 Task: Plan a trip to Ohrid, Macedonia from 10th December, 2023 to 25th December, 2023 for 4 adults.4 bedrooms having 4 beds and 4 bathrooms. Property type can be hotel. Amenities needed are: wifi, TV, free parkinig on premises, gym, breakfast. Booking option can be shelf check-in. Look for 3 properties as per requirement.
Action: Mouse moved to (576, 164)
Screenshot: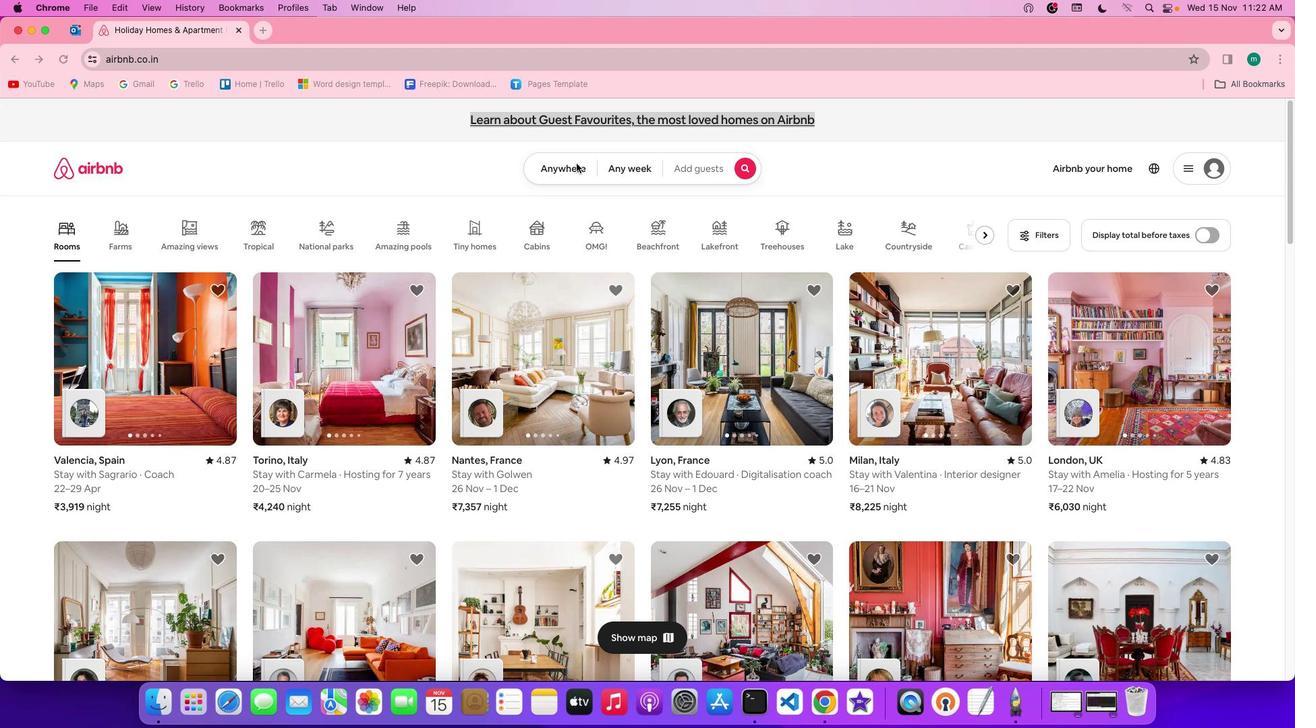 
Action: Mouse pressed left at (576, 164)
Screenshot: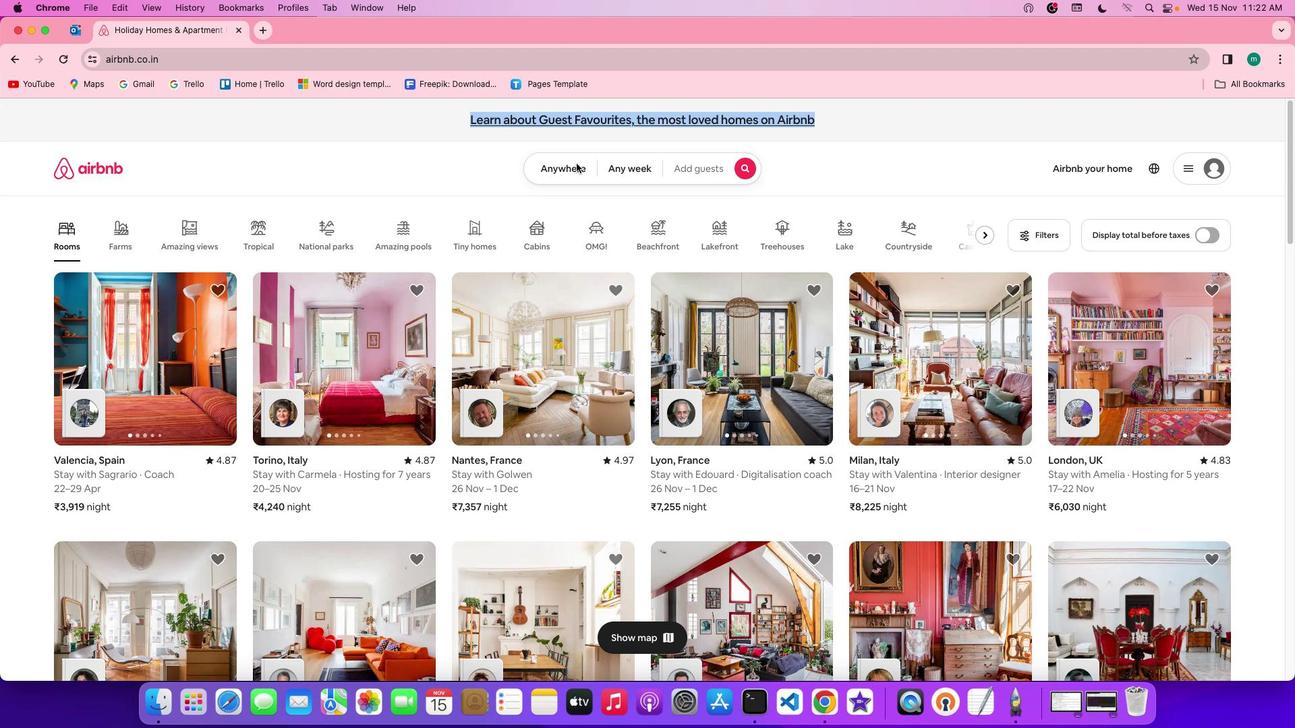 
Action: Mouse pressed left at (576, 164)
Screenshot: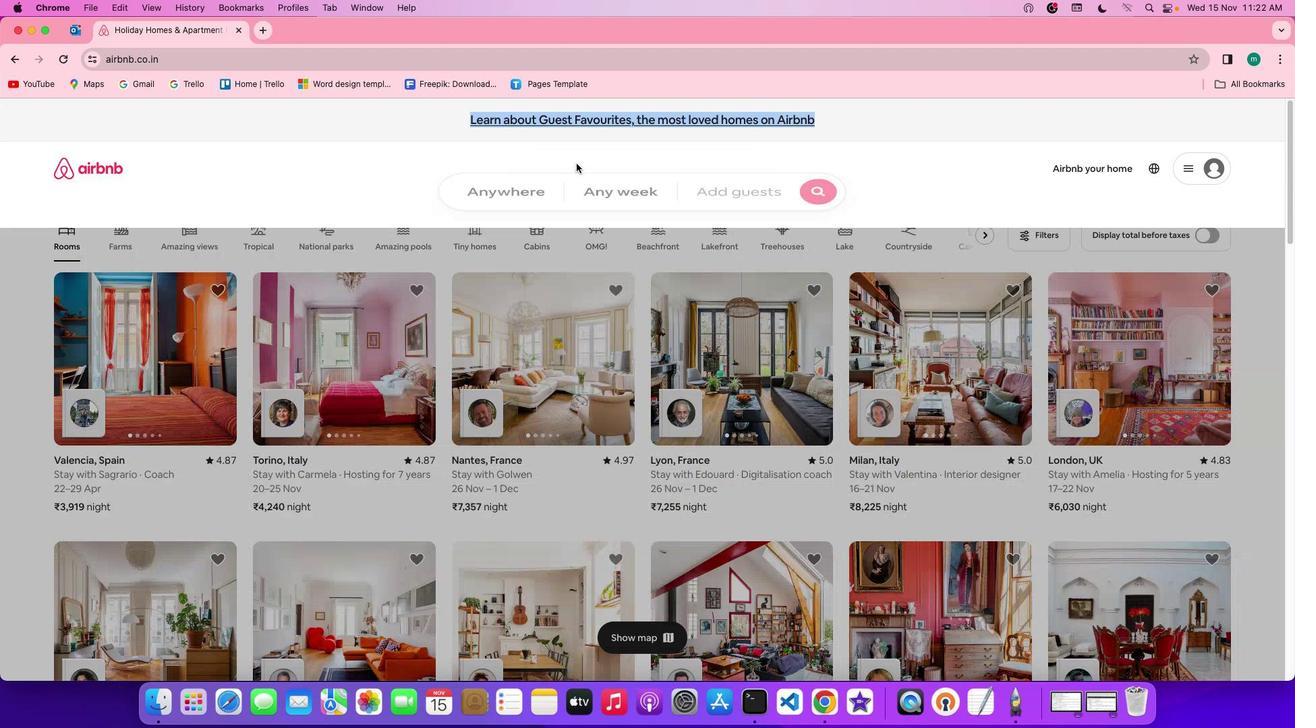 
Action: Mouse moved to (490, 208)
Screenshot: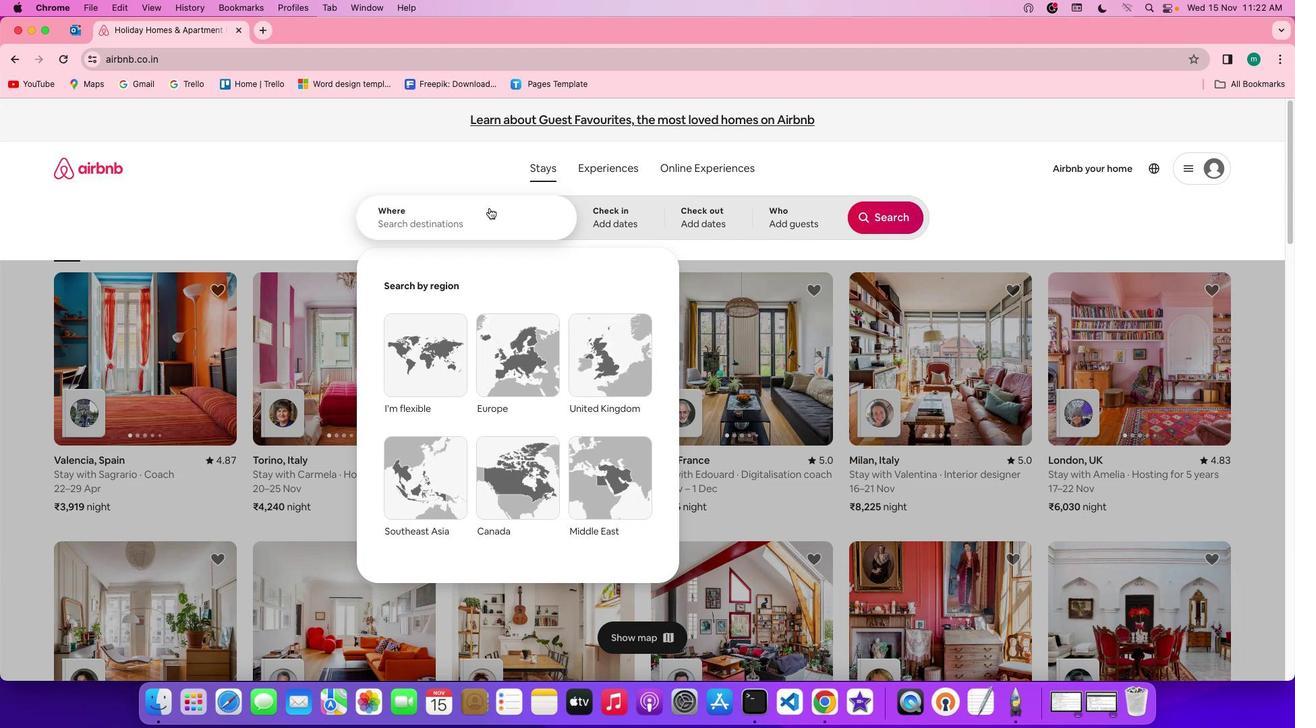 
Action: Mouse pressed left at (490, 208)
Screenshot: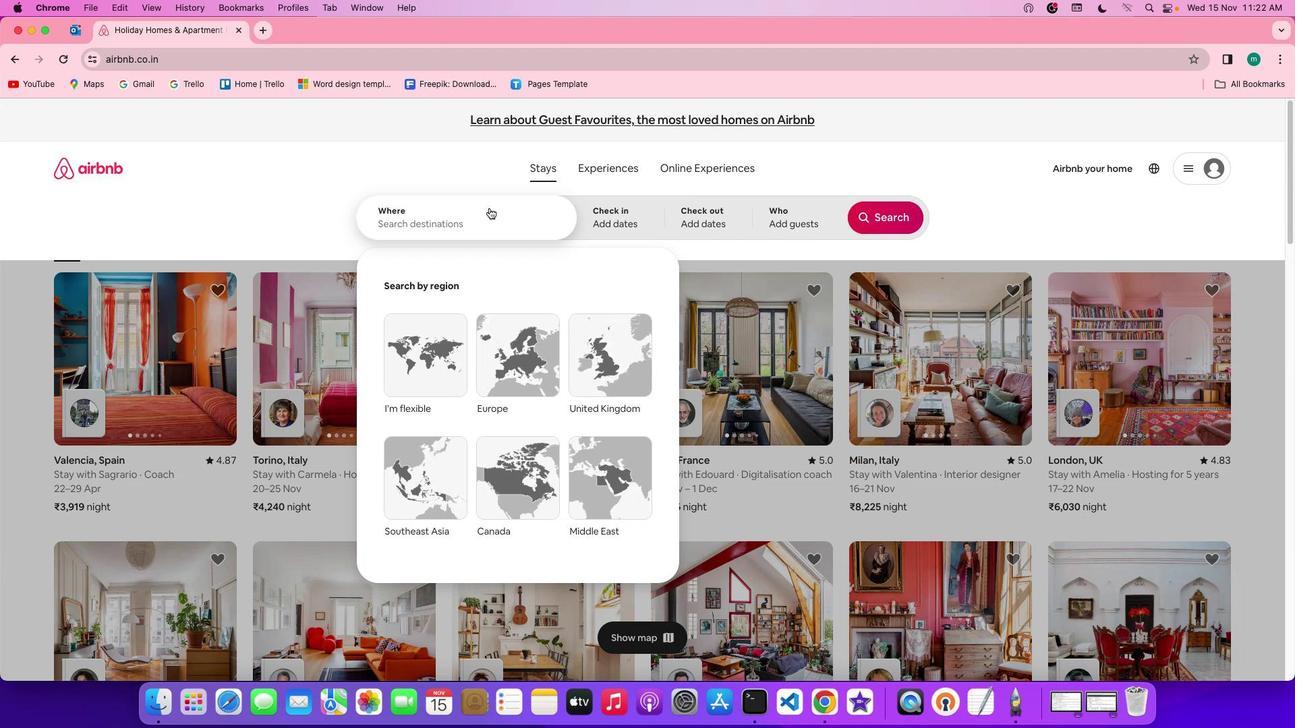 
Action: Key pressed Key.shift'O''h''r''i''d'','Key.spaceKey.shift'M''a''c''e''d''o''n''i''a'
Screenshot: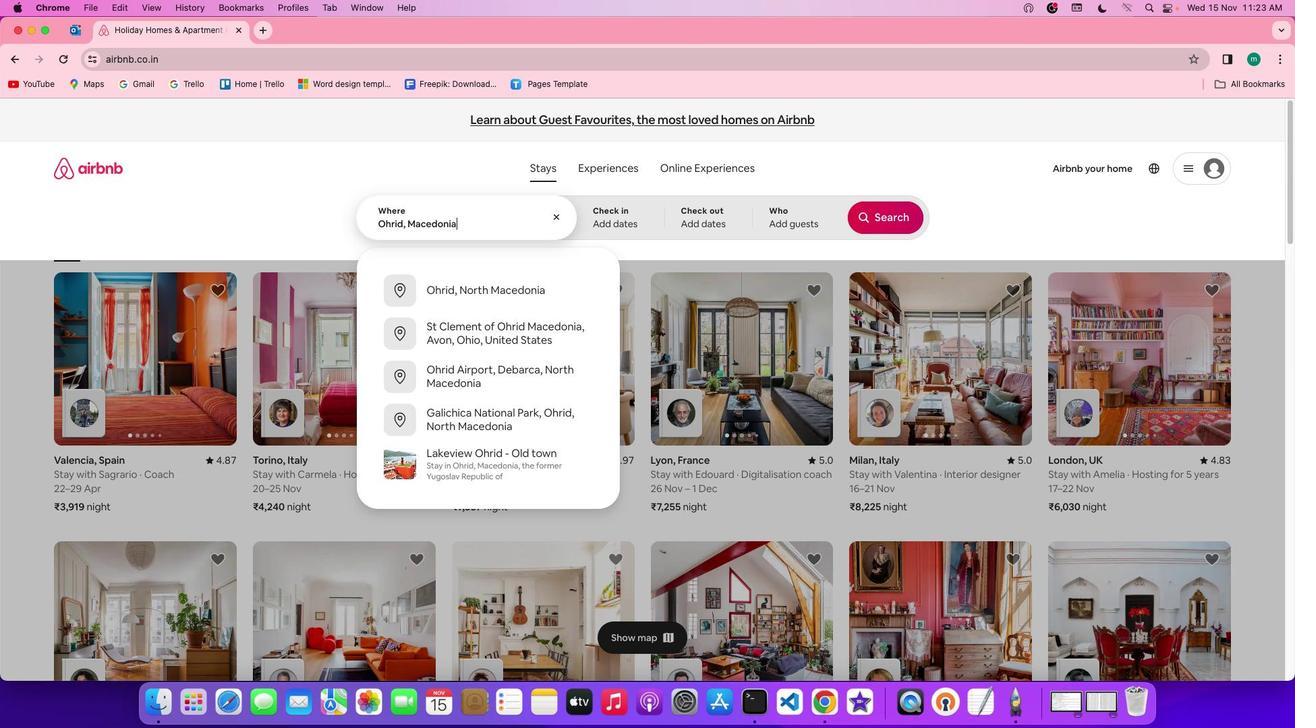 
Action: Mouse moved to (620, 218)
Screenshot: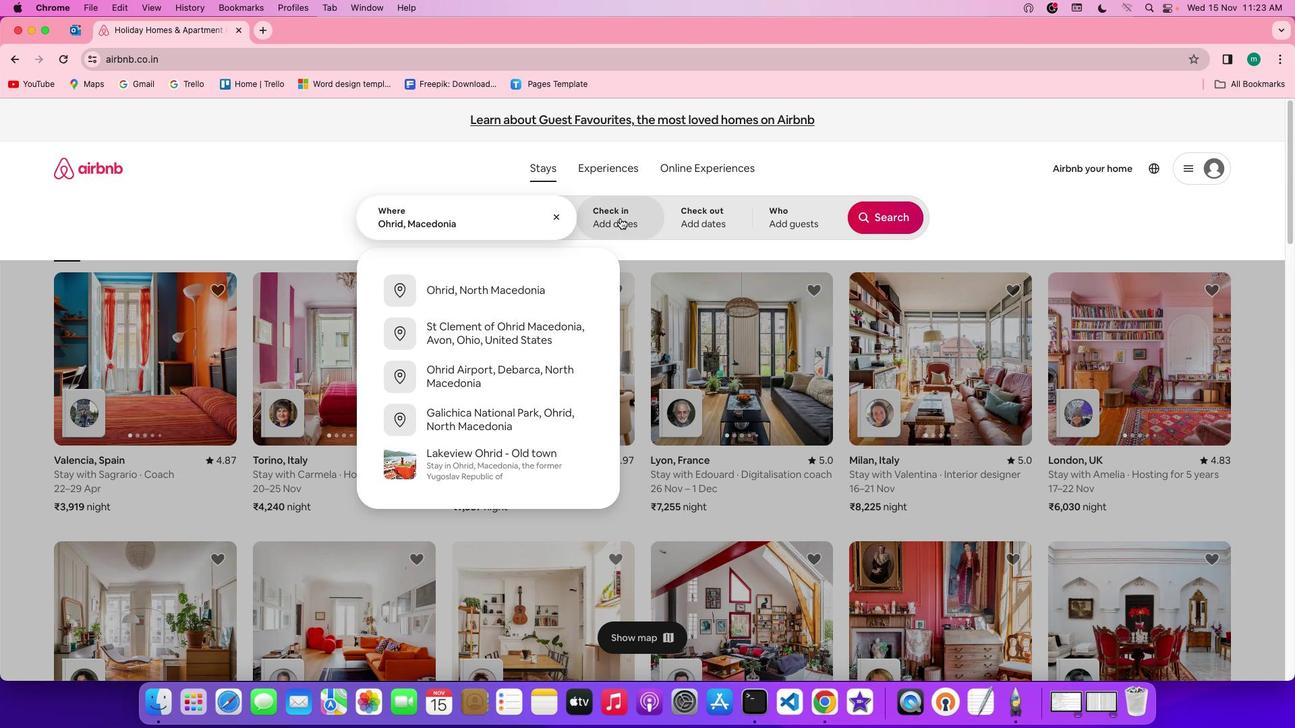 
Action: Mouse pressed left at (620, 218)
Screenshot: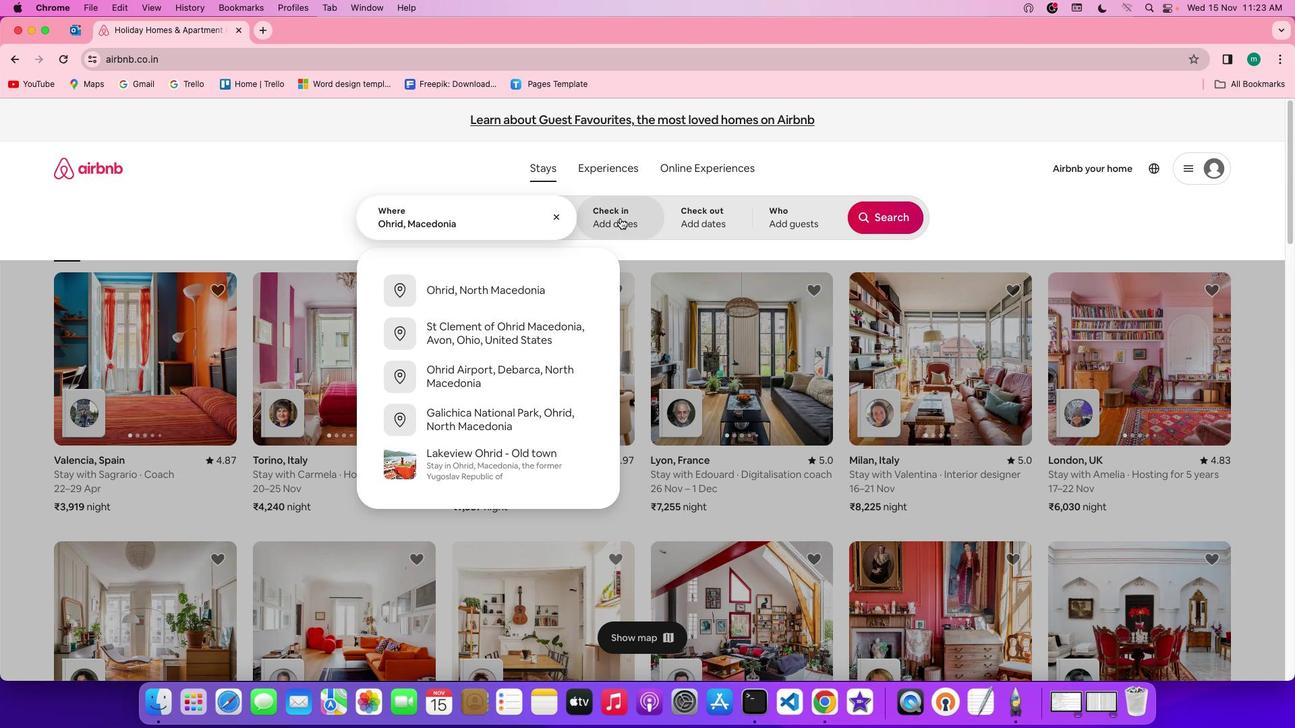 
Action: Mouse moved to (678, 444)
Screenshot: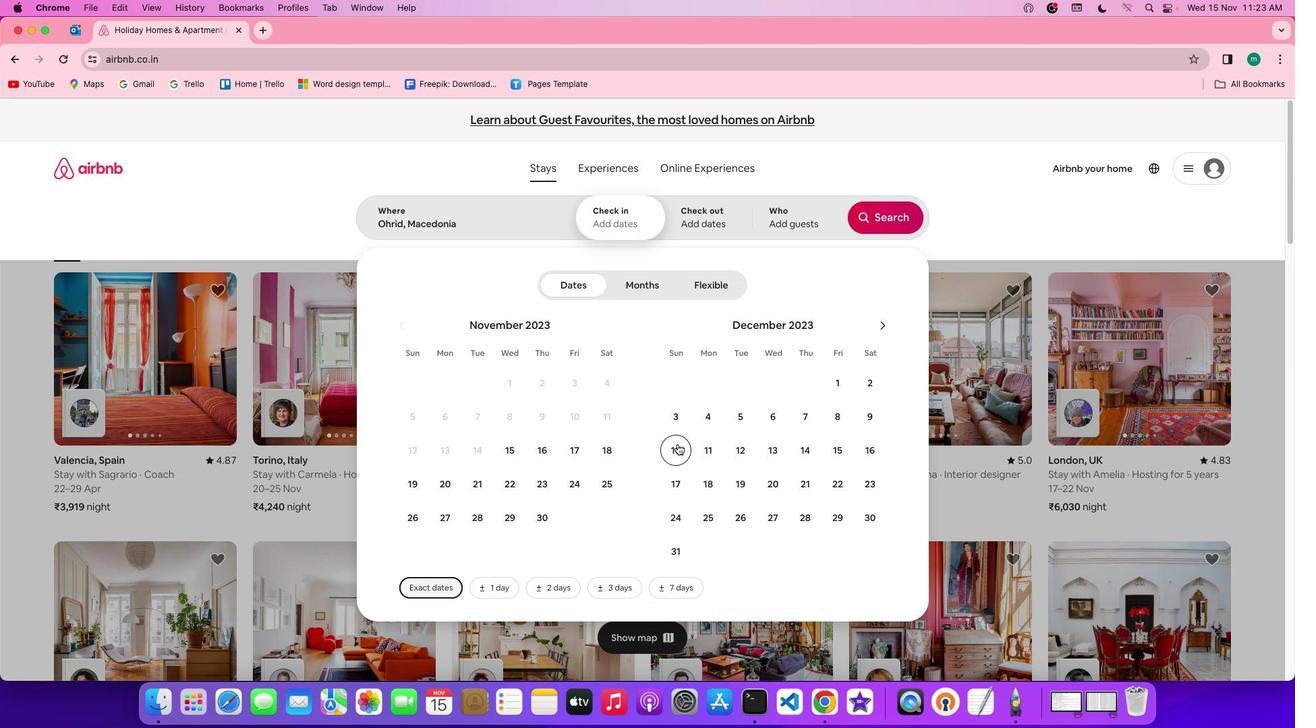
Action: Mouse pressed left at (678, 444)
Screenshot: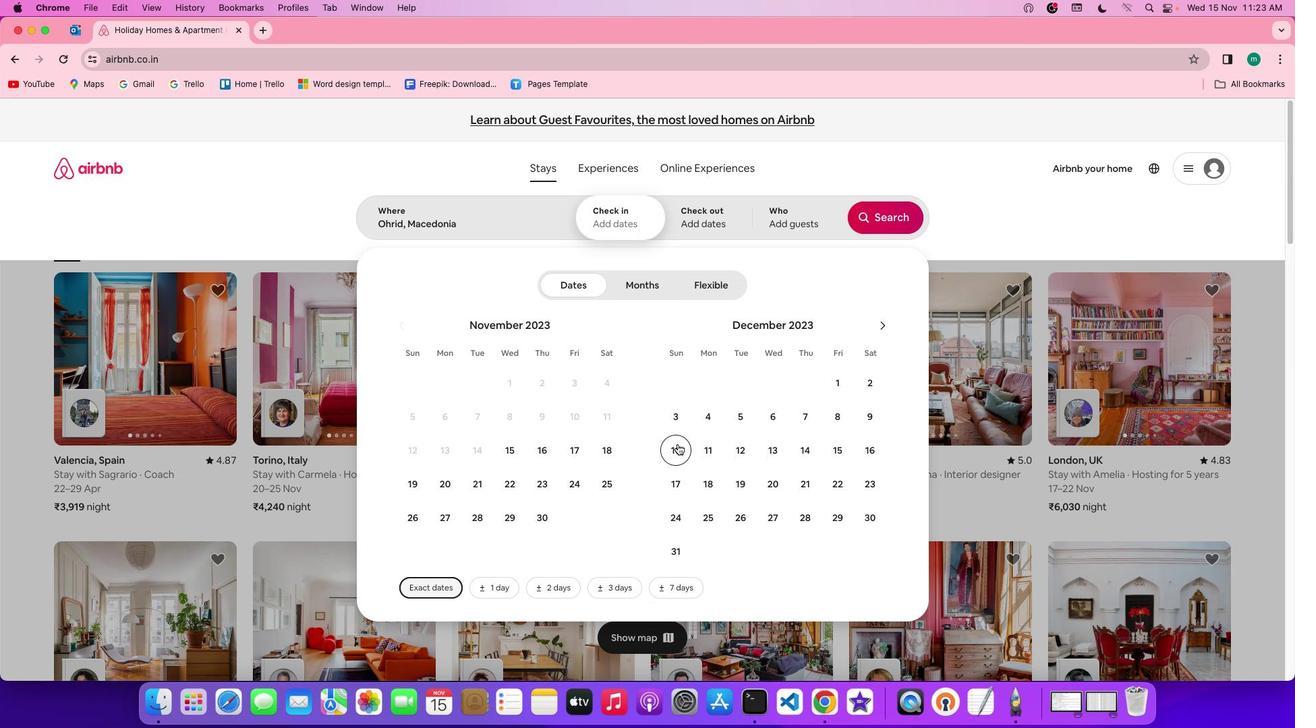 
Action: Mouse moved to (717, 515)
Screenshot: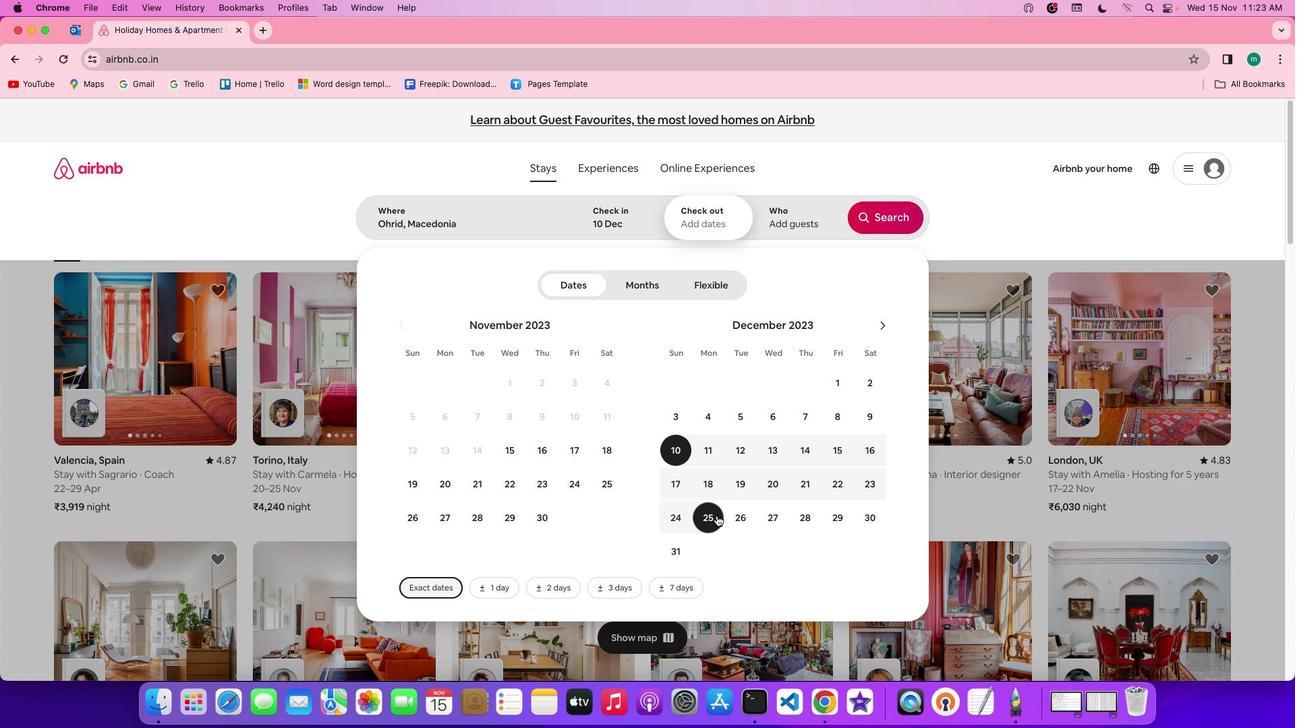 
Action: Mouse pressed left at (717, 515)
Screenshot: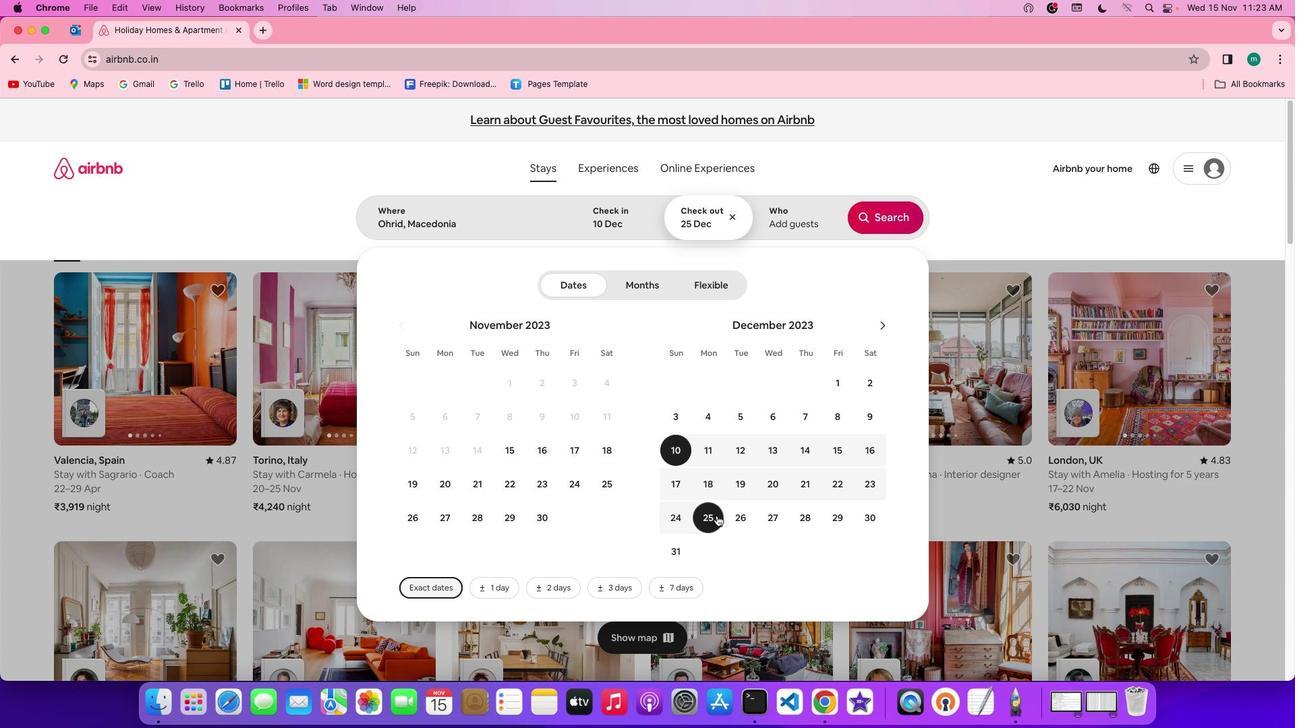 
Action: Mouse moved to (794, 224)
Screenshot: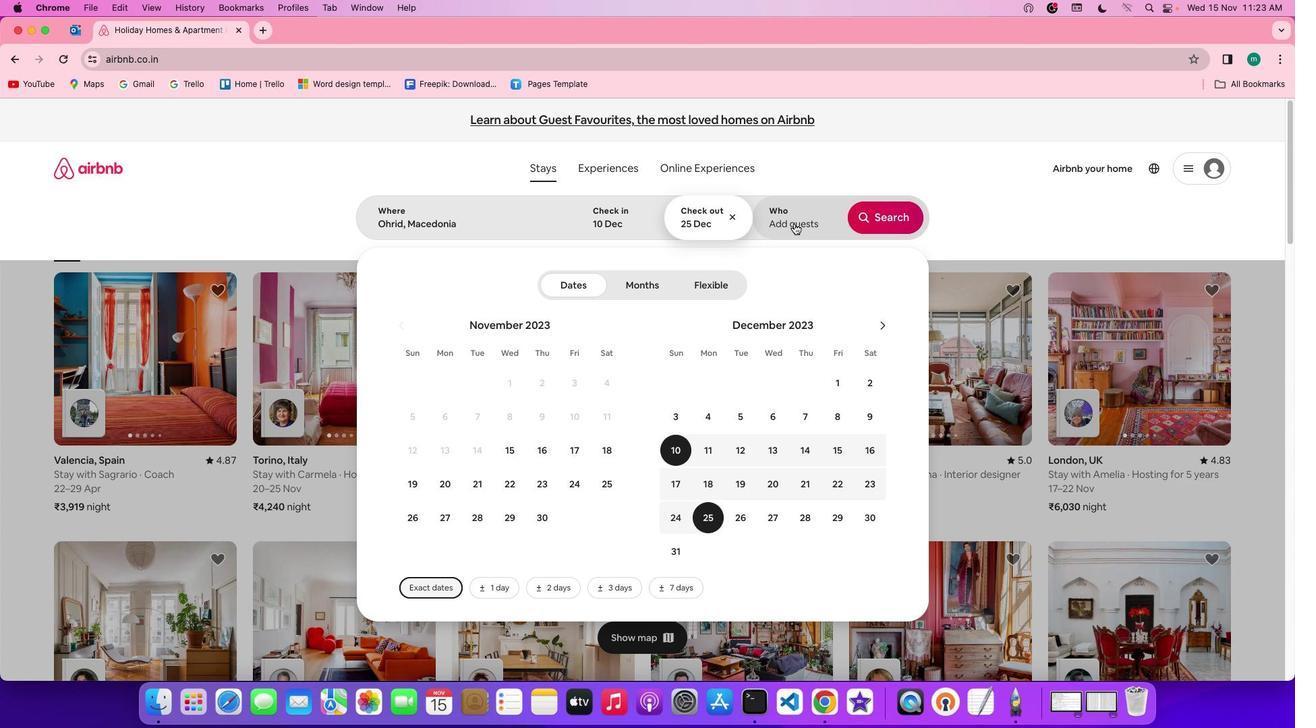
Action: Mouse pressed left at (794, 224)
Screenshot: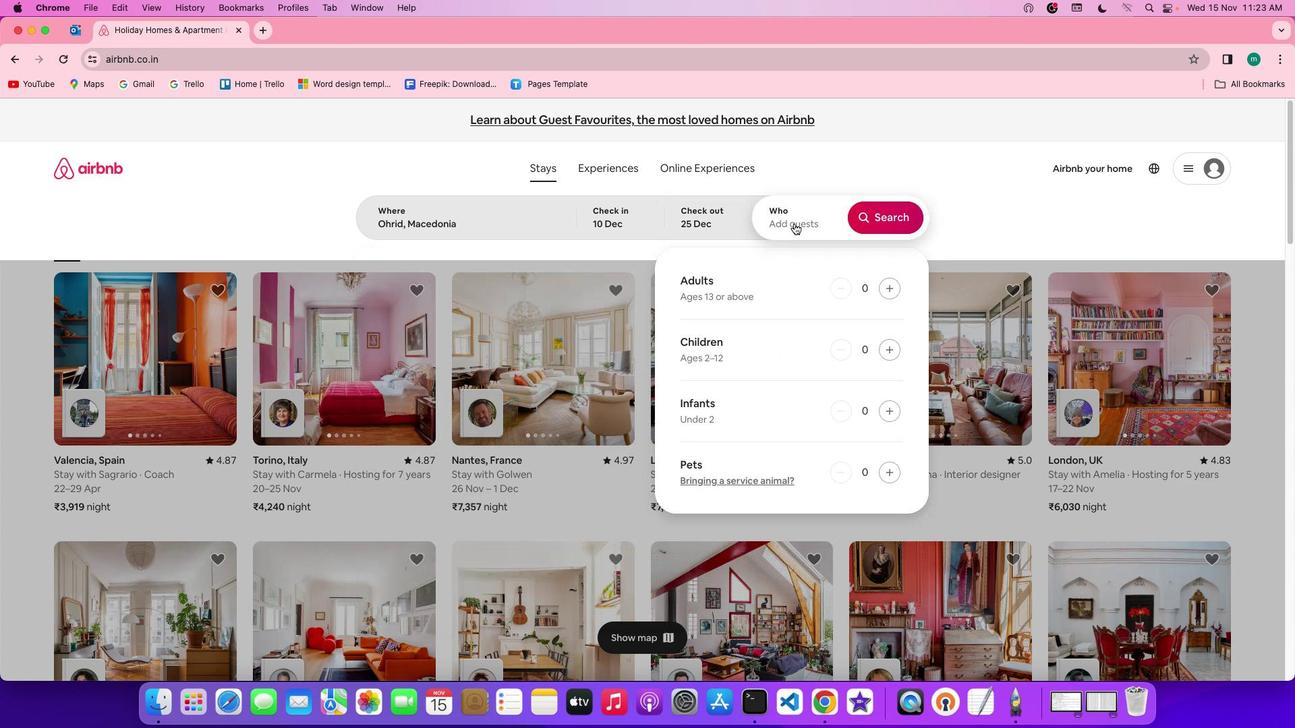 
Action: Mouse moved to (897, 290)
Screenshot: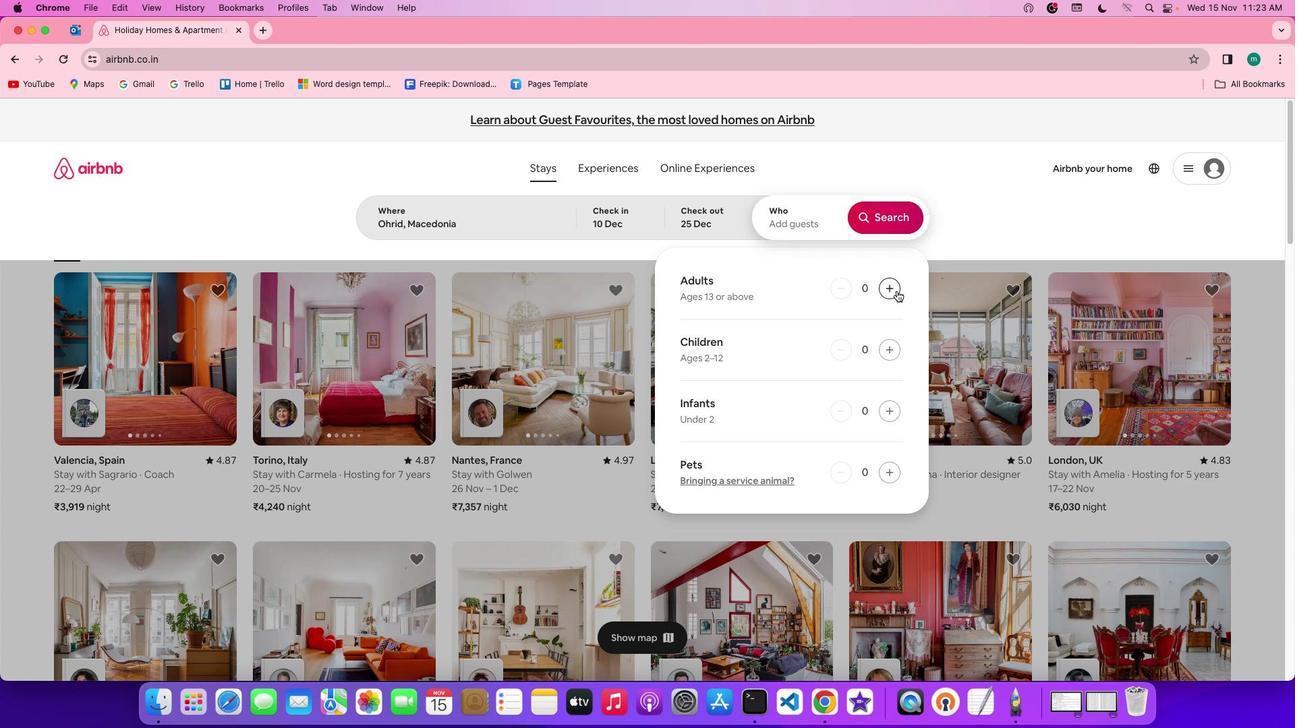 
Action: Mouse pressed left at (897, 290)
Screenshot: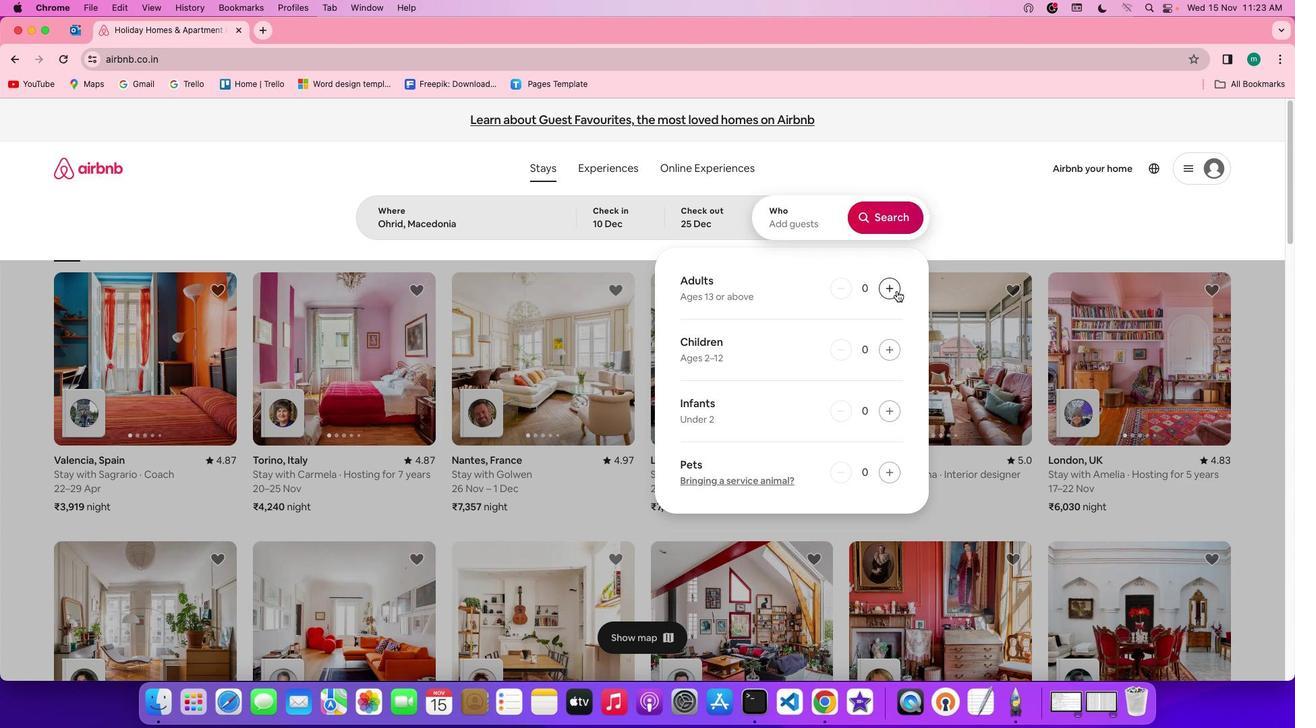 
Action: Mouse pressed left at (897, 290)
Screenshot: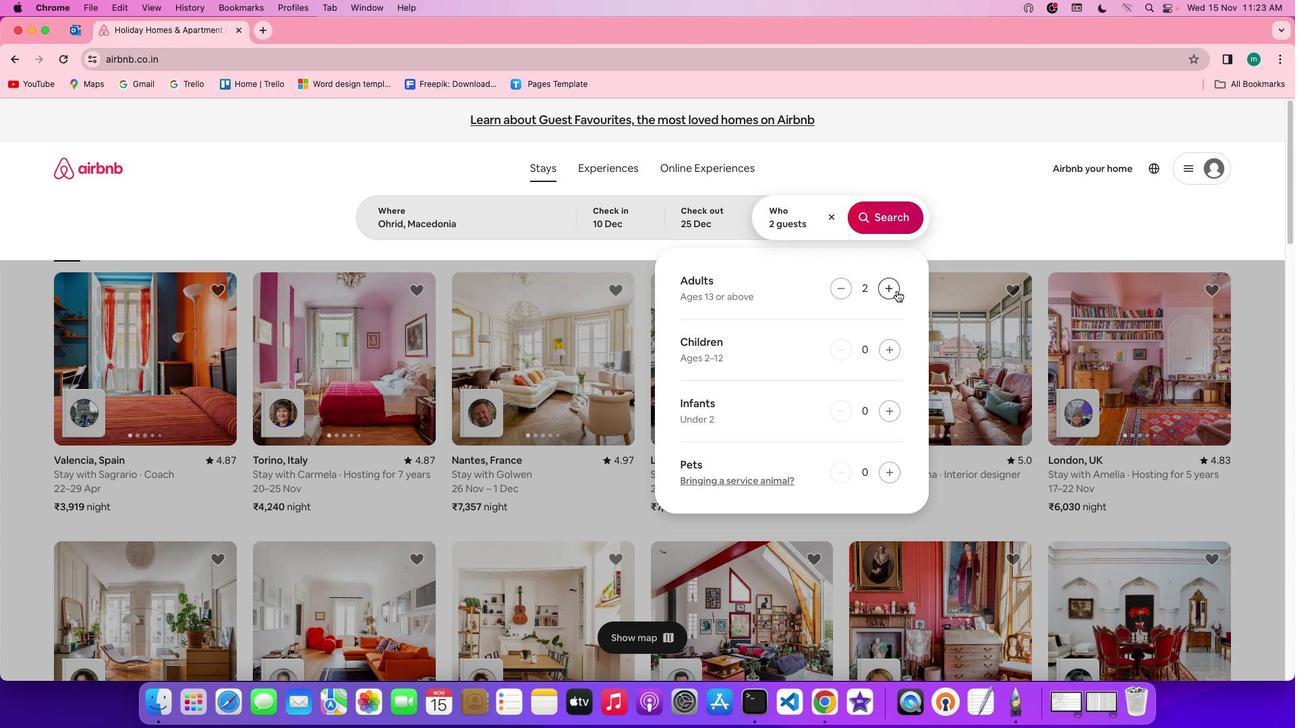 
Action: Mouse pressed left at (897, 290)
Screenshot: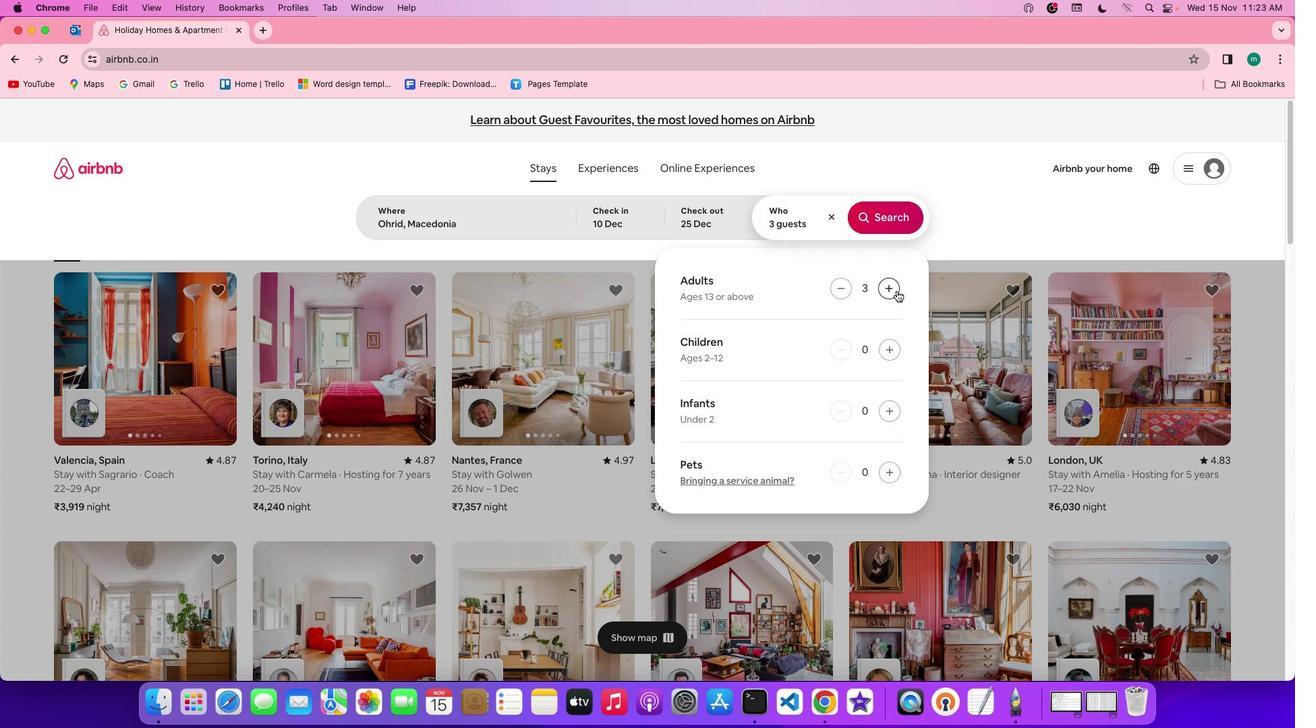 
Action: Mouse pressed left at (897, 290)
Screenshot: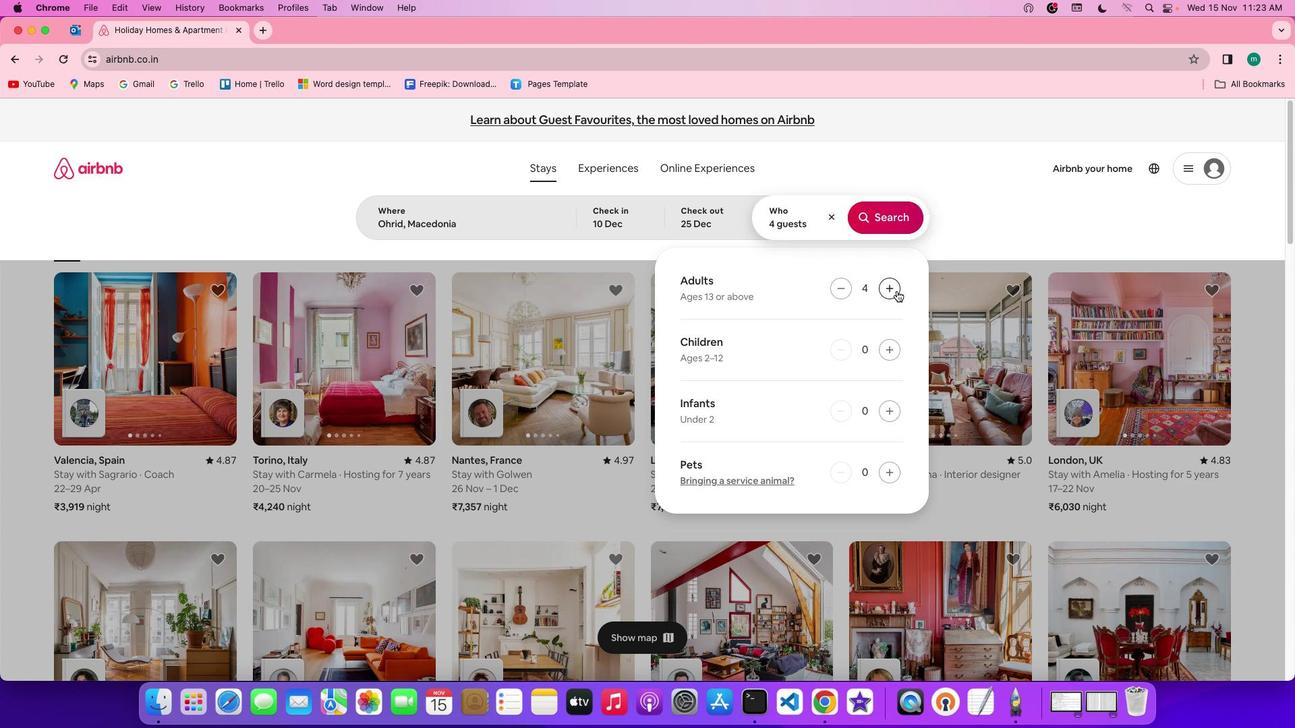 
Action: Mouse moved to (883, 214)
Screenshot: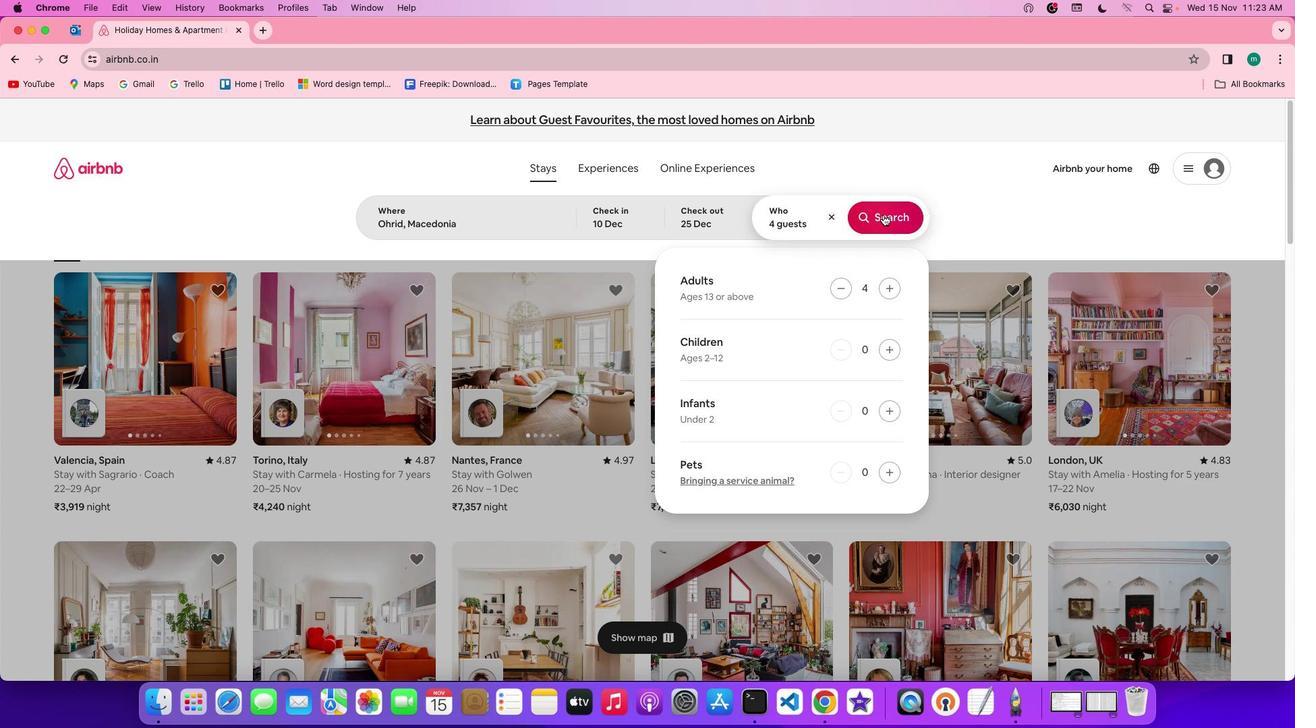 
Action: Mouse pressed left at (883, 214)
Screenshot: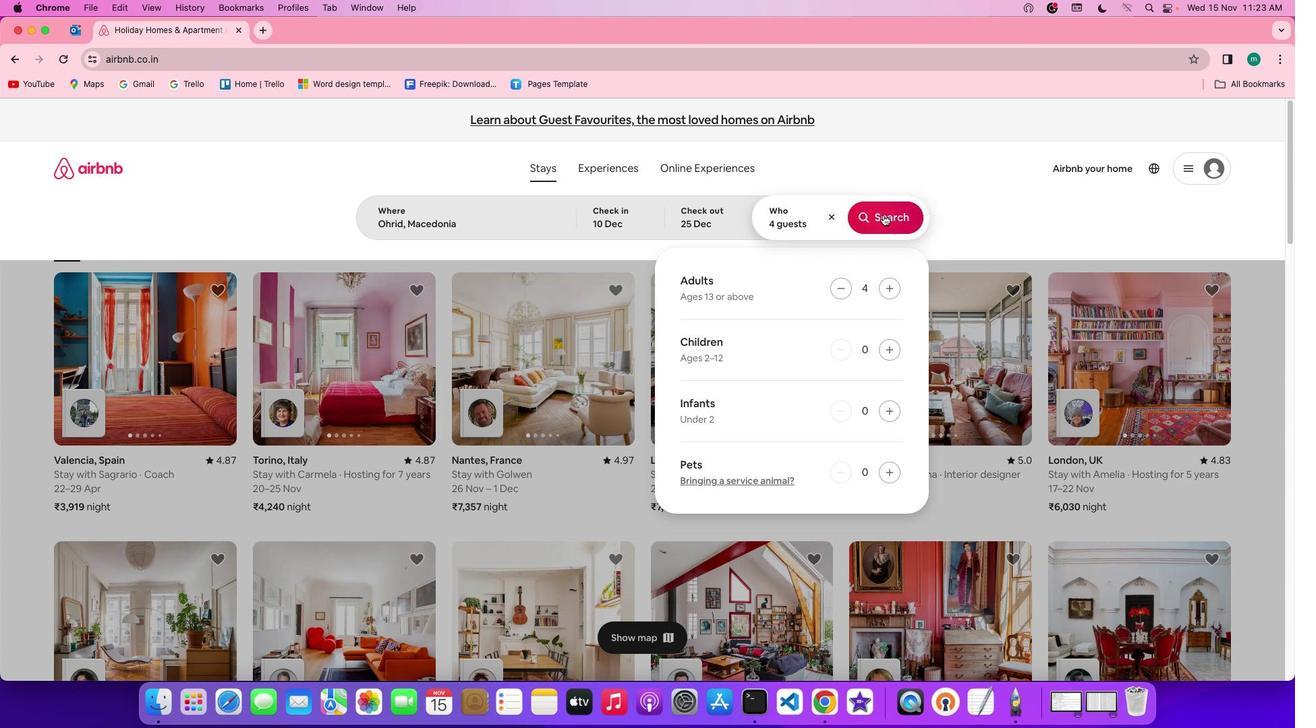 
Action: Mouse moved to (1093, 178)
Screenshot: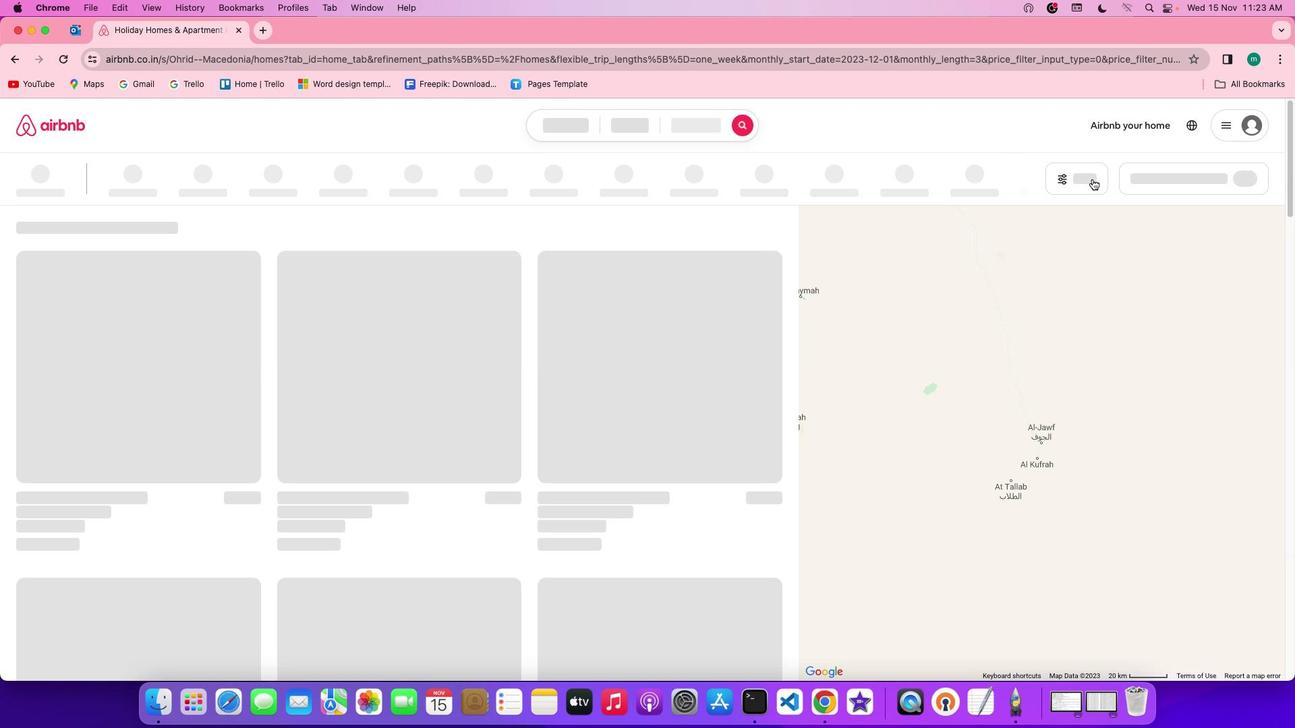 
Action: Mouse pressed left at (1093, 178)
Screenshot: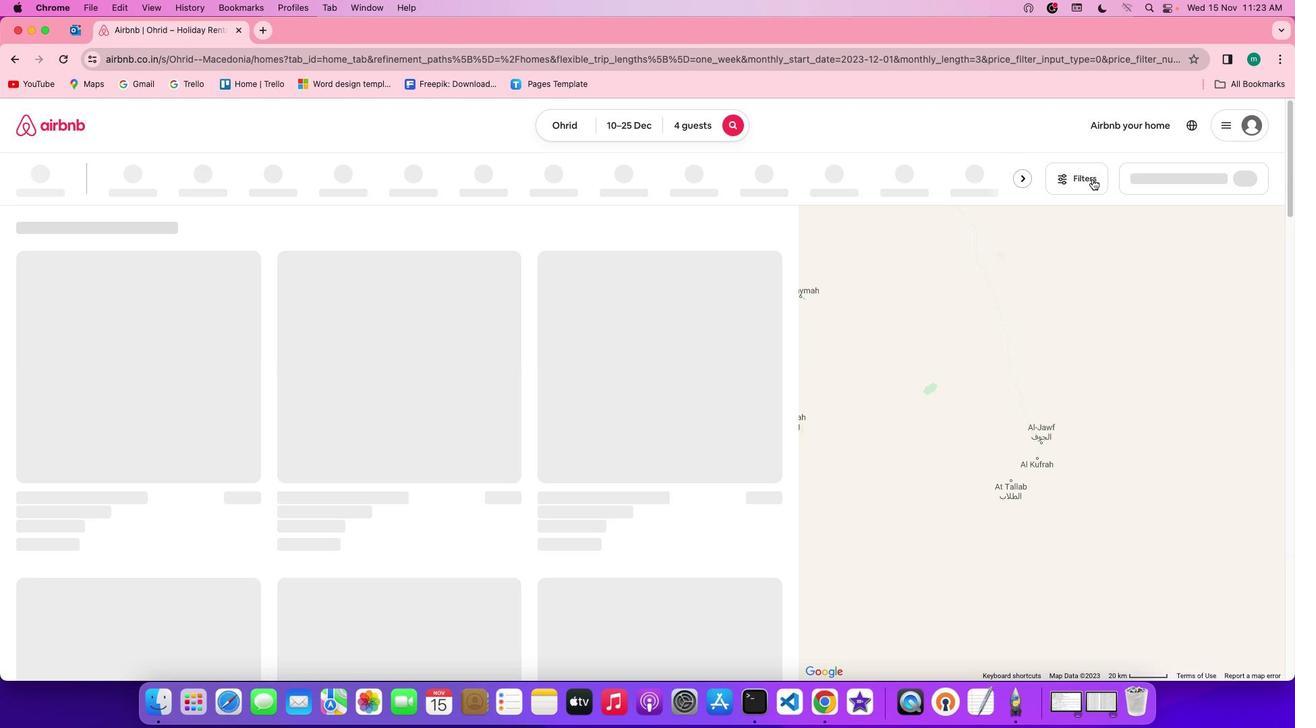 
Action: Mouse moved to (1075, 175)
Screenshot: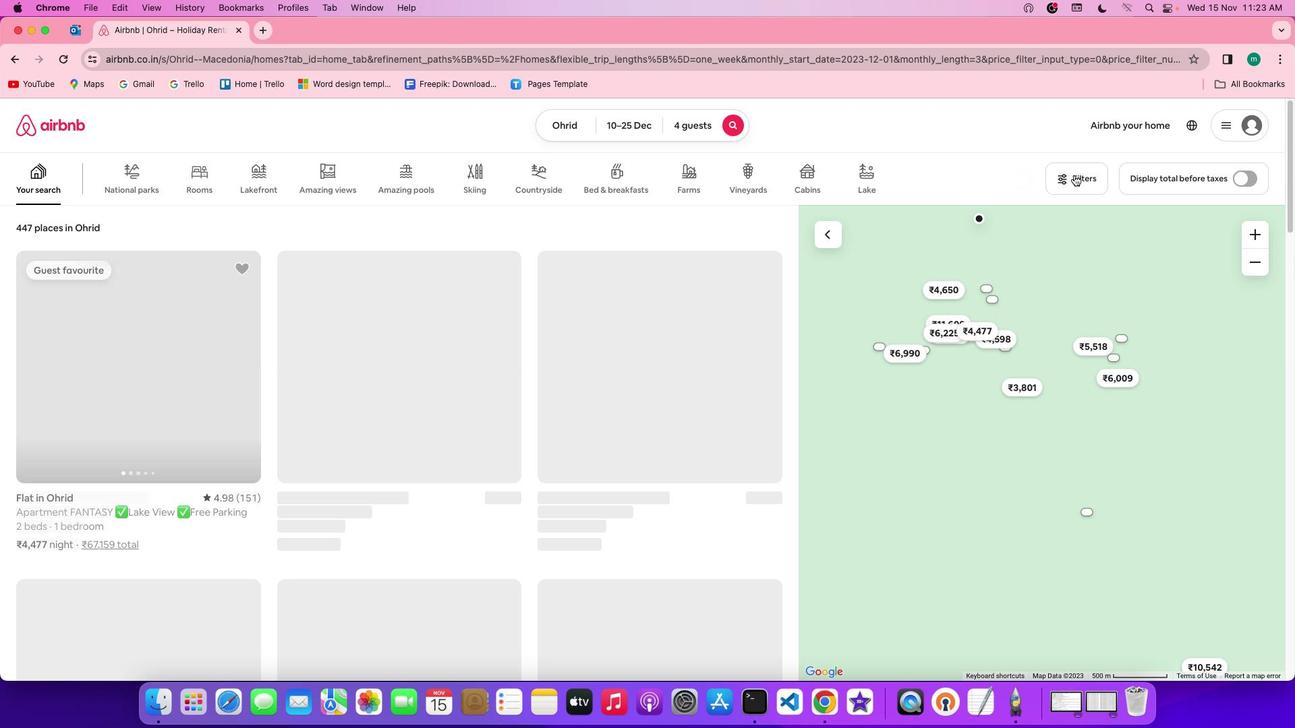 
Action: Mouse pressed left at (1075, 175)
Screenshot: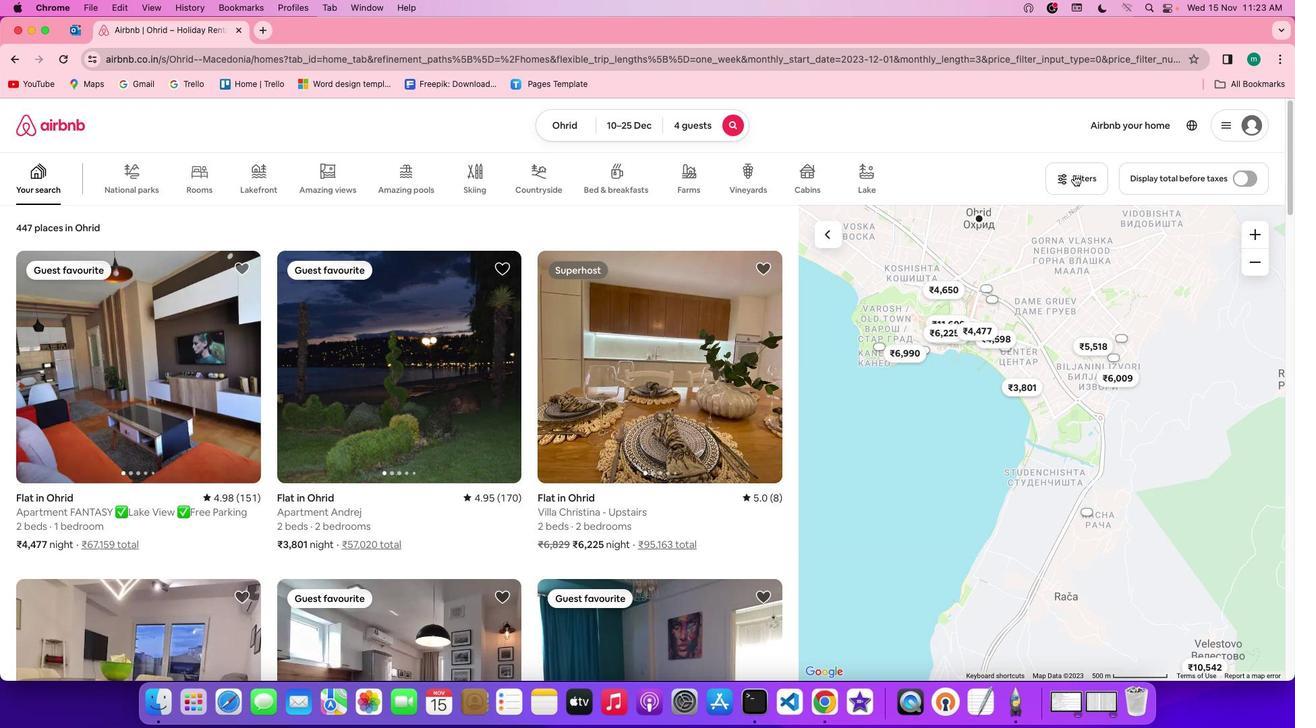 
Action: Mouse moved to (702, 439)
Screenshot: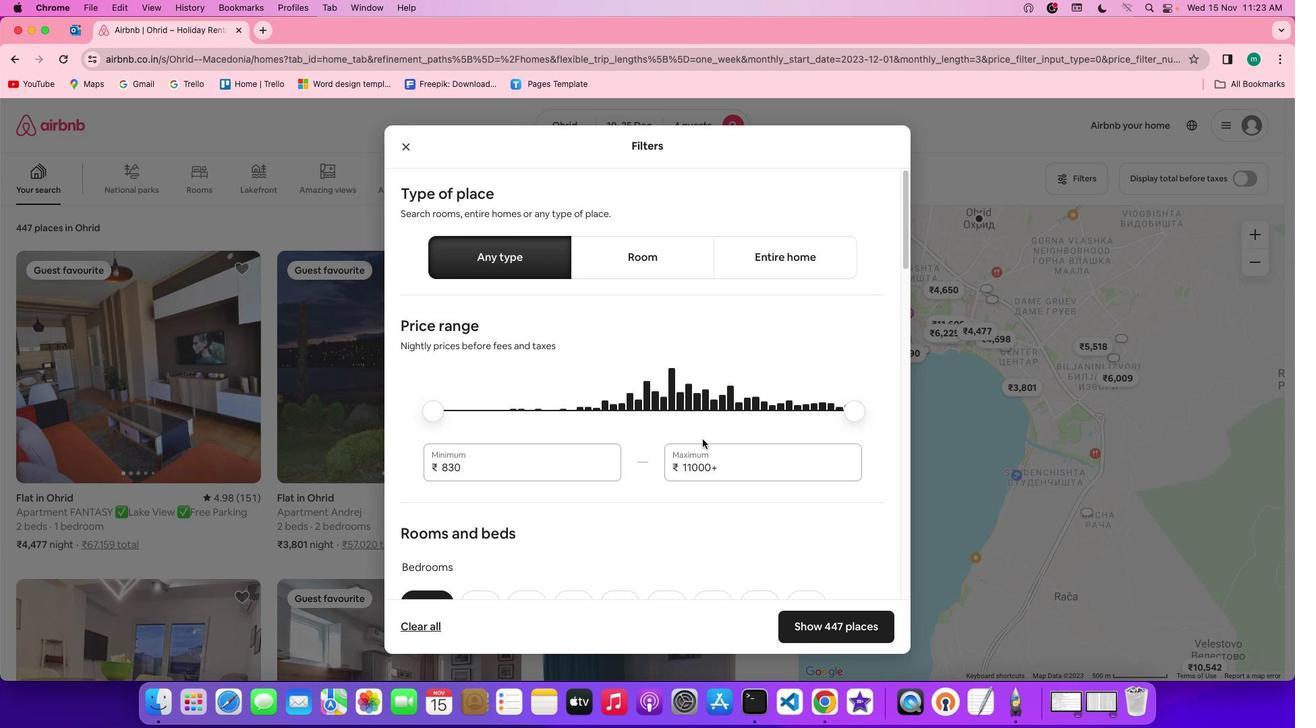 
Action: Mouse scrolled (702, 439) with delta (0, 0)
Screenshot: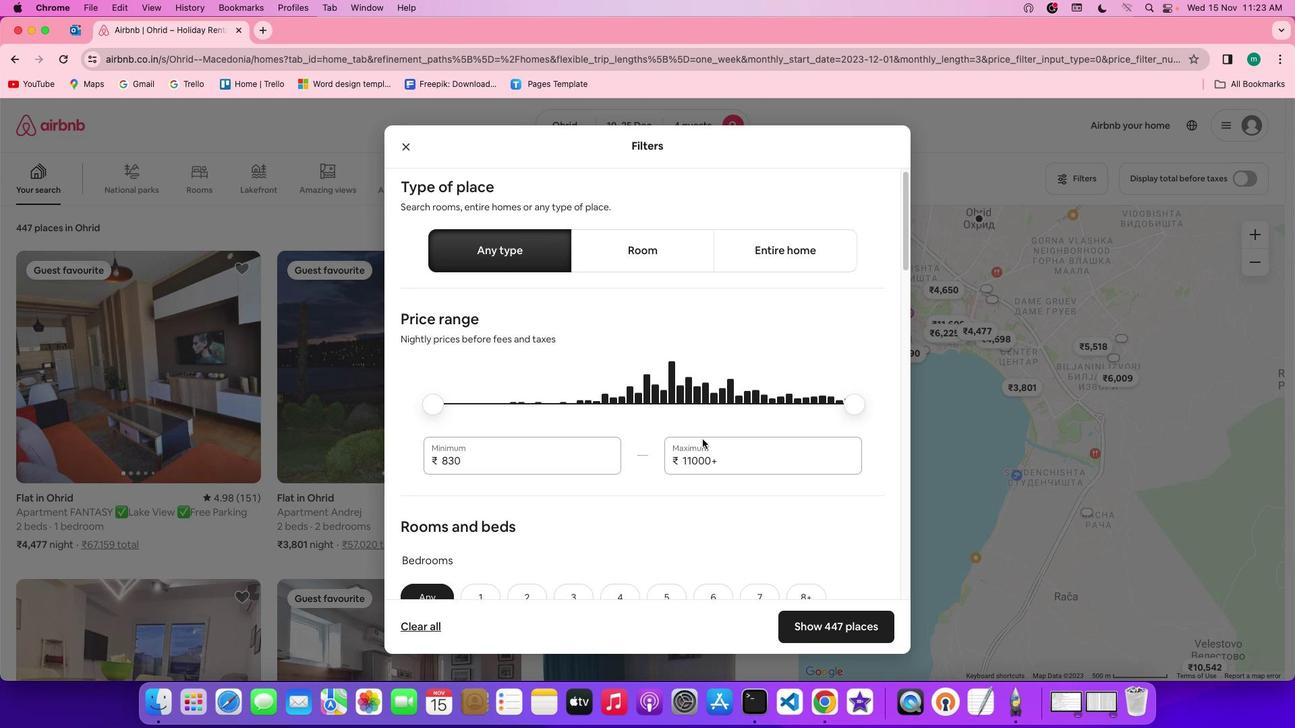 
Action: Mouse scrolled (702, 439) with delta (0, 0)
Screenshot: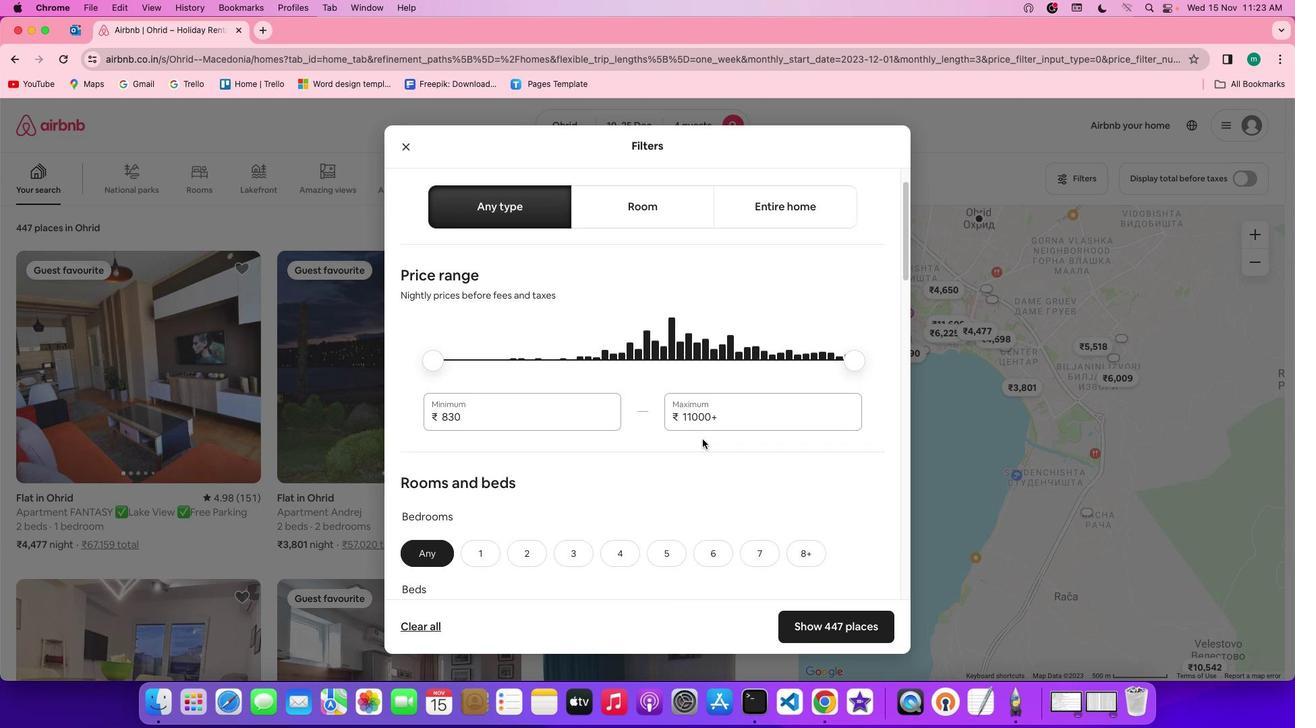 
Action: Mouse scrolled (702, 439) with delta (0, -1)
Screenshot: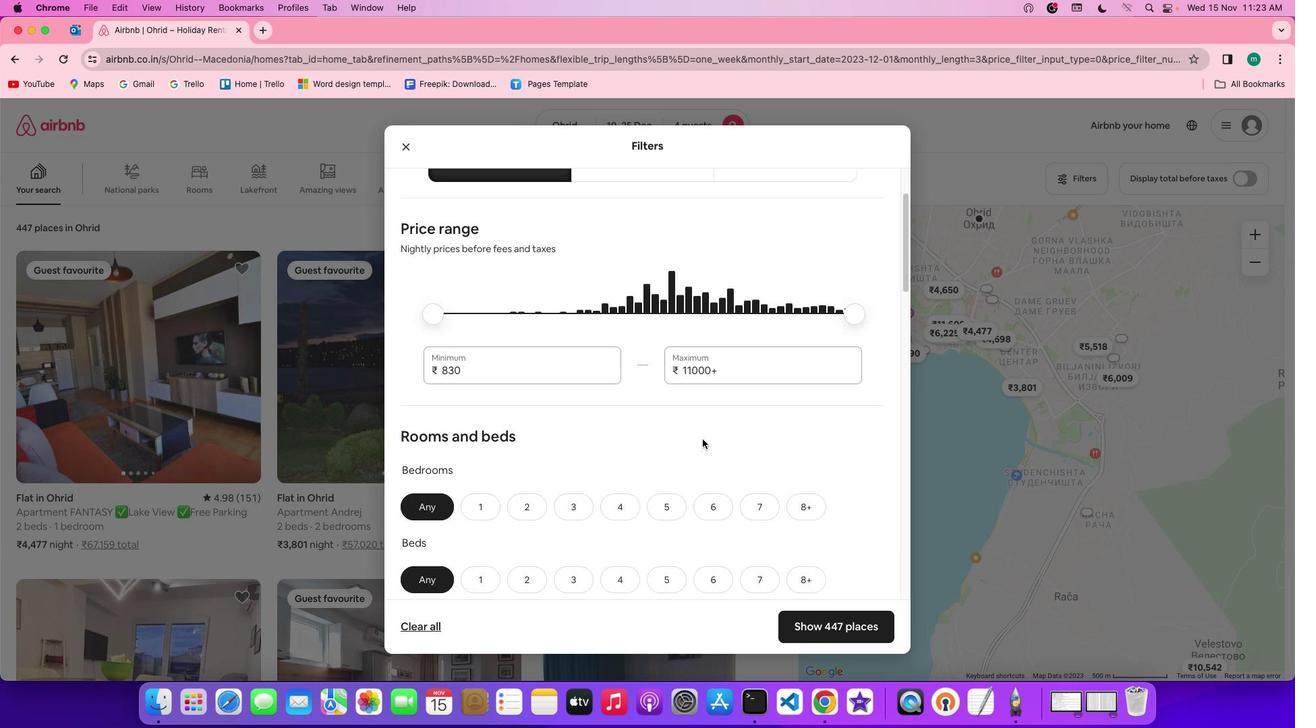 
Action: Mouse scrolled (702, 439) with delta (0, -2)
Screenshot: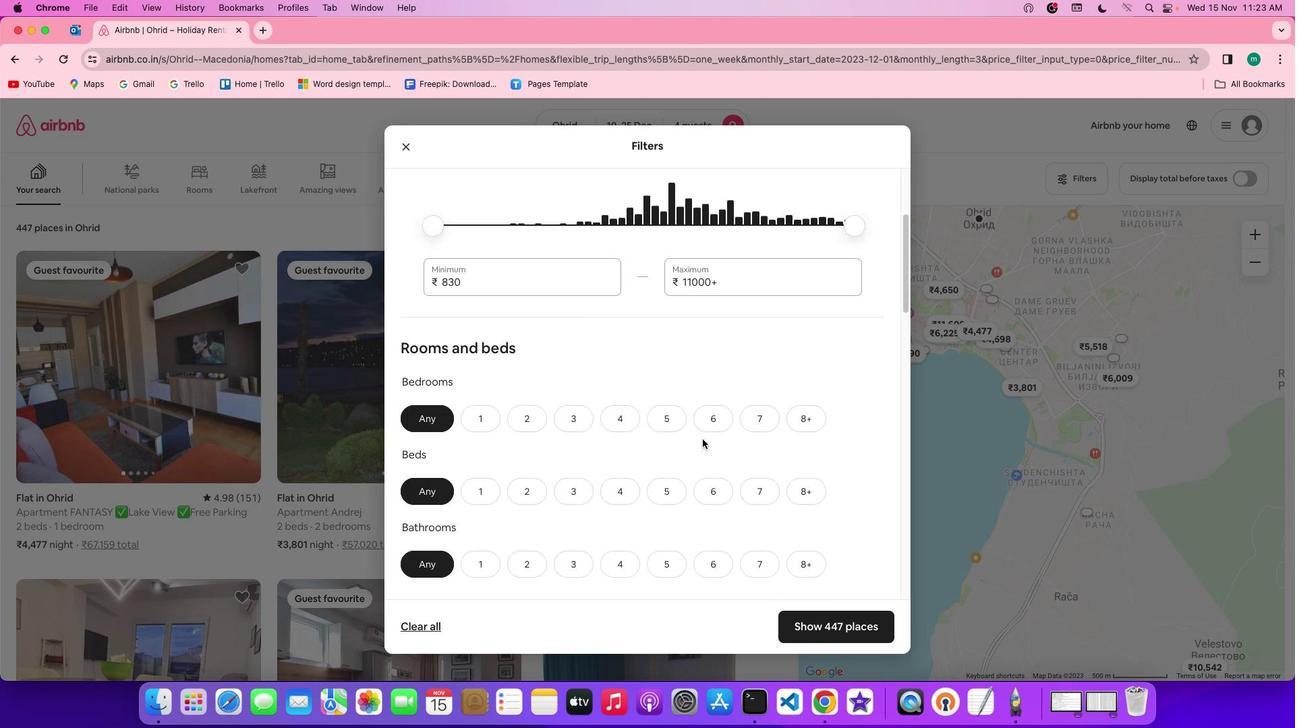 
Action: Mouse moved to (702, 440)
Screenshot: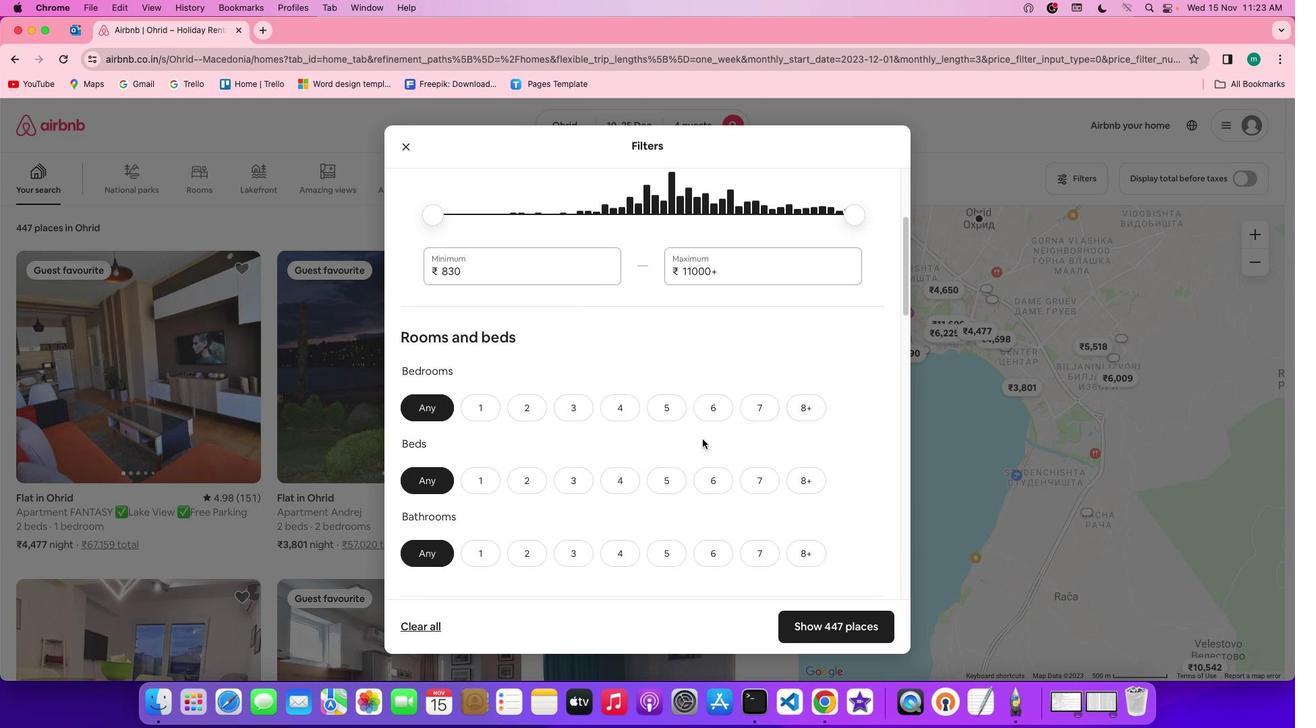 
Action: Mouse scrolled (702, 440) with delta (0, 0)
Screenshot: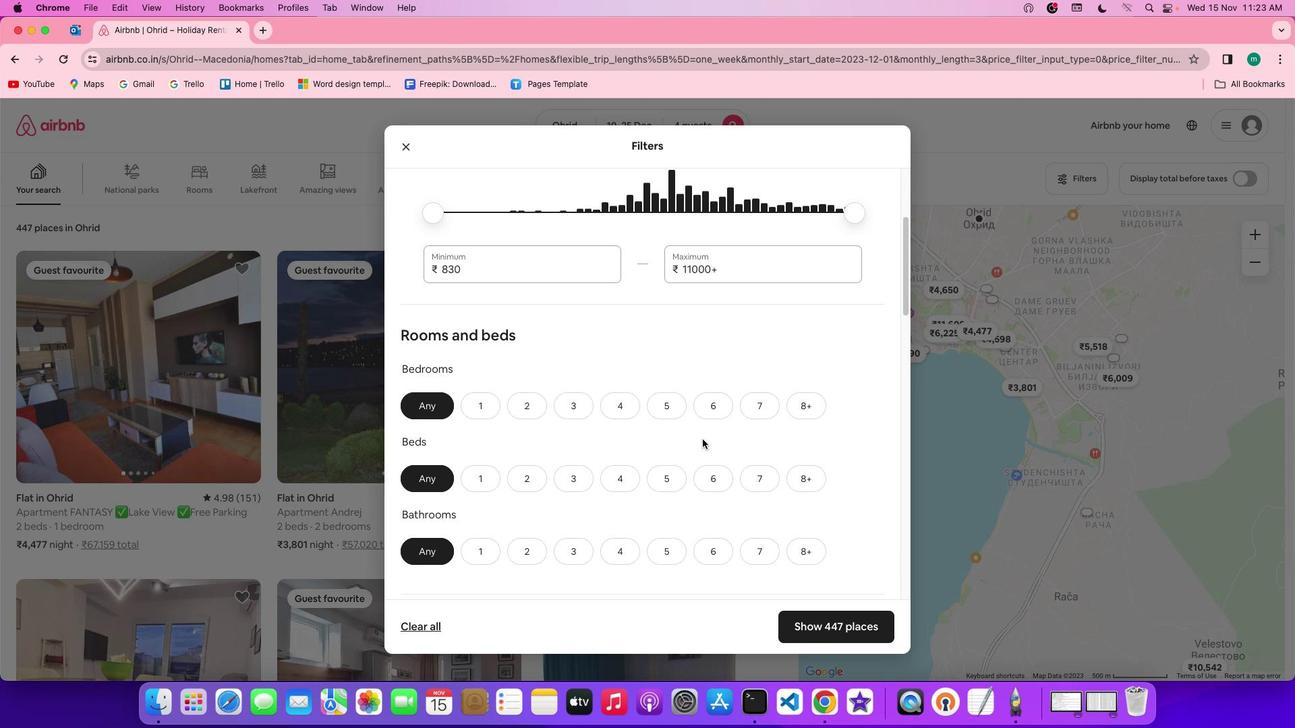 
Action: Mouse scrolled (702, 440) with delta (0, 0)
Screenshot: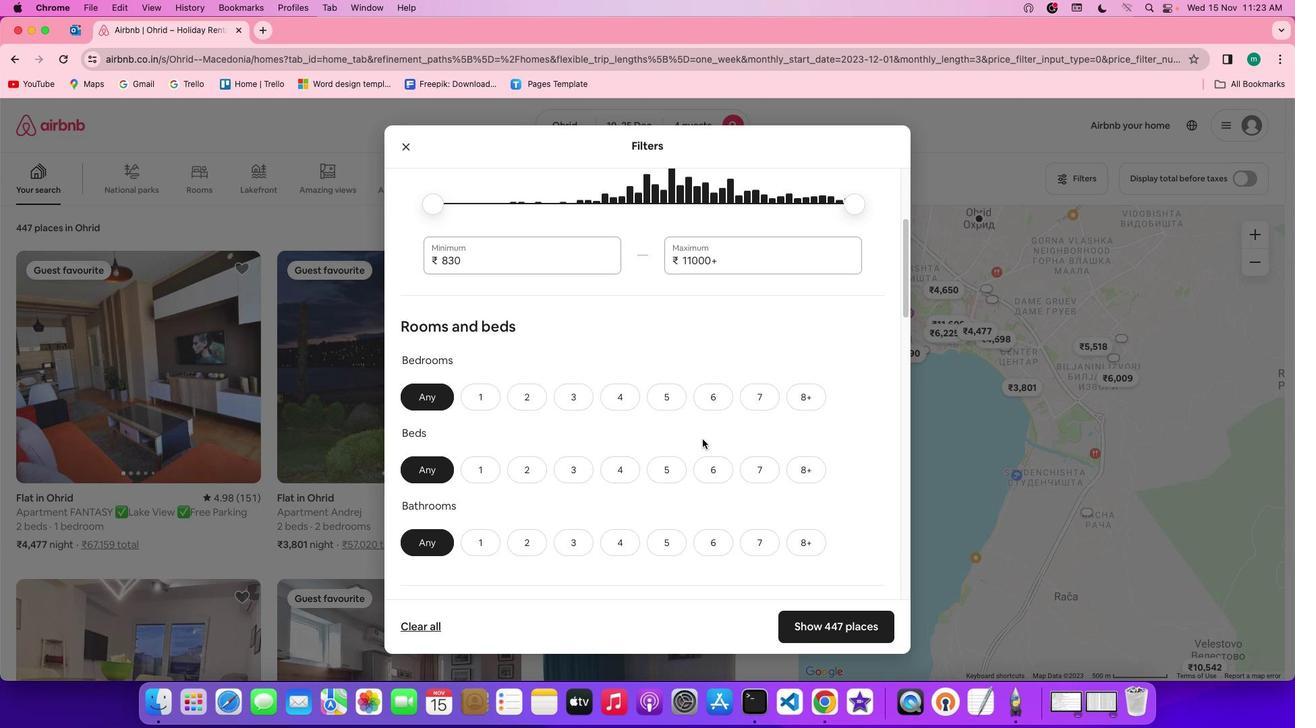 
Action: Mouse scrolled (702, 440) with delta (0, 0)
Screenshot: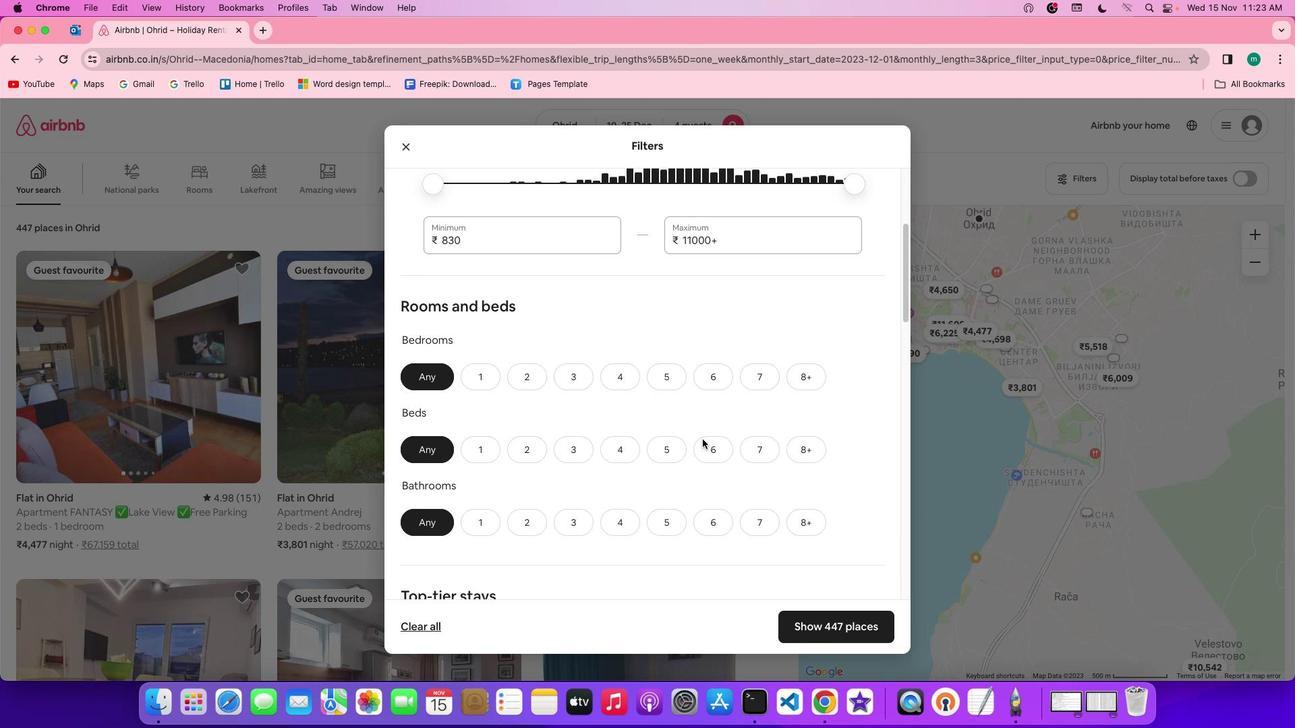 
Action: Mouse moved to (623, 364)
Screenshot: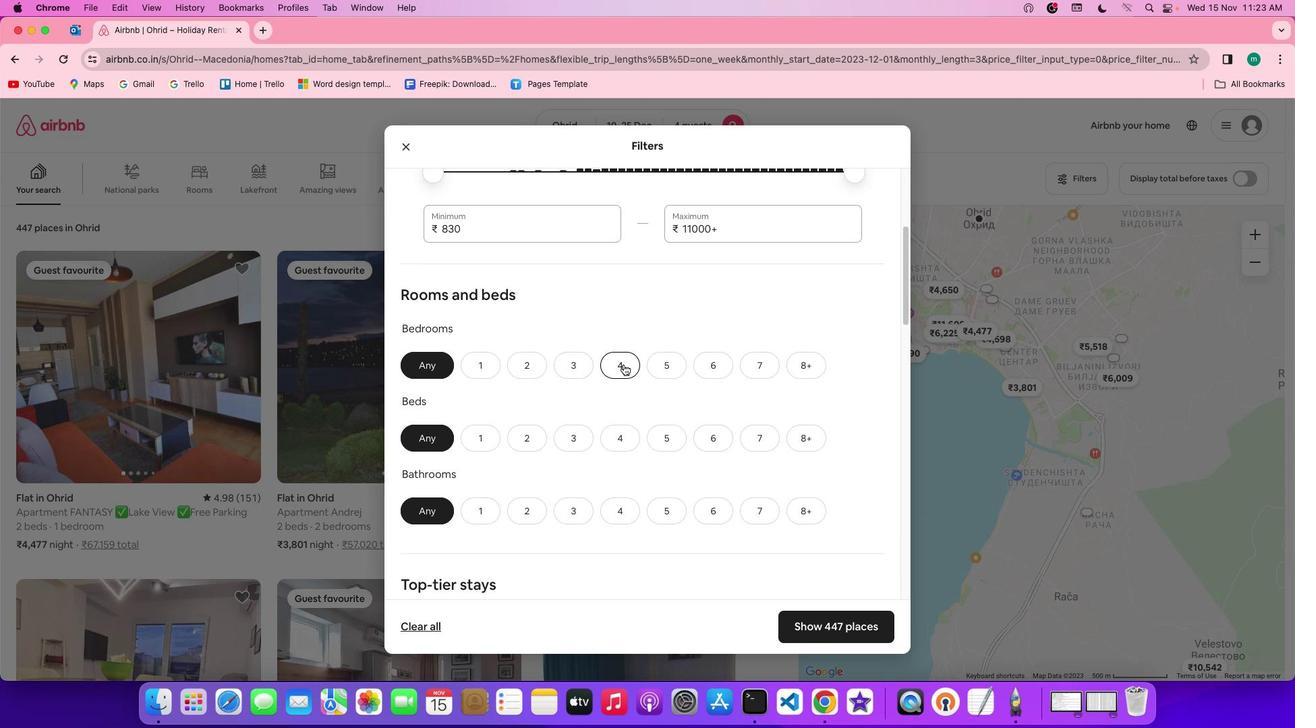 
Action: Mouse pressed left at (623, 364)
Screenshot: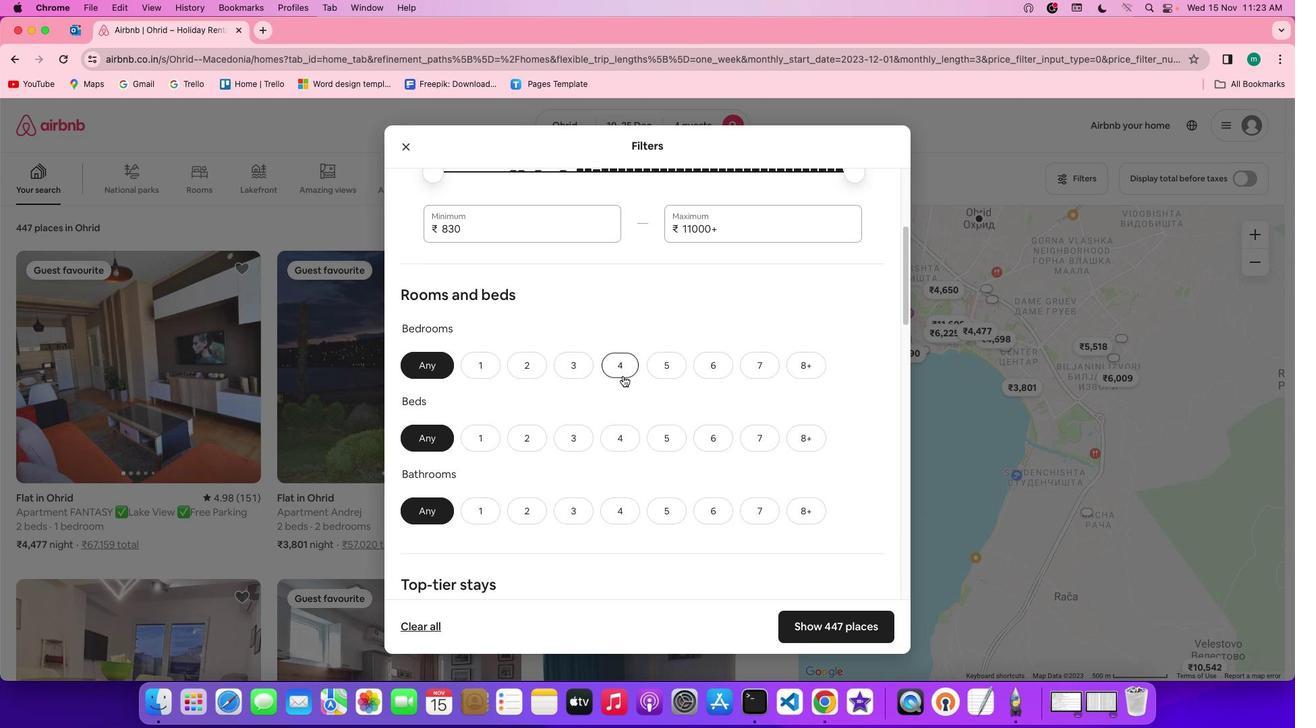 
Action: Mouse moved to (618, 454)
Screenshot: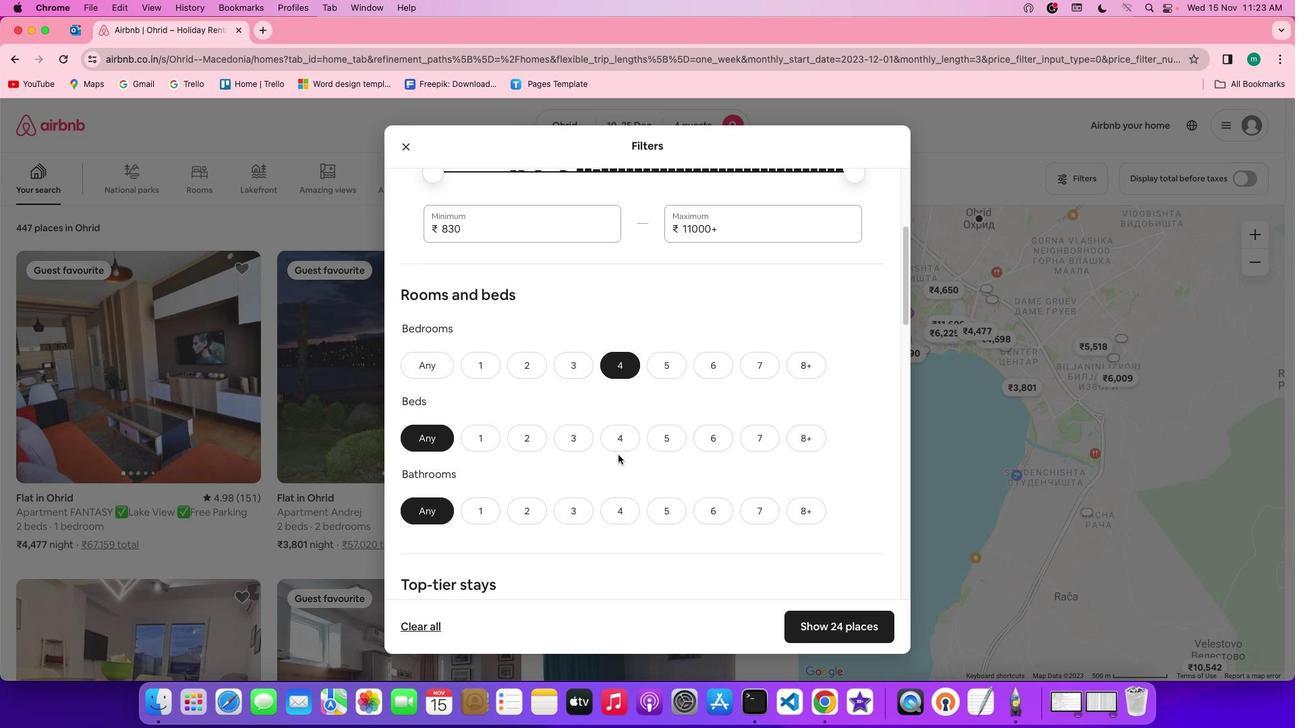 
Action: Mouse pressed left at (618, 454)
Screenshot: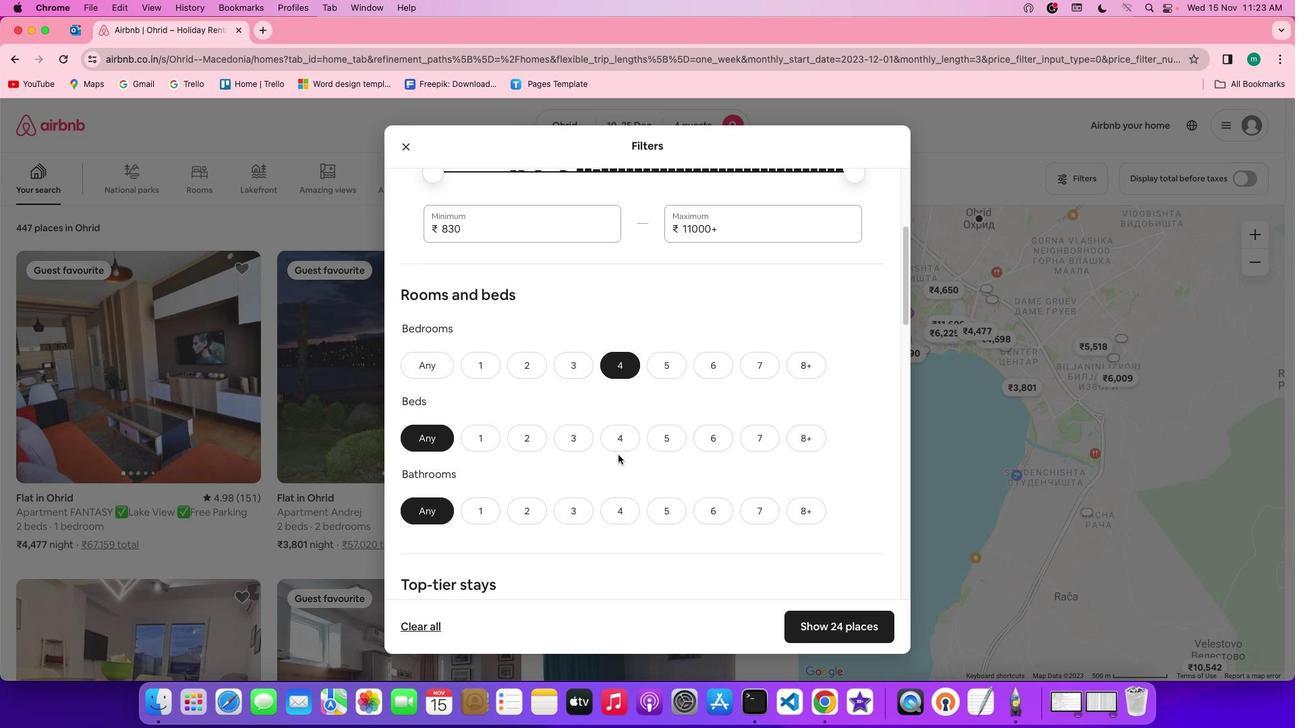 
Action: Mouse moved to (624, 444)
Screenshot: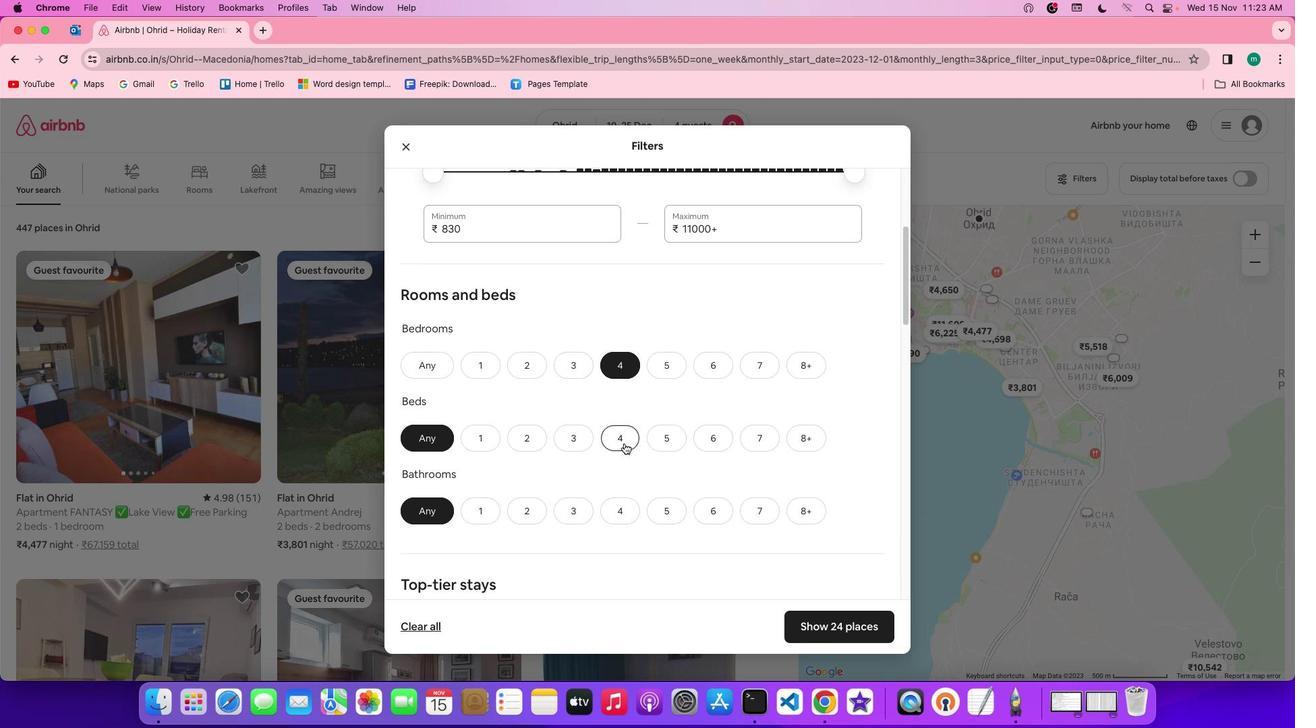 
Action: Mouse pressed left at (624, 444)
Screenshot: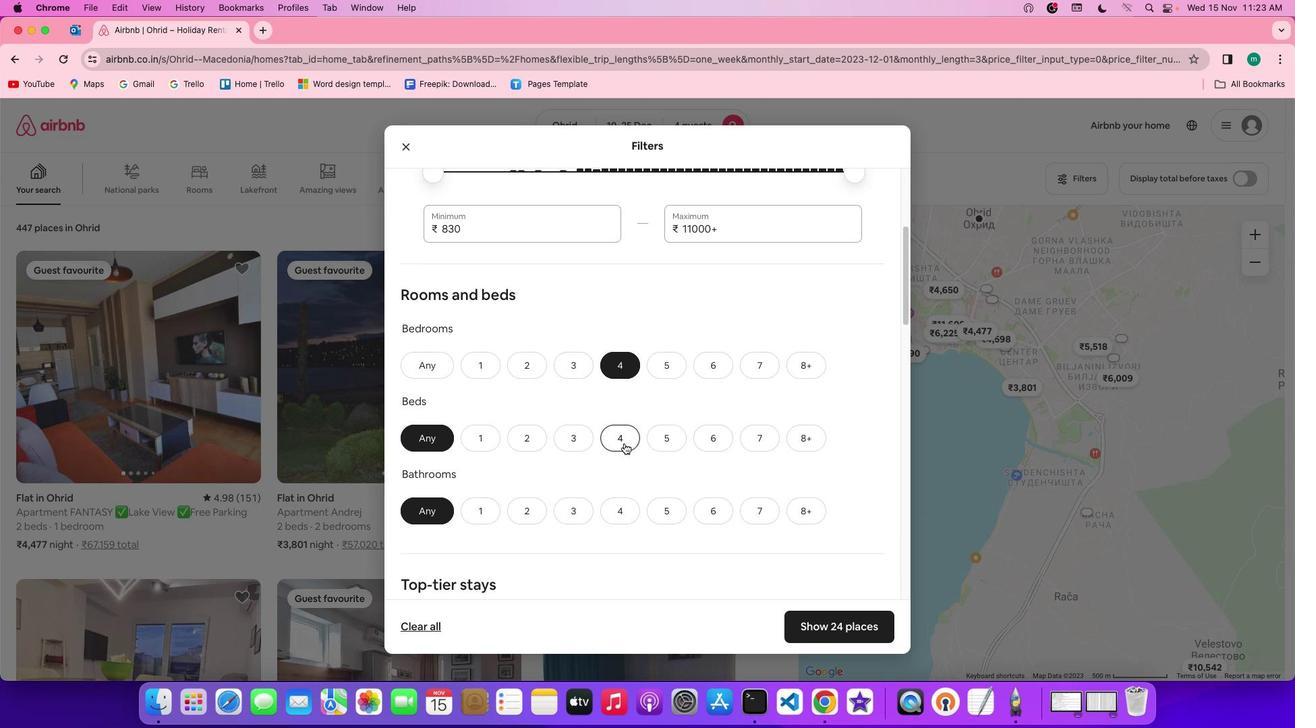 
Action: Mouse moved to (626, 519)
Screenshot: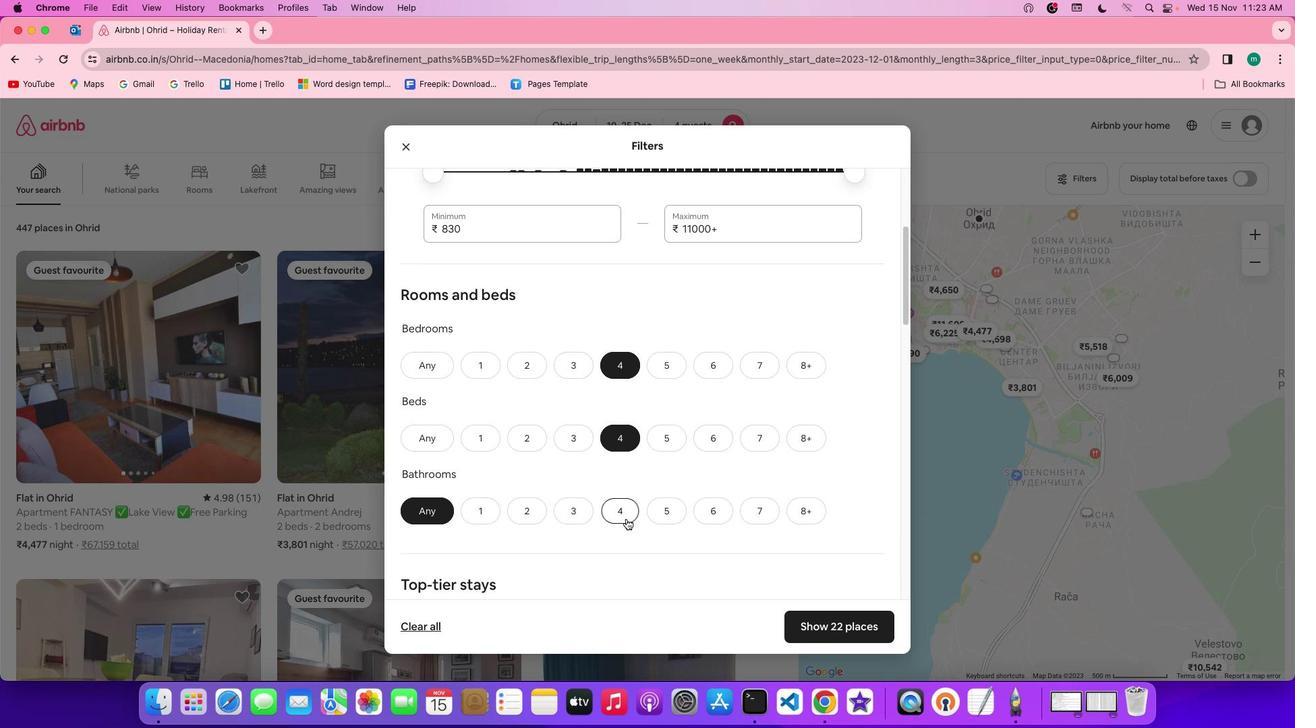 
Action: Mouse pressed left at (626, 519)
Screenshot: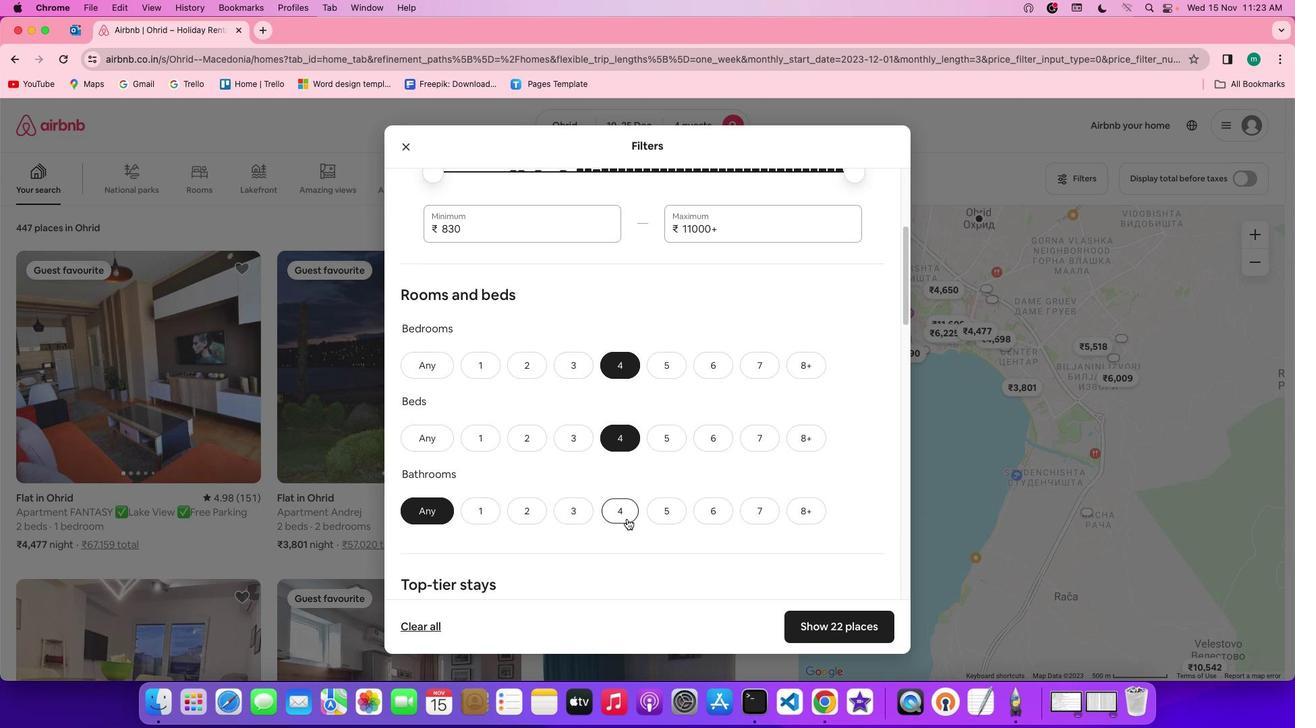 
Action: Mouse moved to (781, 492)
Screenshot: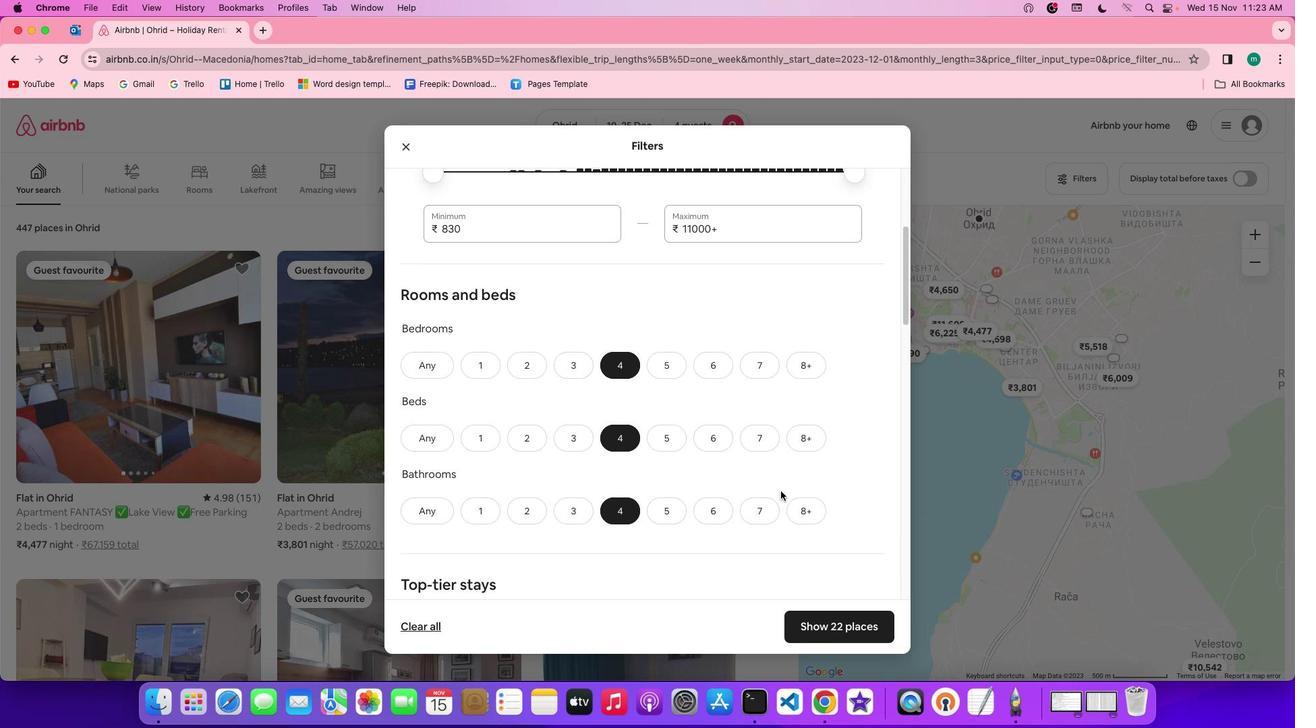 
Action: Mouse scrolled (781, 492) with delta (0, 0)
Screenshot: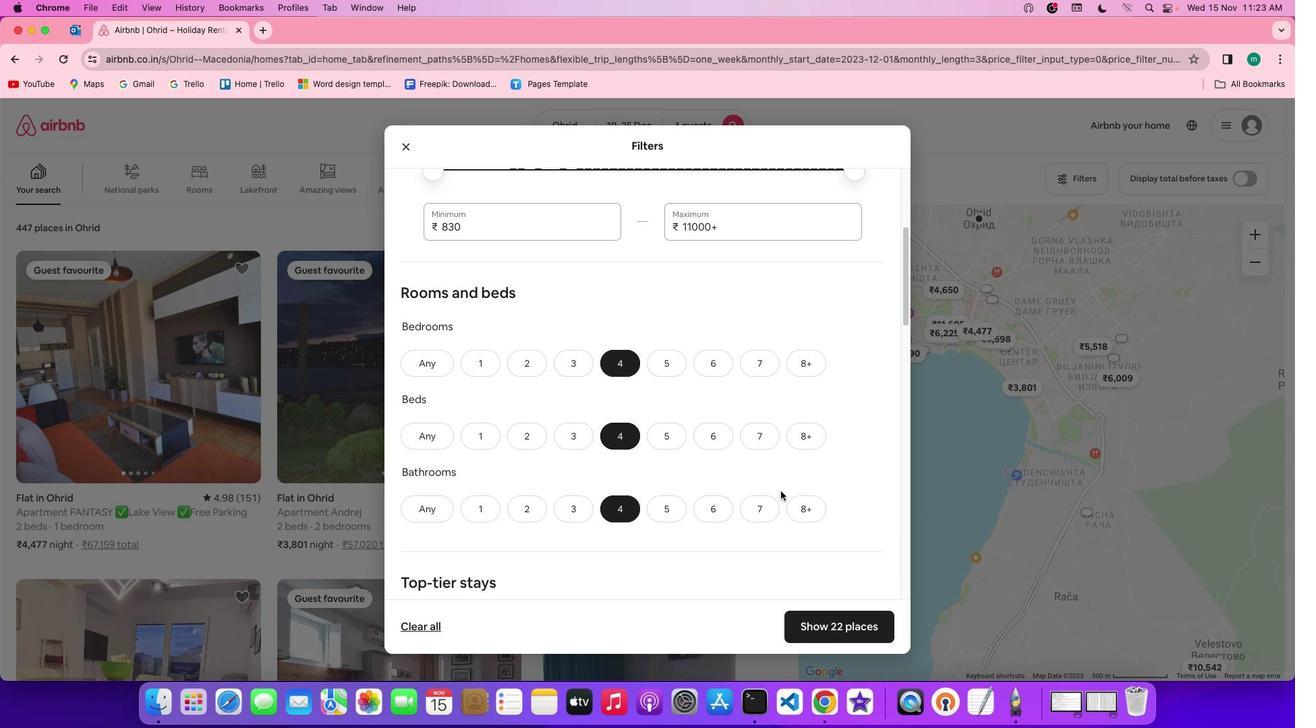 
Action: Mouse moved to (781, 492)
Screenshot: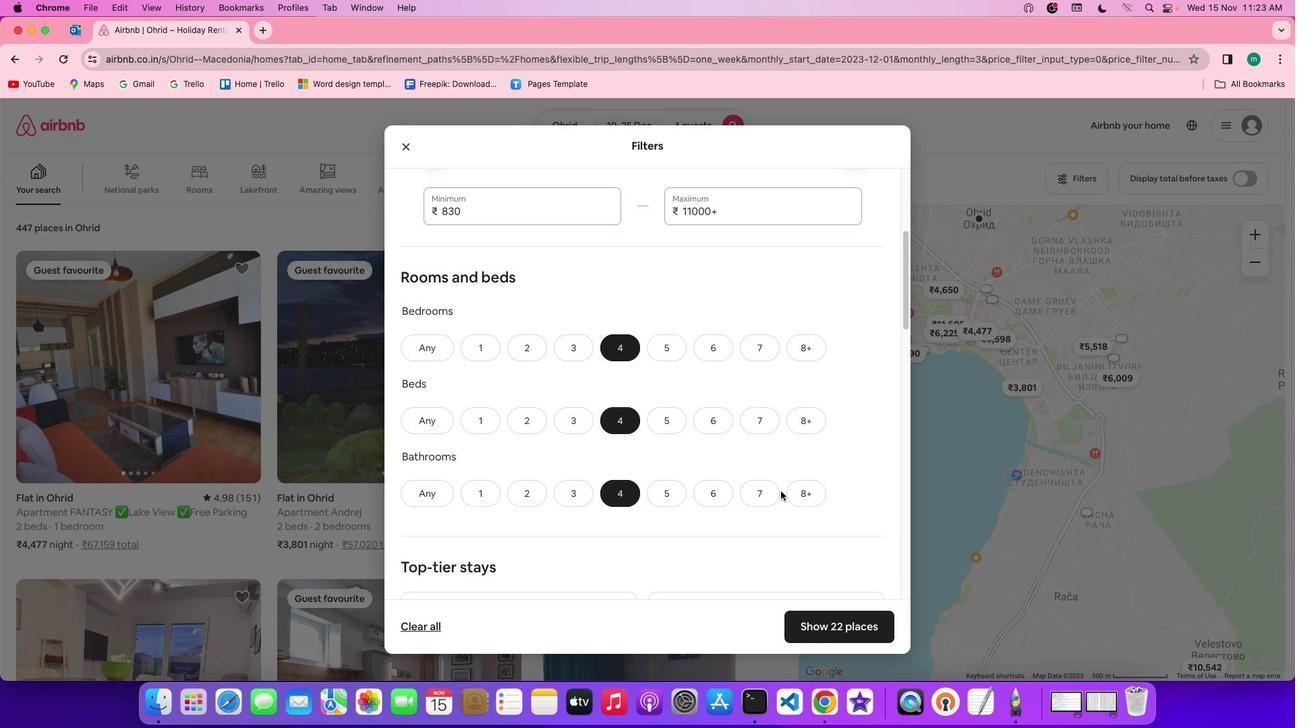 
Action: Mouse scrolled (781, 492) with delta (0, 0)
Screenshot: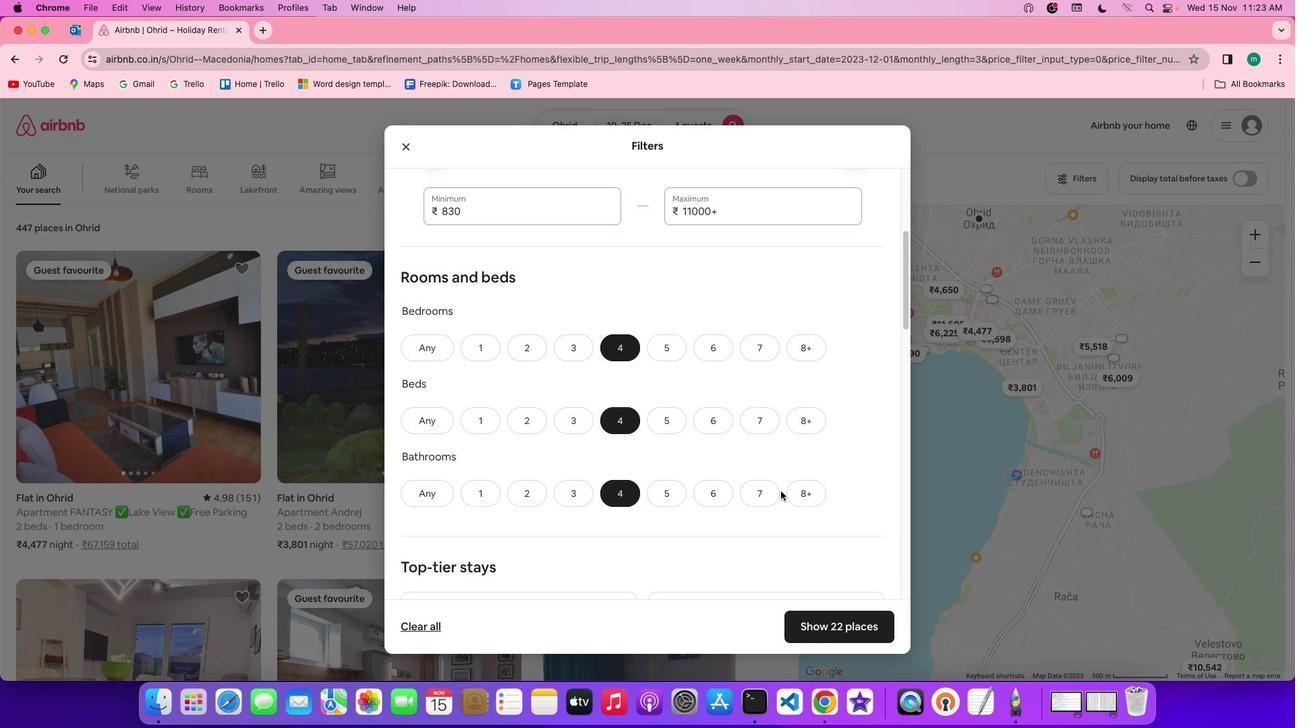 
Action: Mouse scrolled (781, 492) with delta (0, -1)
Screenshot: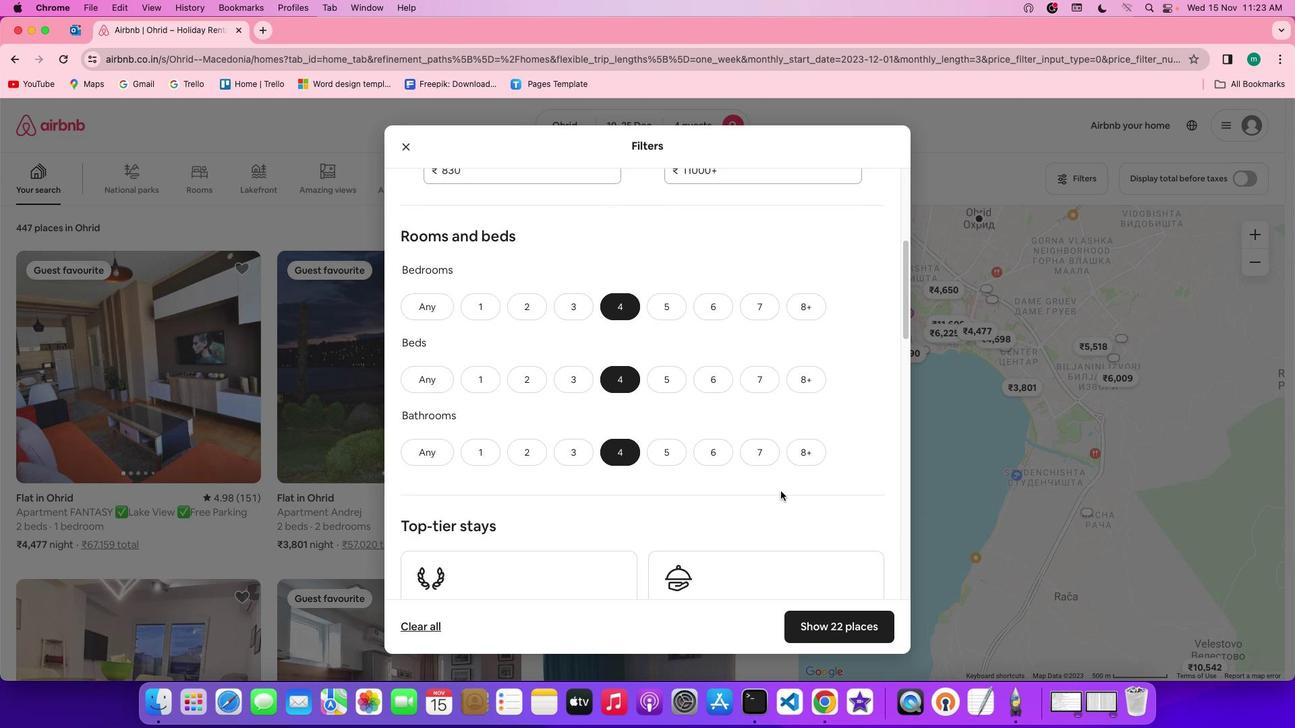 
Action: Mouse scrolled (781, 492) with delta (0, -1)
Screenshot: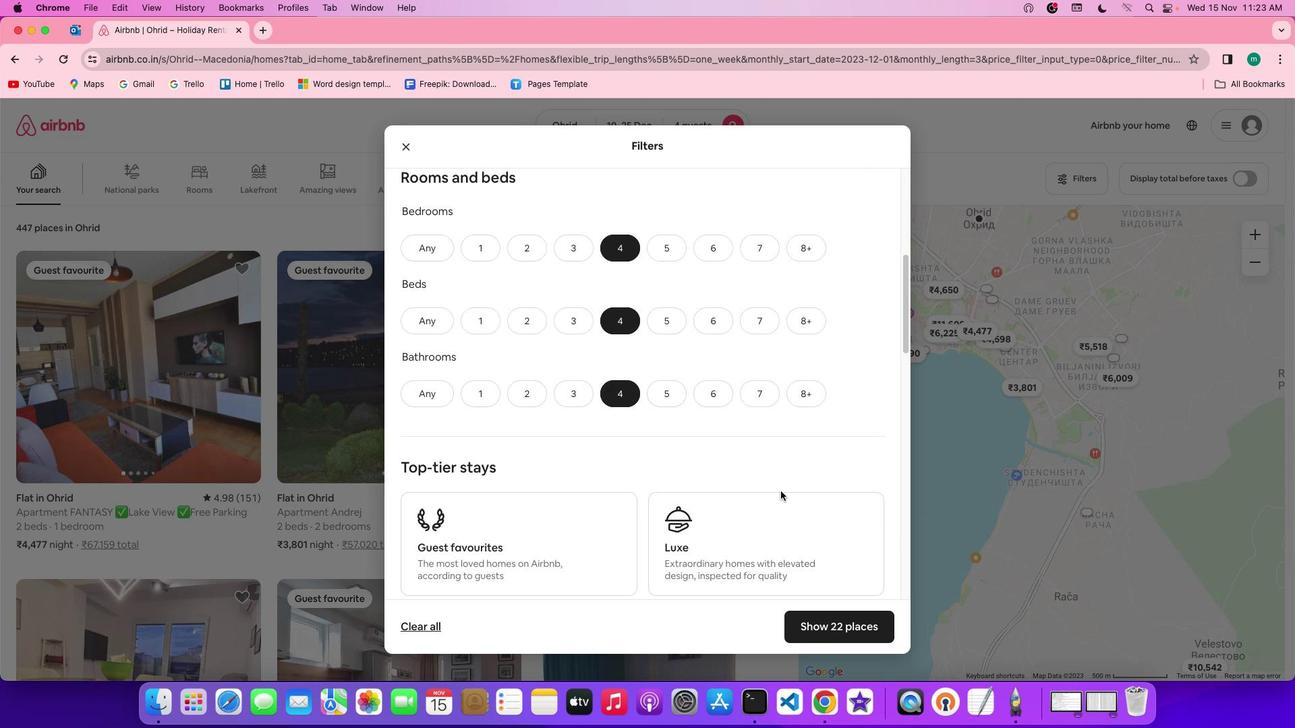 
Action: Mouse scrolled (781, 492) with delta (0, 0)
Screenshot: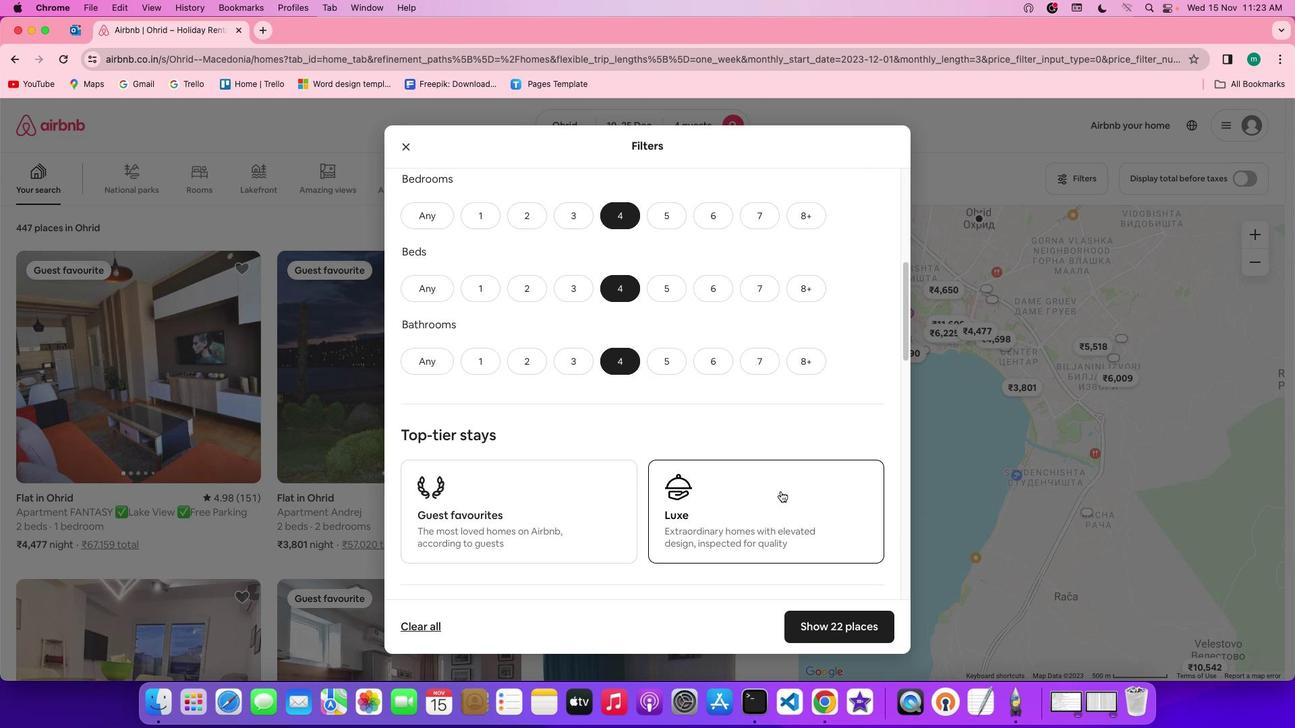 
Action: Mouse scrolled (781, 492) with delta (0, 0)
Screenshot: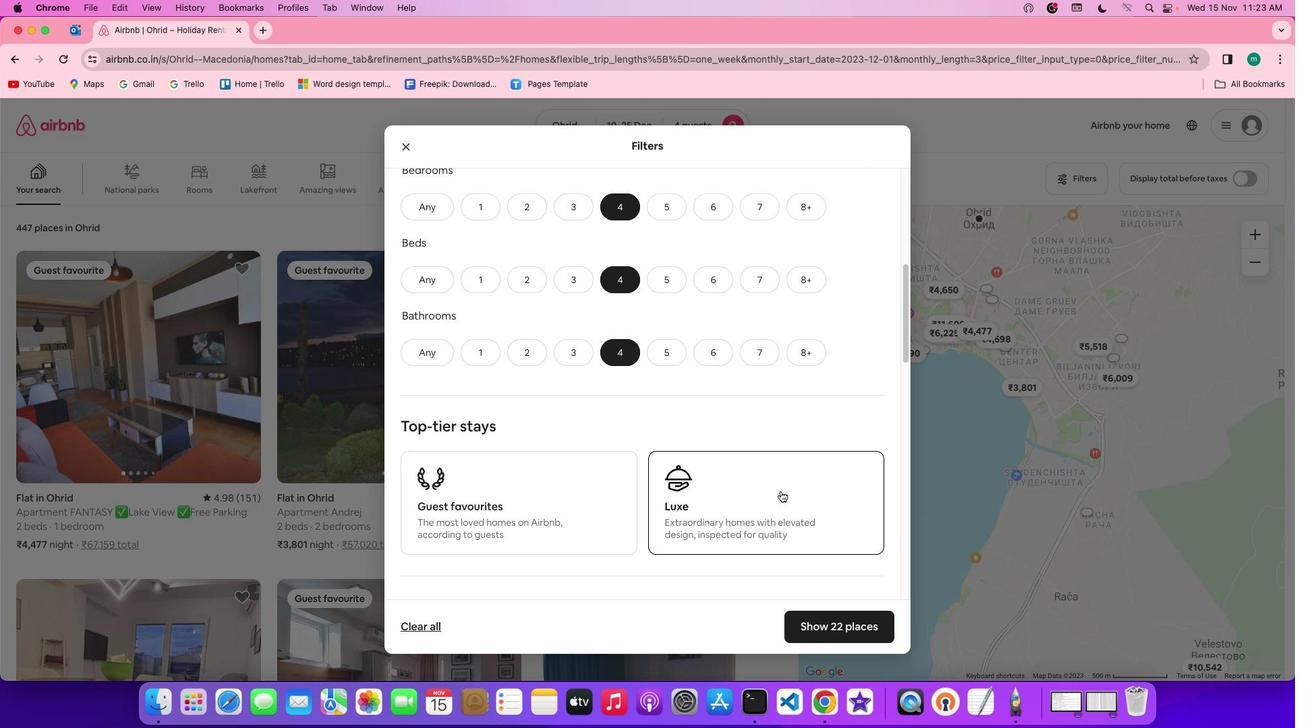
Action: Mouse scrolled (781, 492) with delta (0, 0)
Screenshot: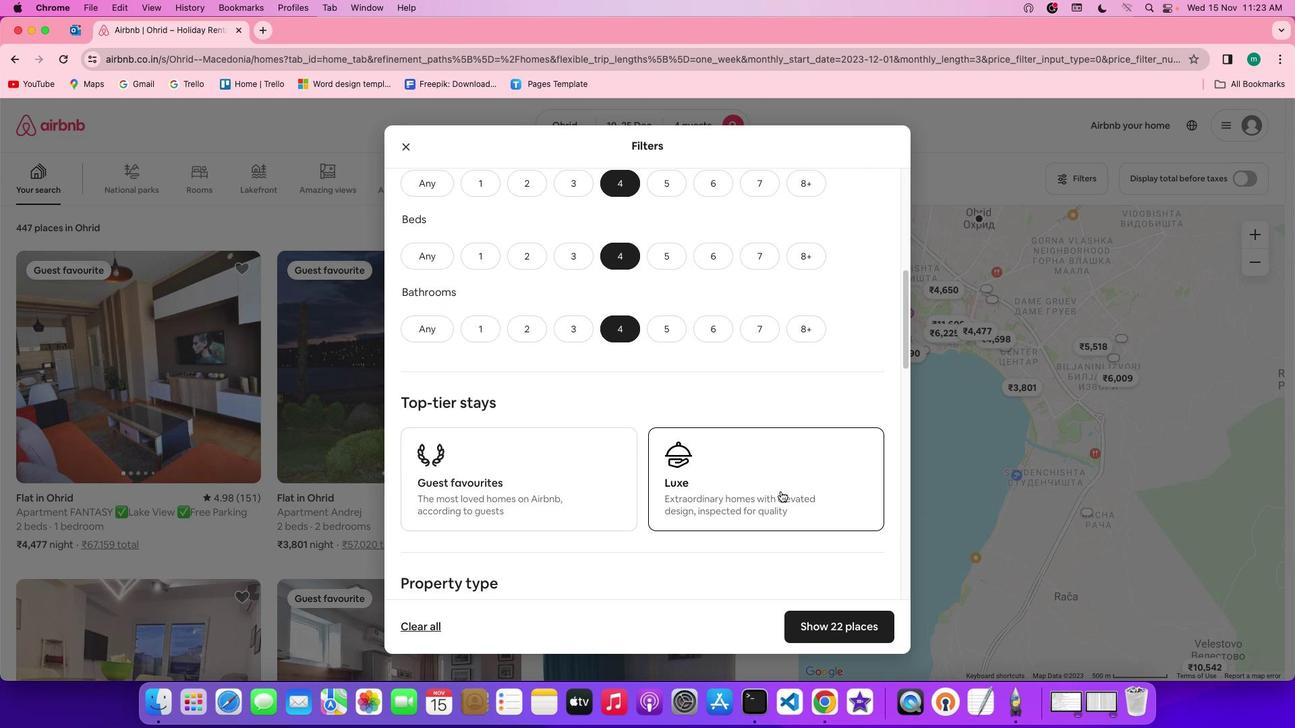 
Action: Mouse scrolled (781, 492) with delta (0, 0)
Screenshot: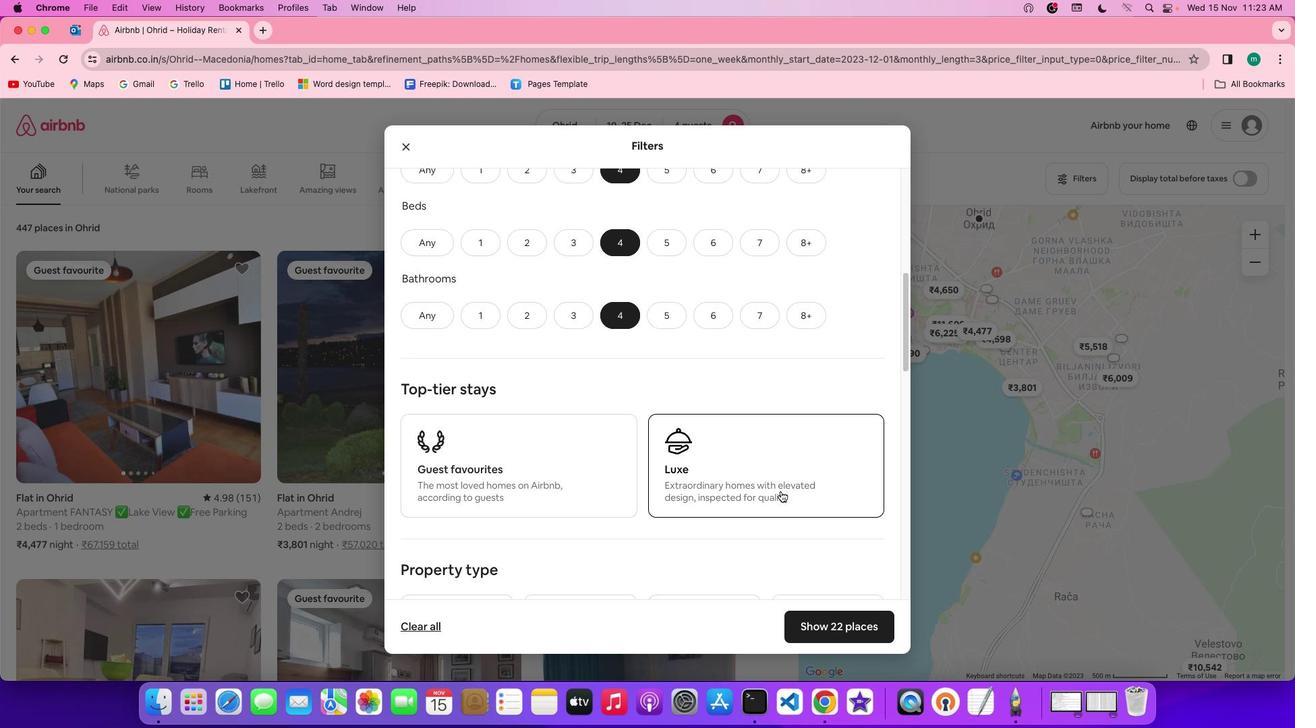 
Action: Mouse scrolled (781, 492) with delta (0, 0)
Screenshot: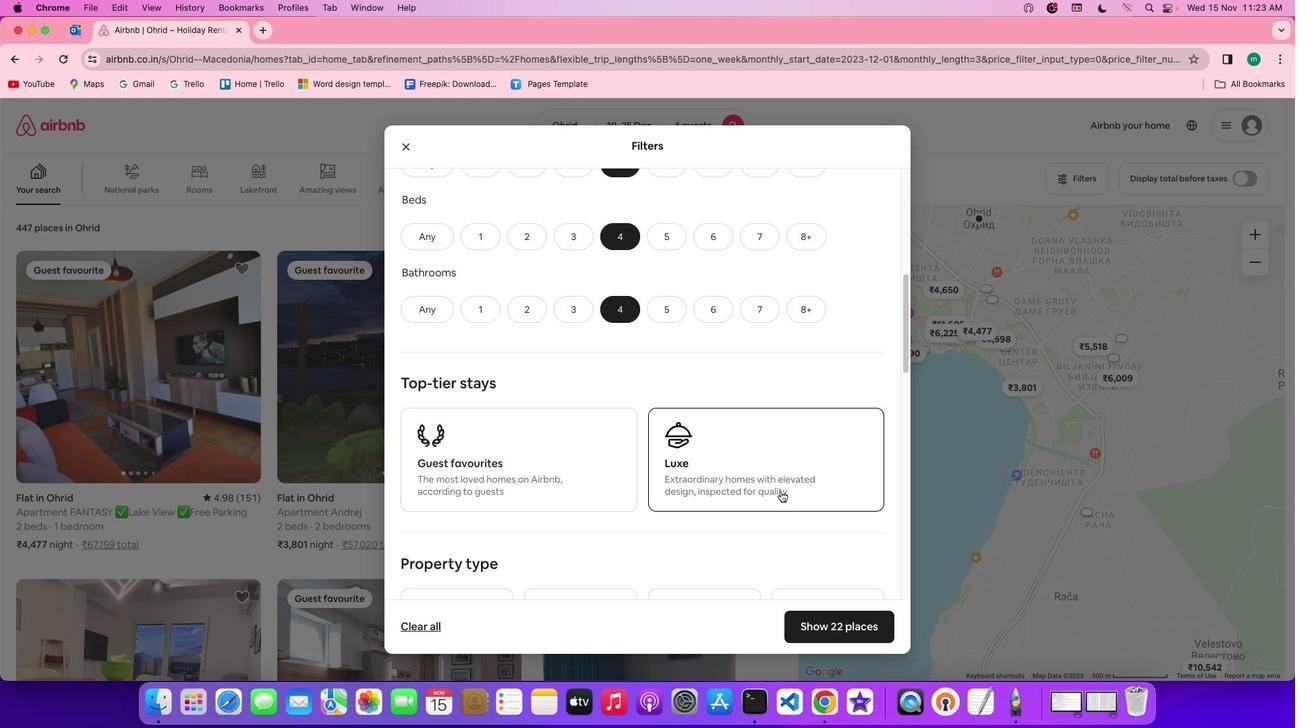 
Action: Mouse scrolled (781, 492) with delta (0, 0)
Screenshot: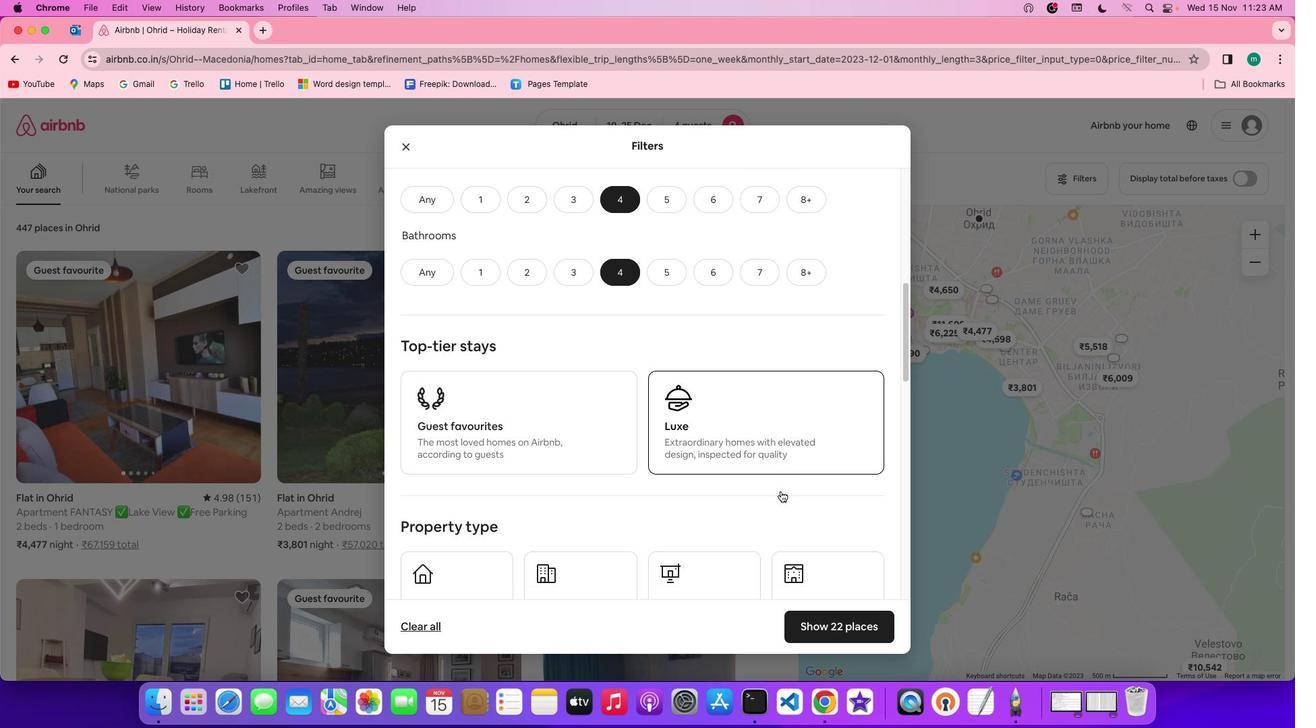 
Action: Mouse scrolled (781, 492) with delta (0, 0)
Screenshot: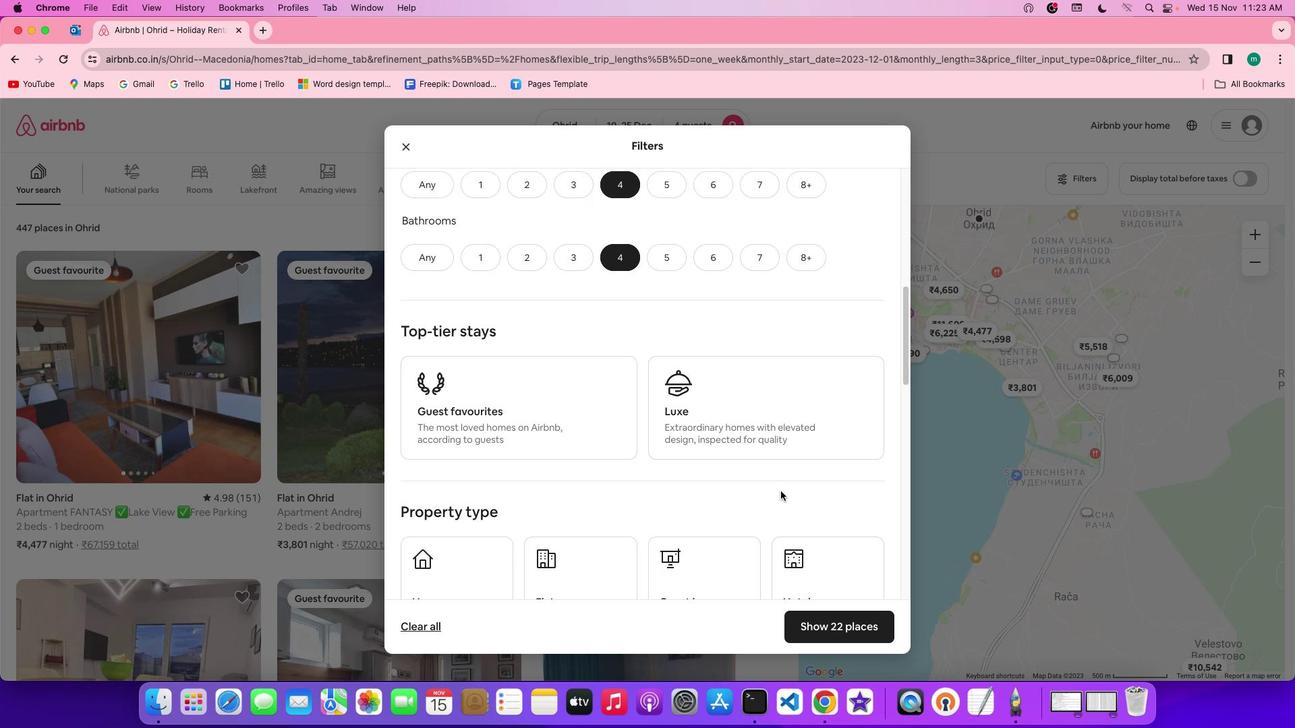 
Action: Mouse scrolled (781, 492) with delta (0, 0)
Screenshot: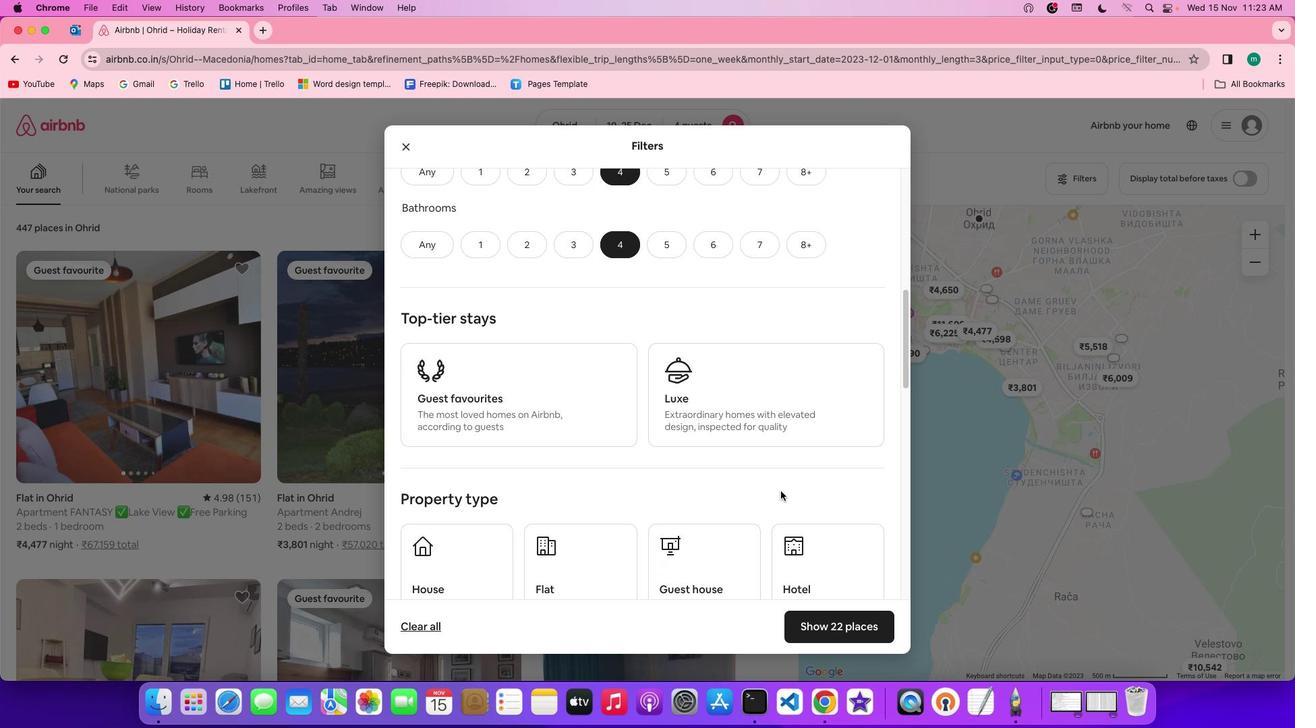 
Action: Mouse scrolled (781, 492) with delta (0, 0)
Screenshot: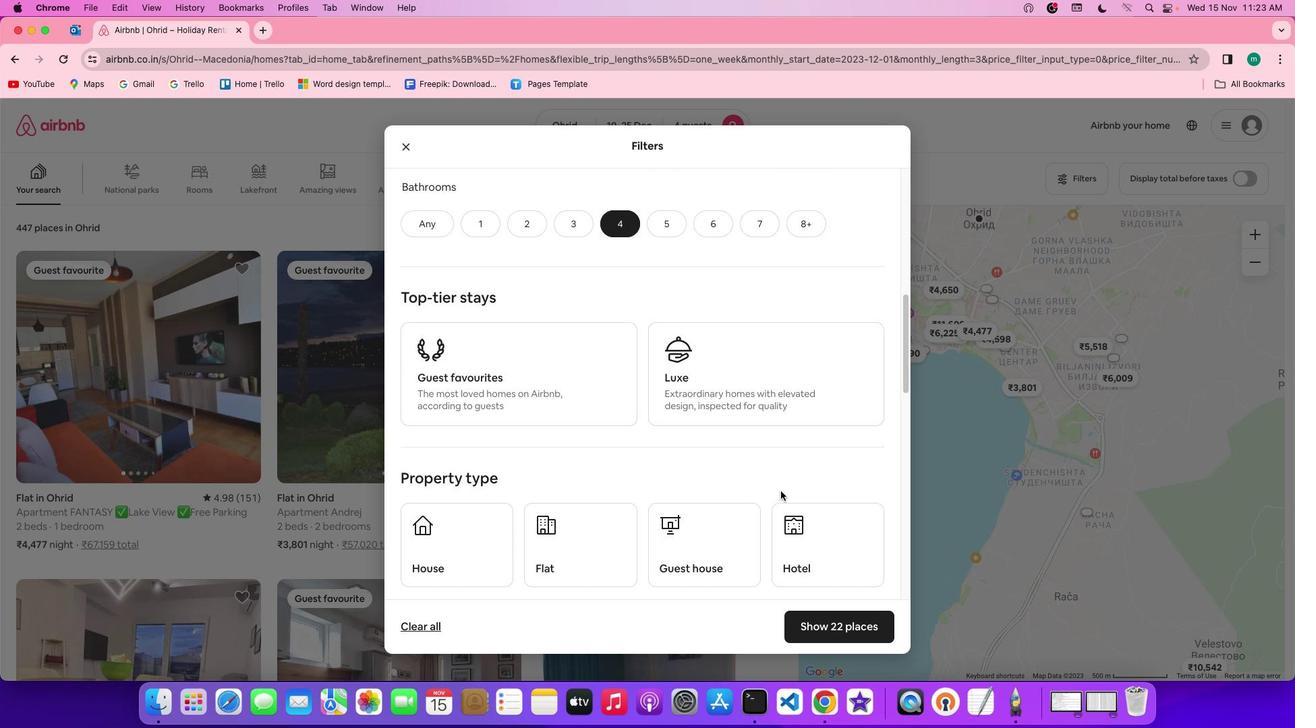 
Action: Mouse scrolled (781, 492) with delta (0, 0)
Screenshot: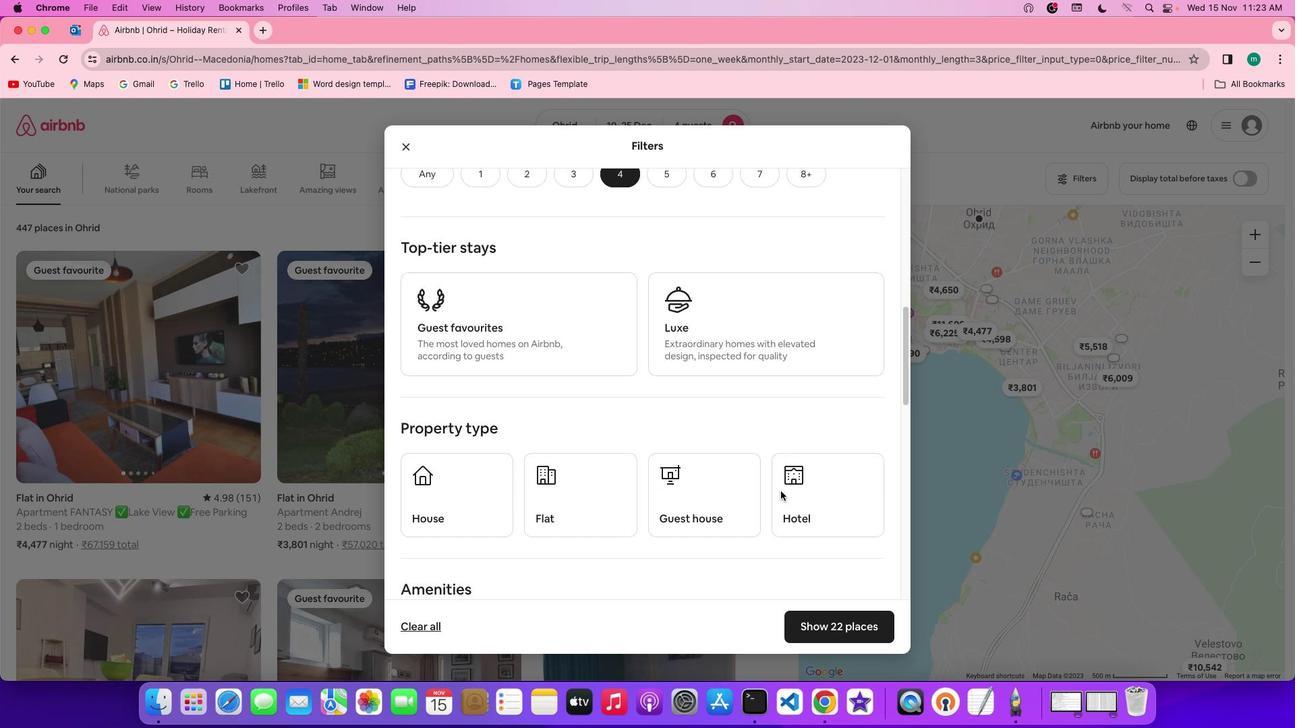 
Action: Mouse scrolled (781, 492) with delta (0, 0)
Screenshot: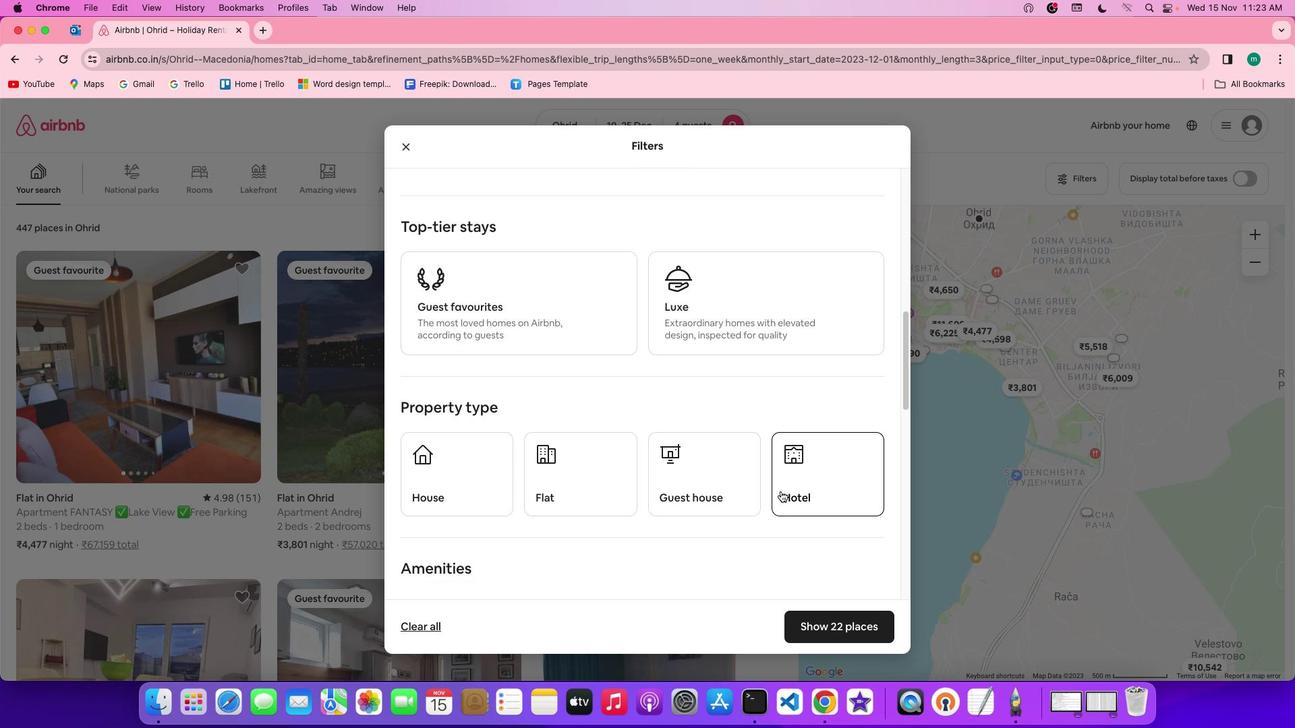 
Action: Mouse scrolled (781, 492) with delta (0, 0)
Screenshot: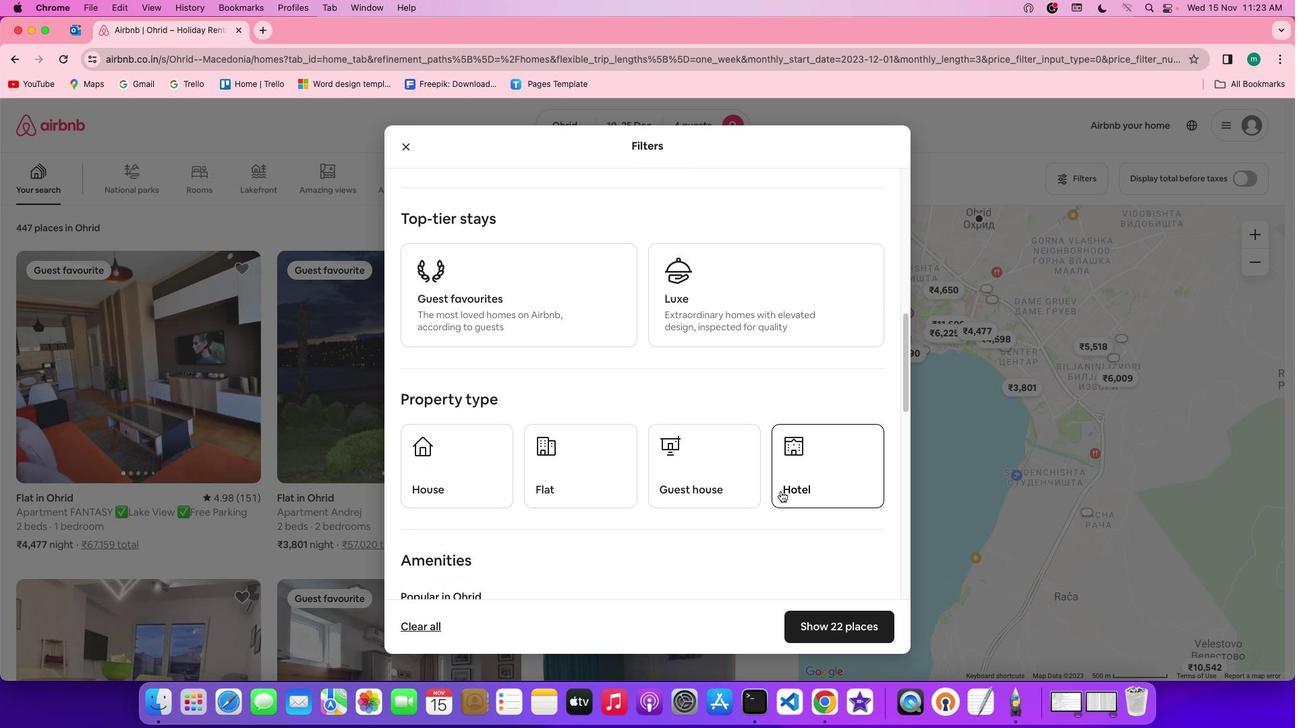 
Action: Mouse scrolled (781, 492) with delta (0, 0)
Screenshot: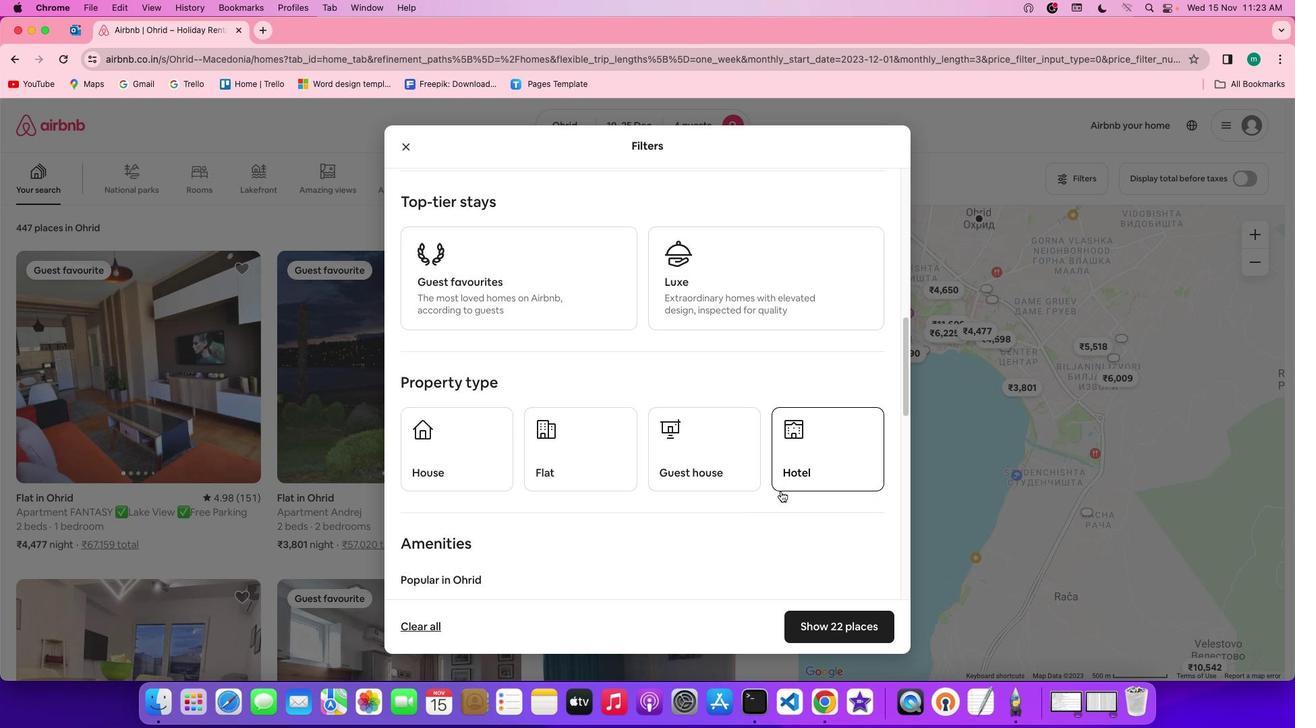
Action: Mouse scrolled (781, 492) with delta (0, 0)
Screenshot: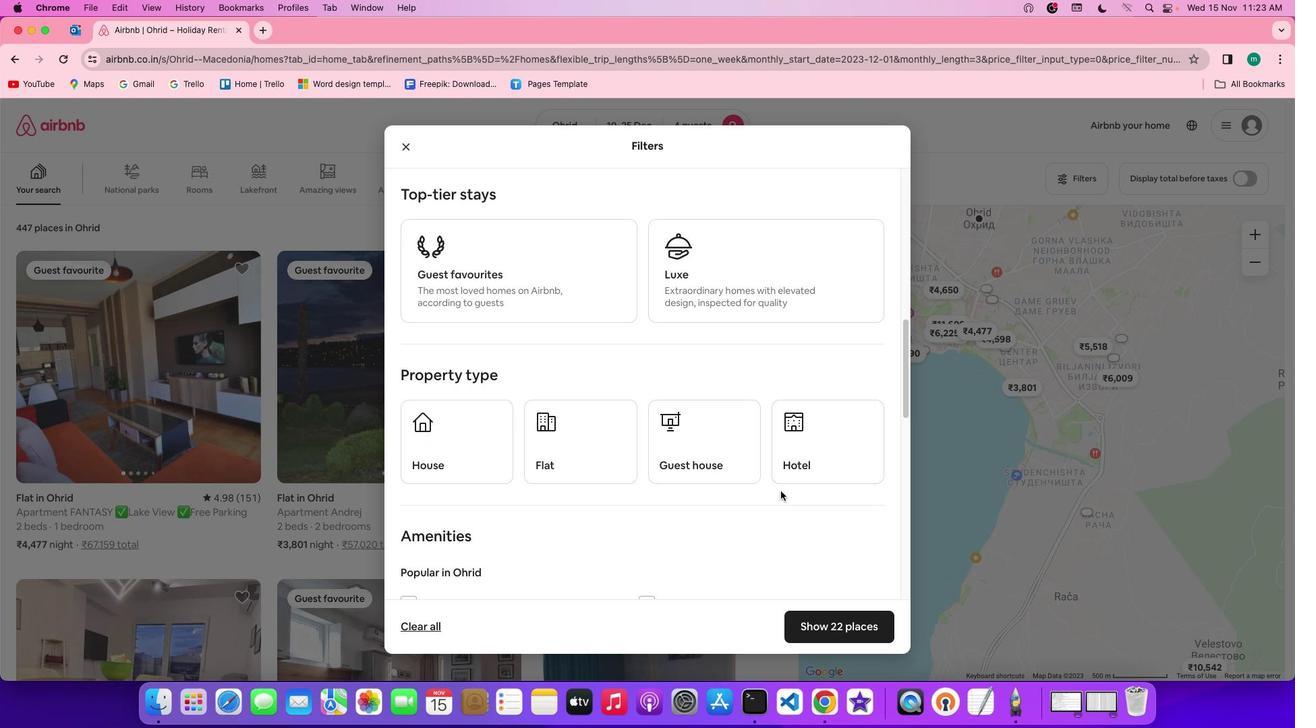 
Action: Mouse scrolled (781, 492) with delta (0, 0)
Screenshot: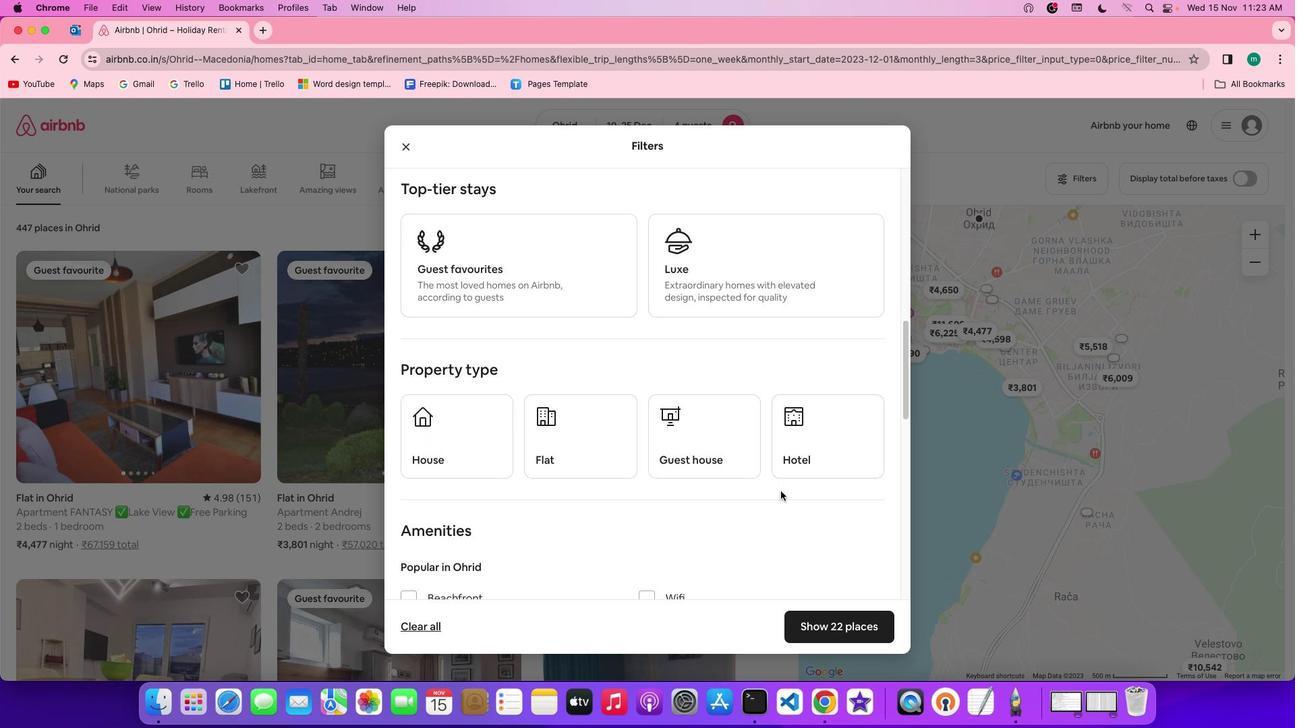 
Action: Mouse moved to (805, 417)
Screenshot: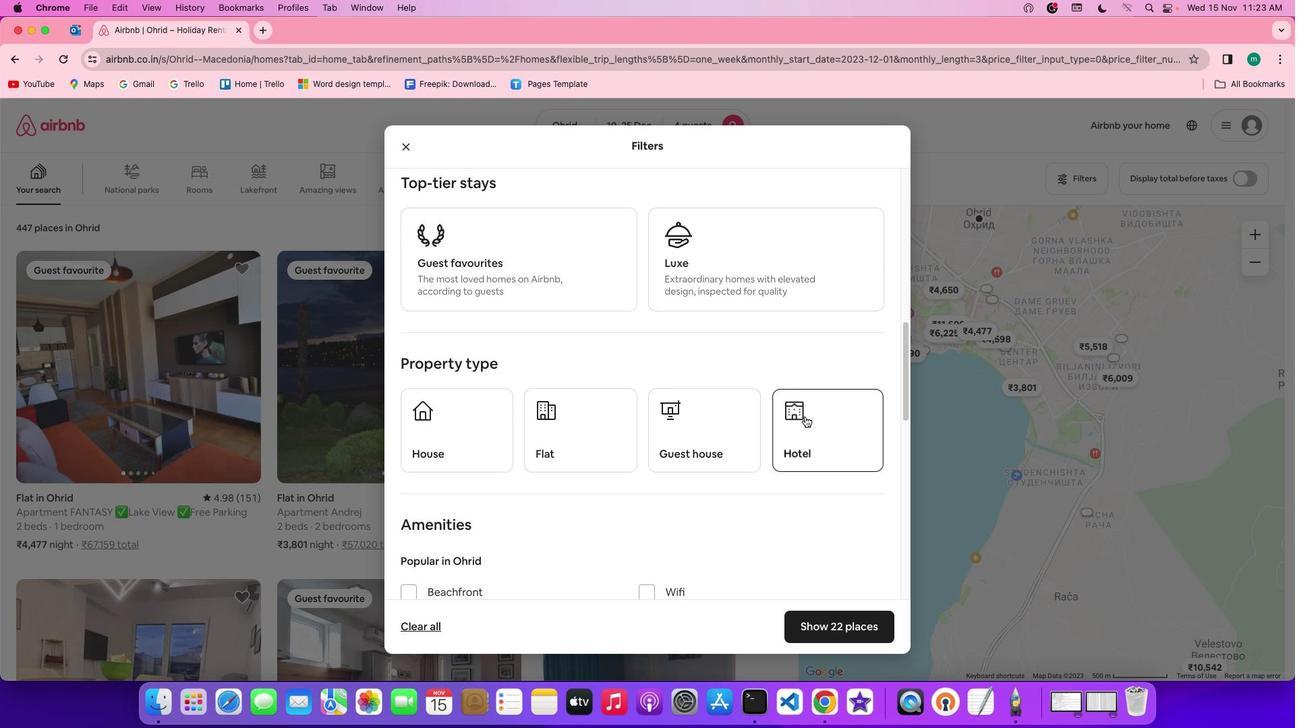 
Action: Mouse pressed left at (805, 417)
Screenshot: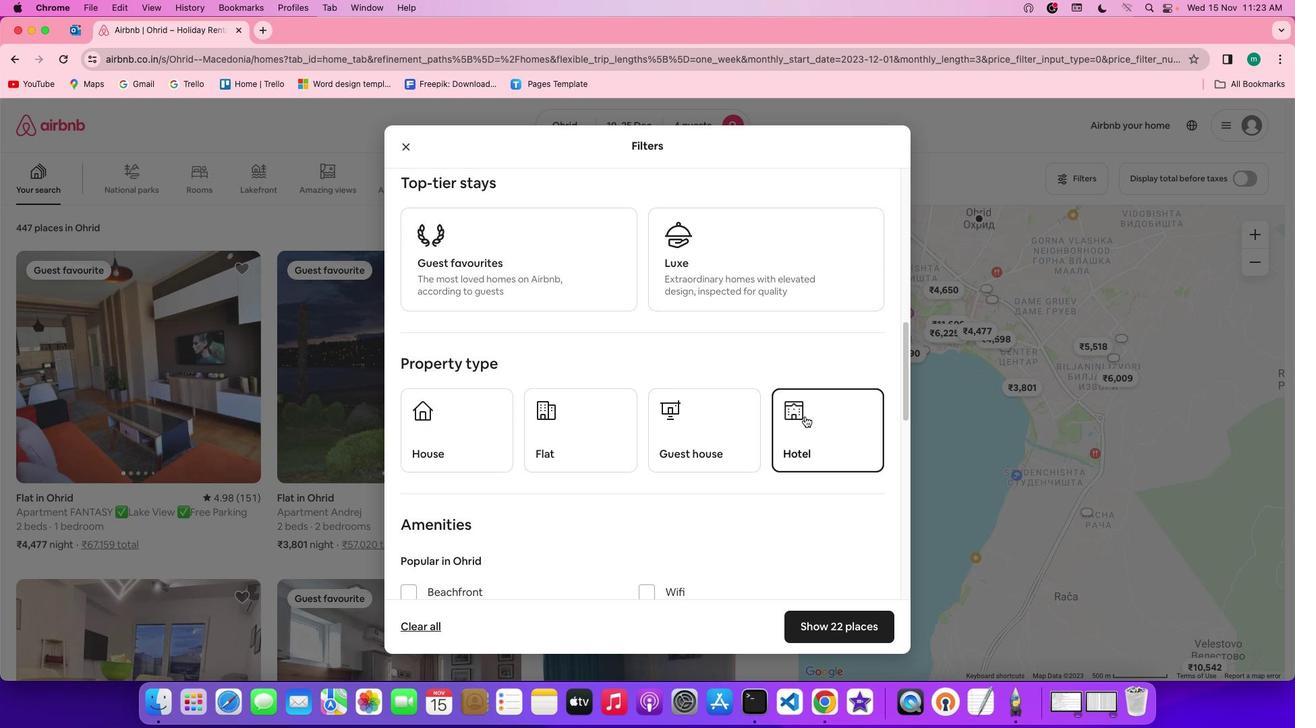 
Action: Mouse moved to (764, 500)
Screenshot: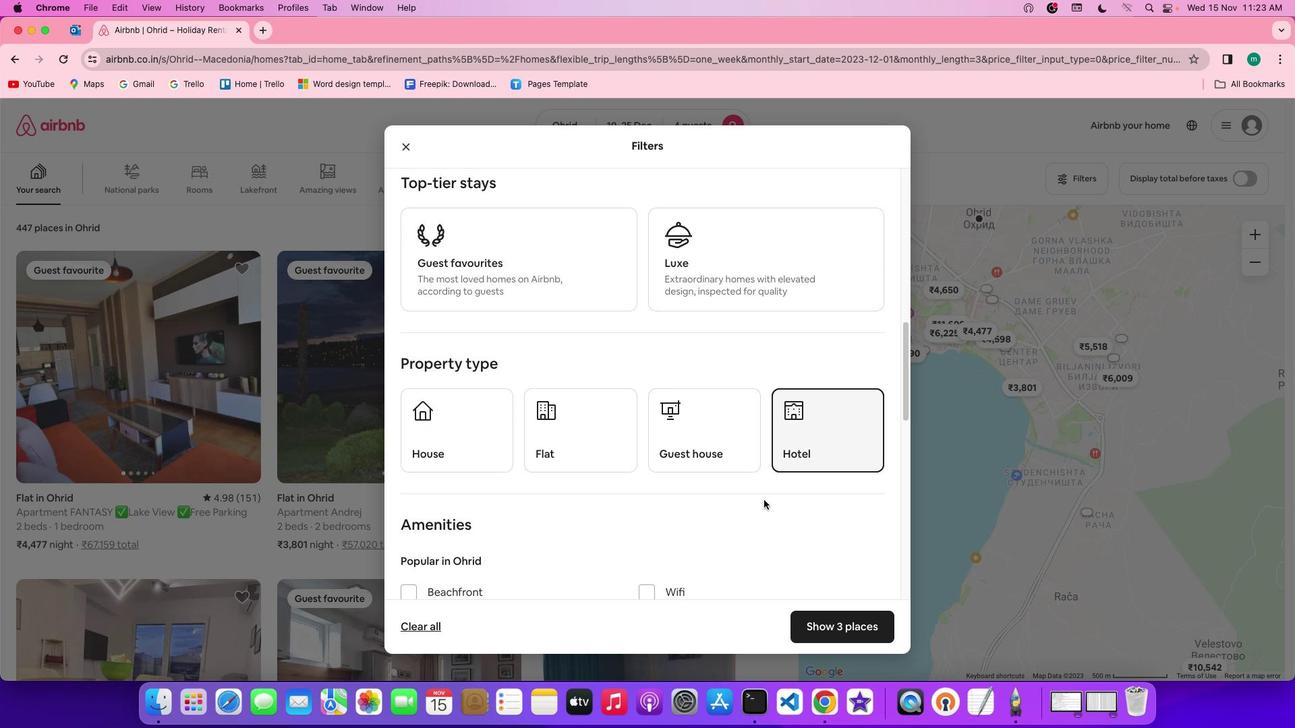 
Action: Mouse scrolled (764, 500) with delta (0, 0)
Screenshot: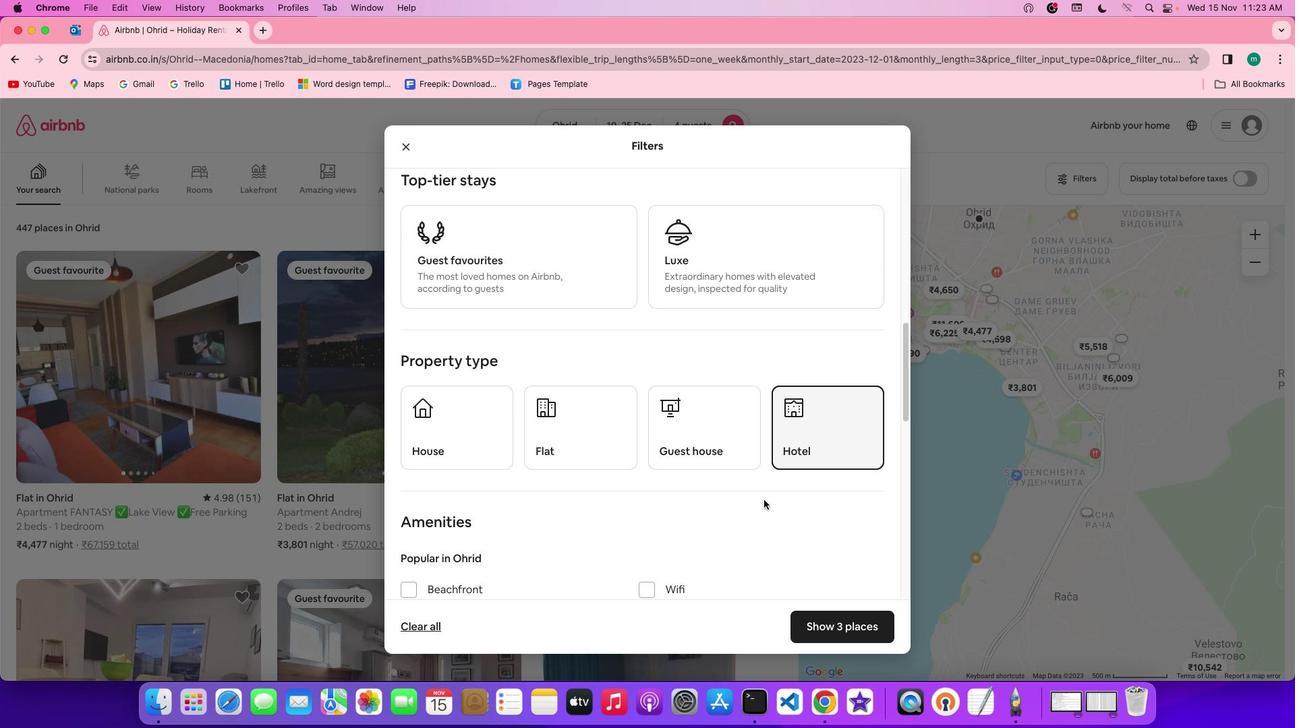 
Action: Mouse scrolled (764, 500) with delta (0, 0)
Screenshot: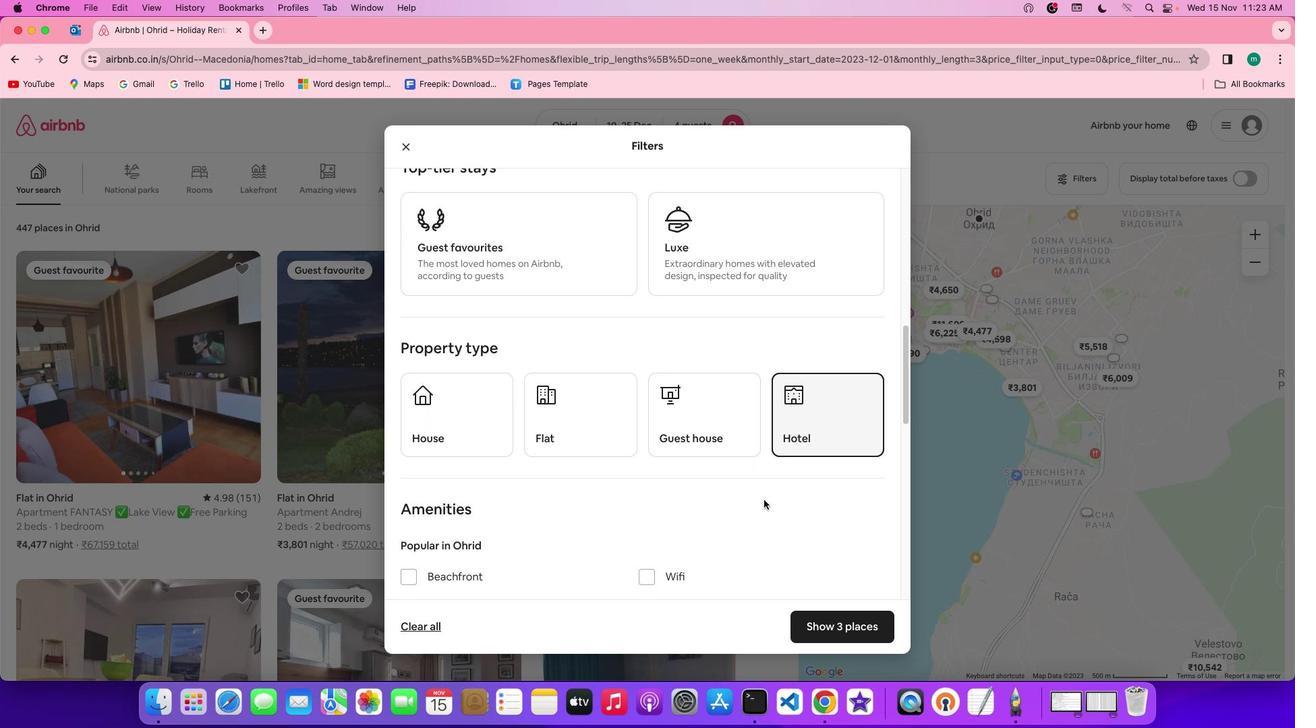 
Action: Mouse scrolled (764, 500) with delta (0, 0)
Screenshot: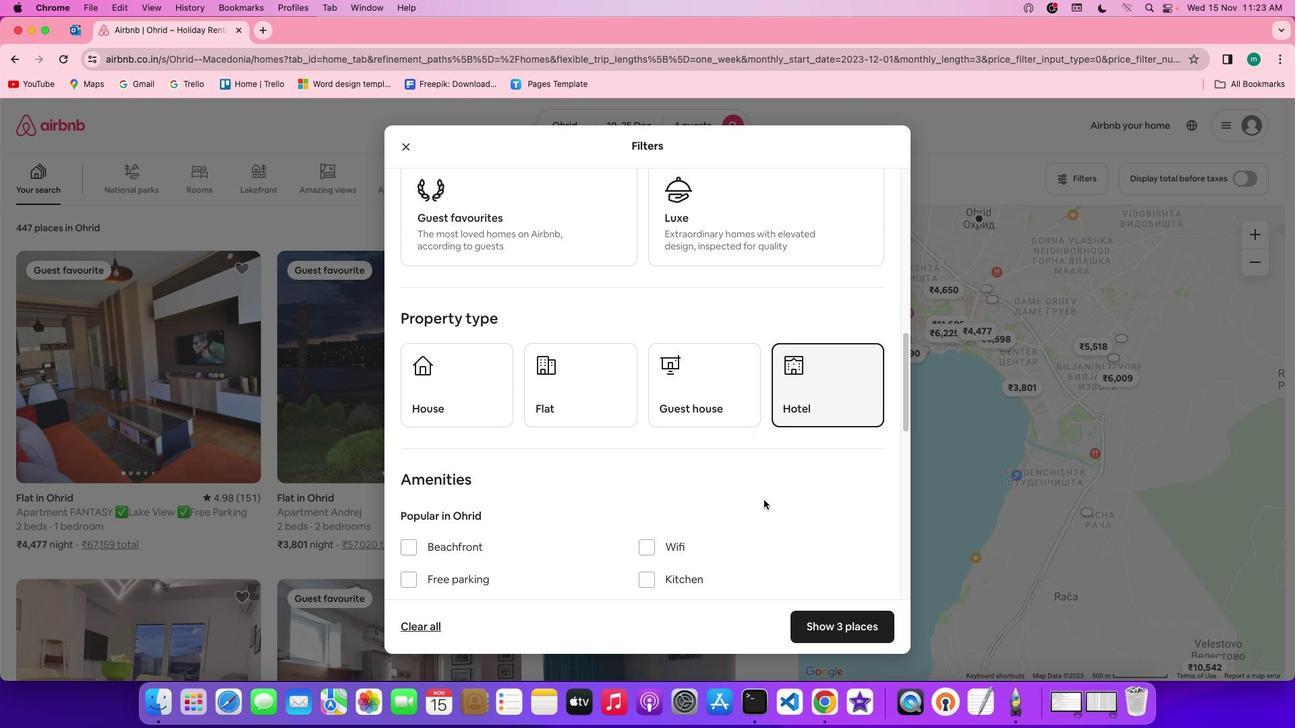 
Action: Mouse scrolled (764, 500) with delta (0, 0)
Screenshot: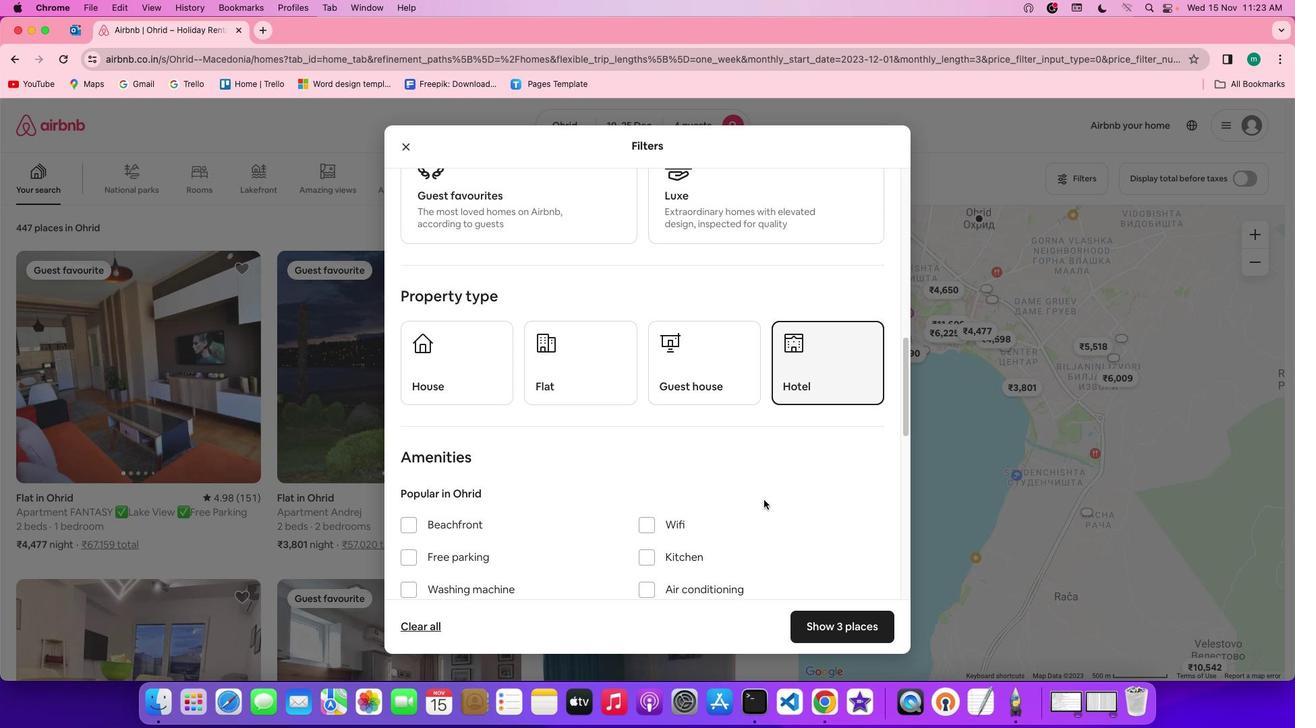 
Action: Mouse scrolled (764, 500) with delta (0, 0)
Screenshot: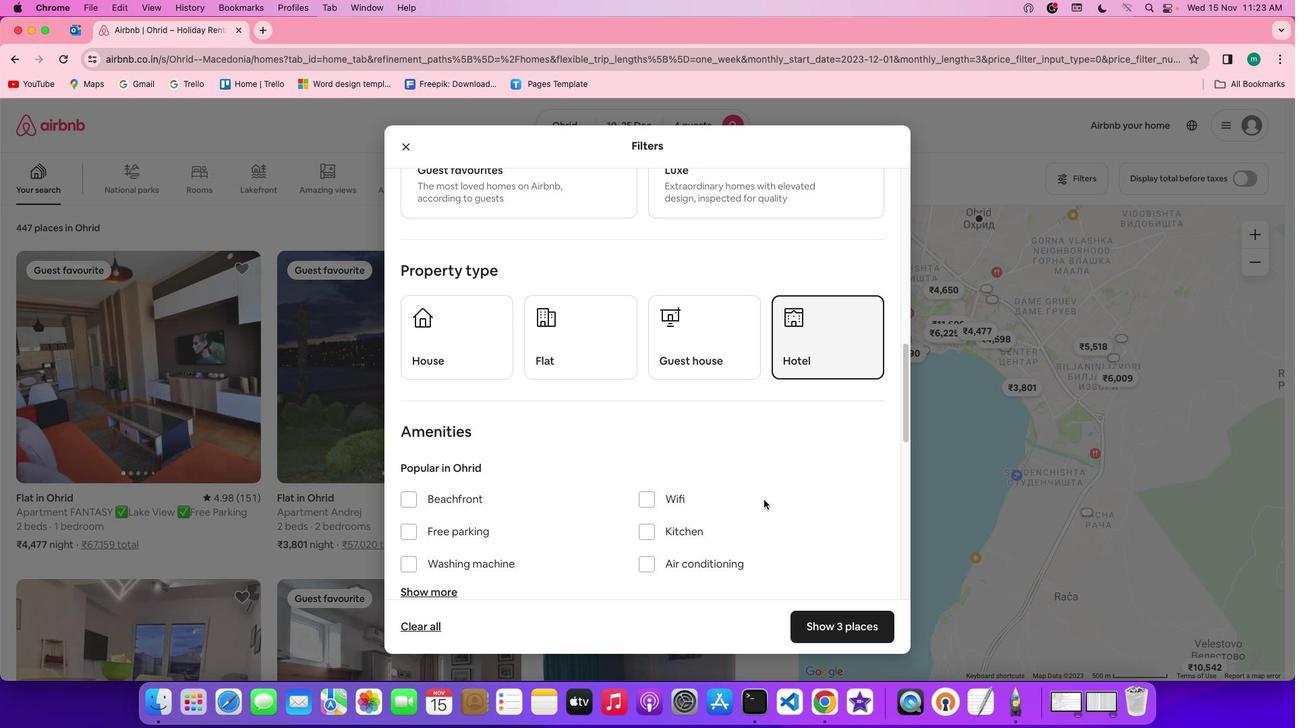 
Action: Mouse scrolled (764, 500) with delta (0, -1)
Screenshot: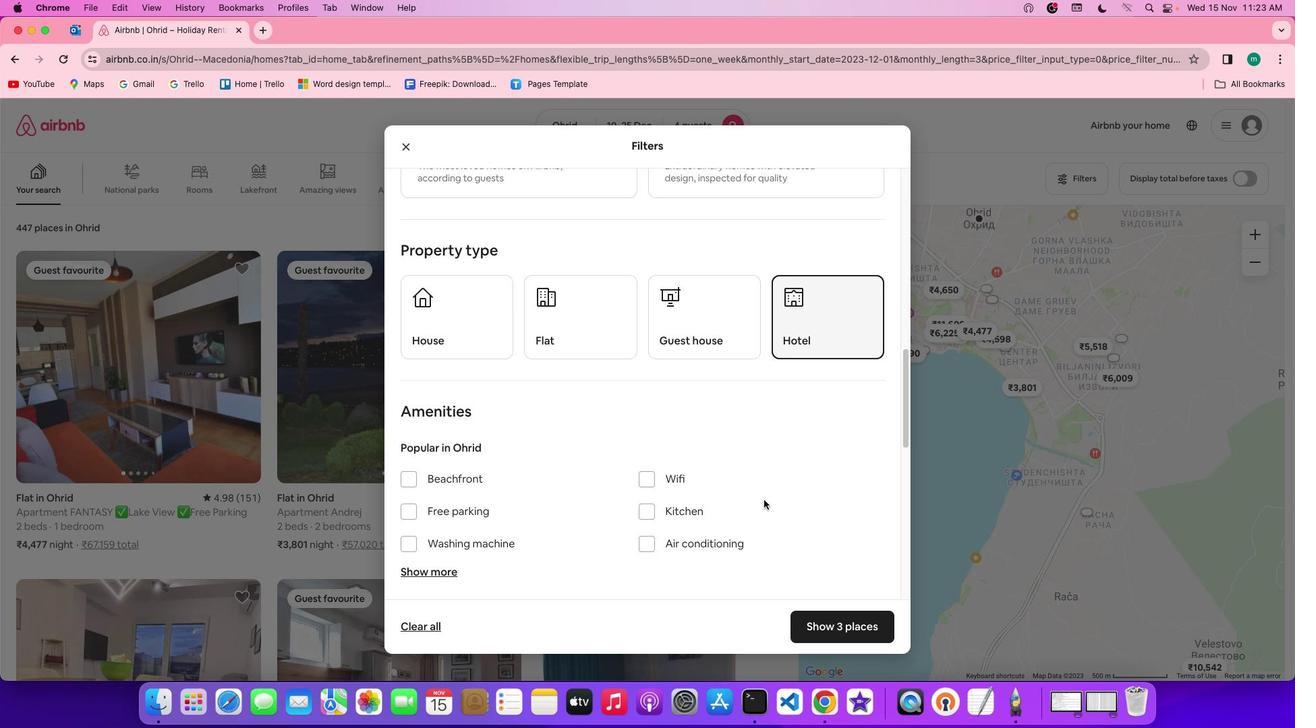 
Action: Mouse scrolled (764, 500) with delta (0, -1)
Screenshot: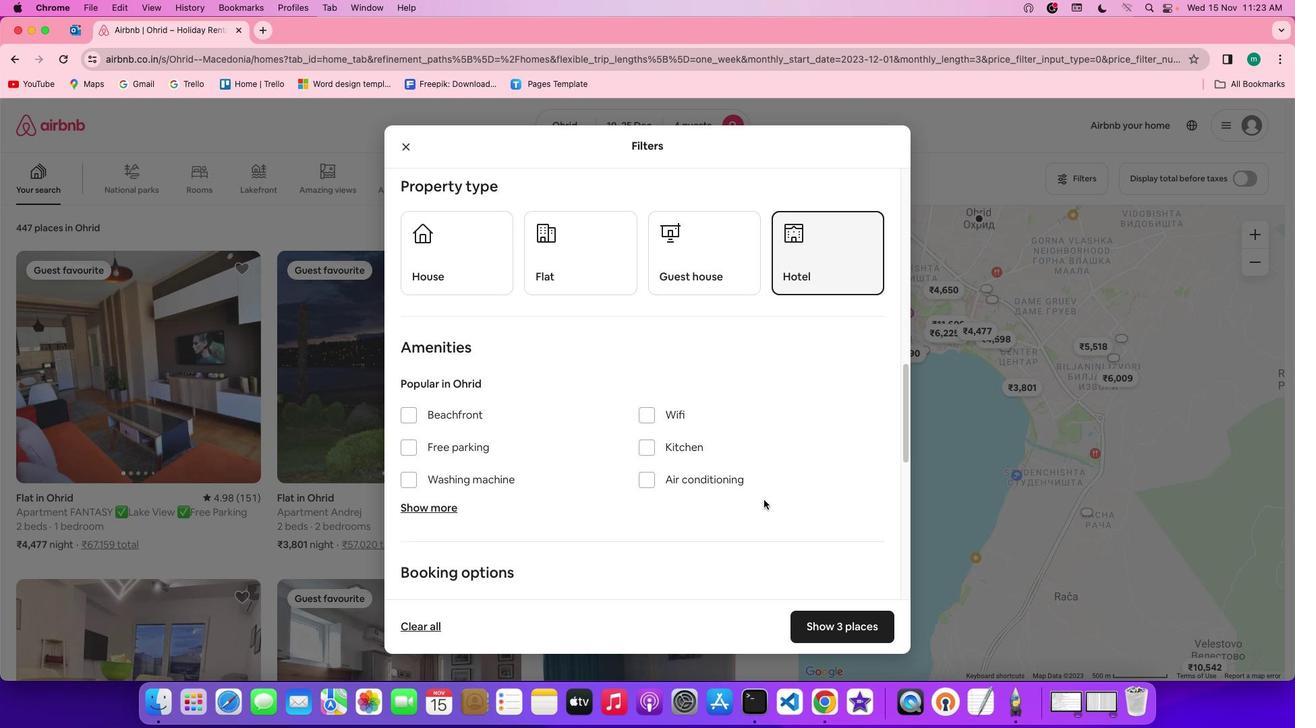 
Action: Mouse scrolled (764, 500) with delta (0, 0)
Screenshot: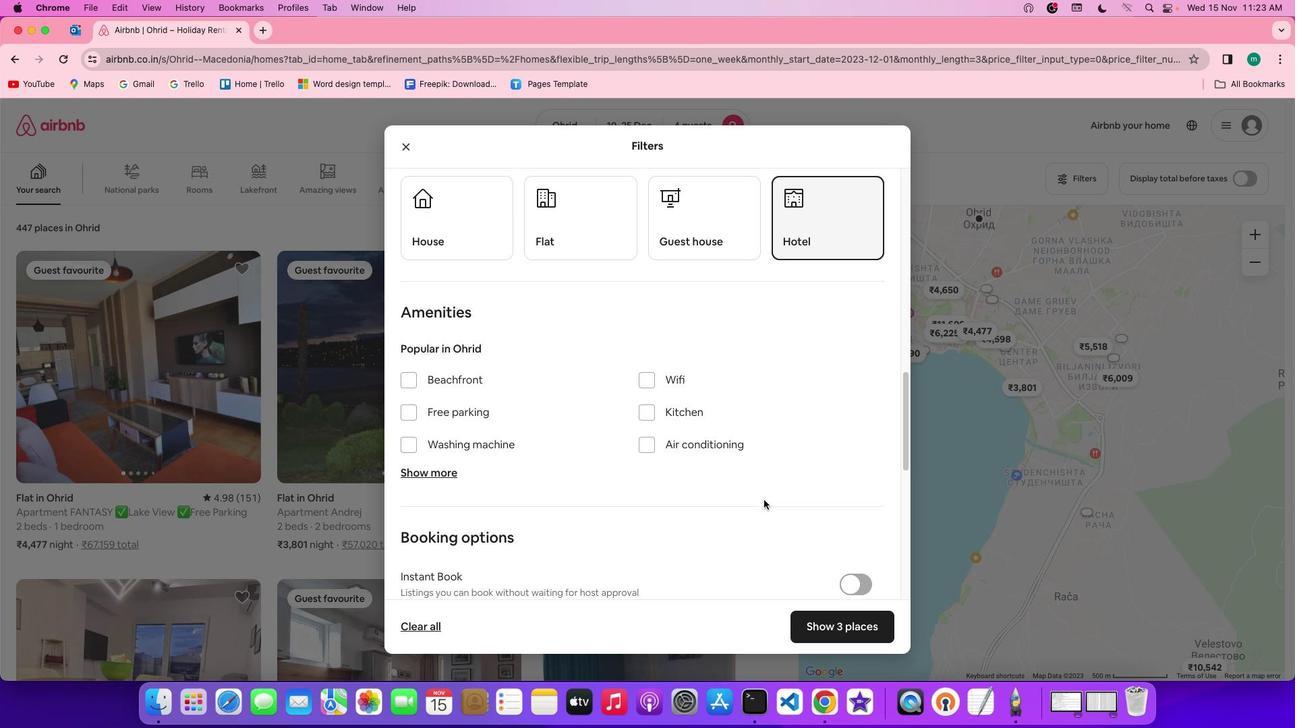 
Action: Mouse scrolled (764, 500) with delta (0, 0)
Screenshot: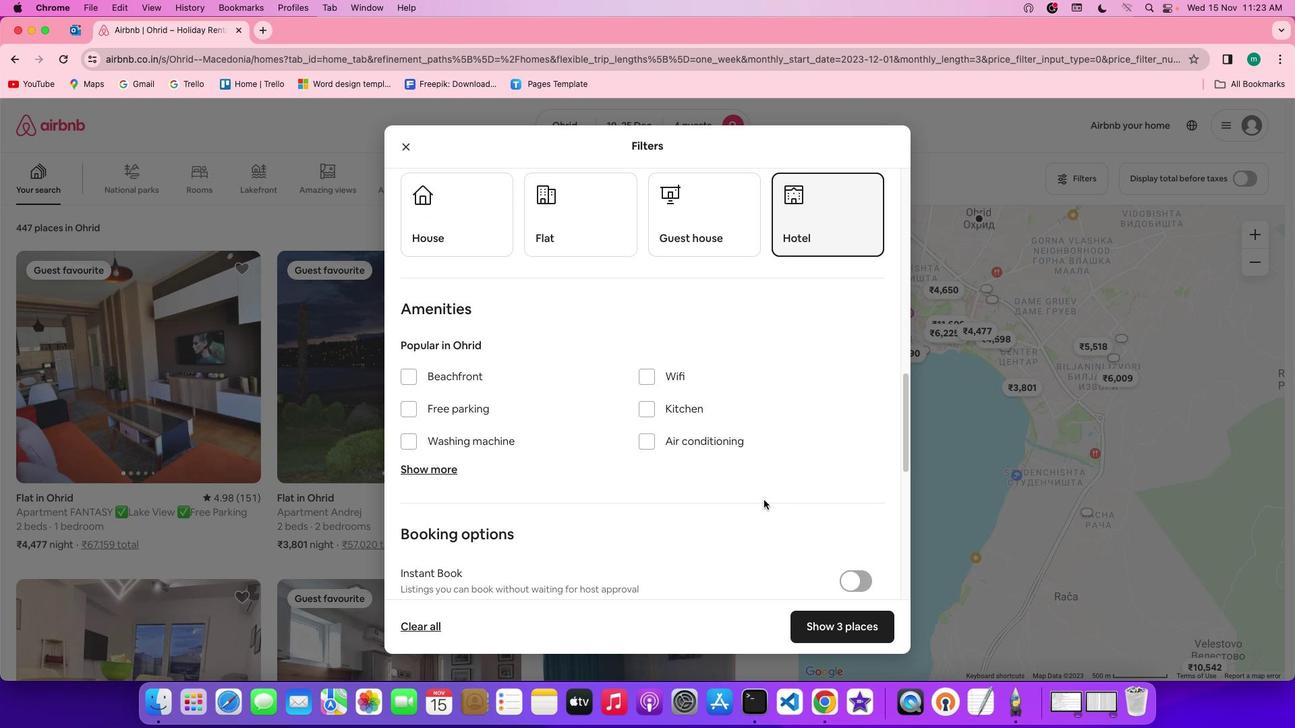 
Action: Mouse scrolled (764, 500) with delta (0, 0)
Screenshot: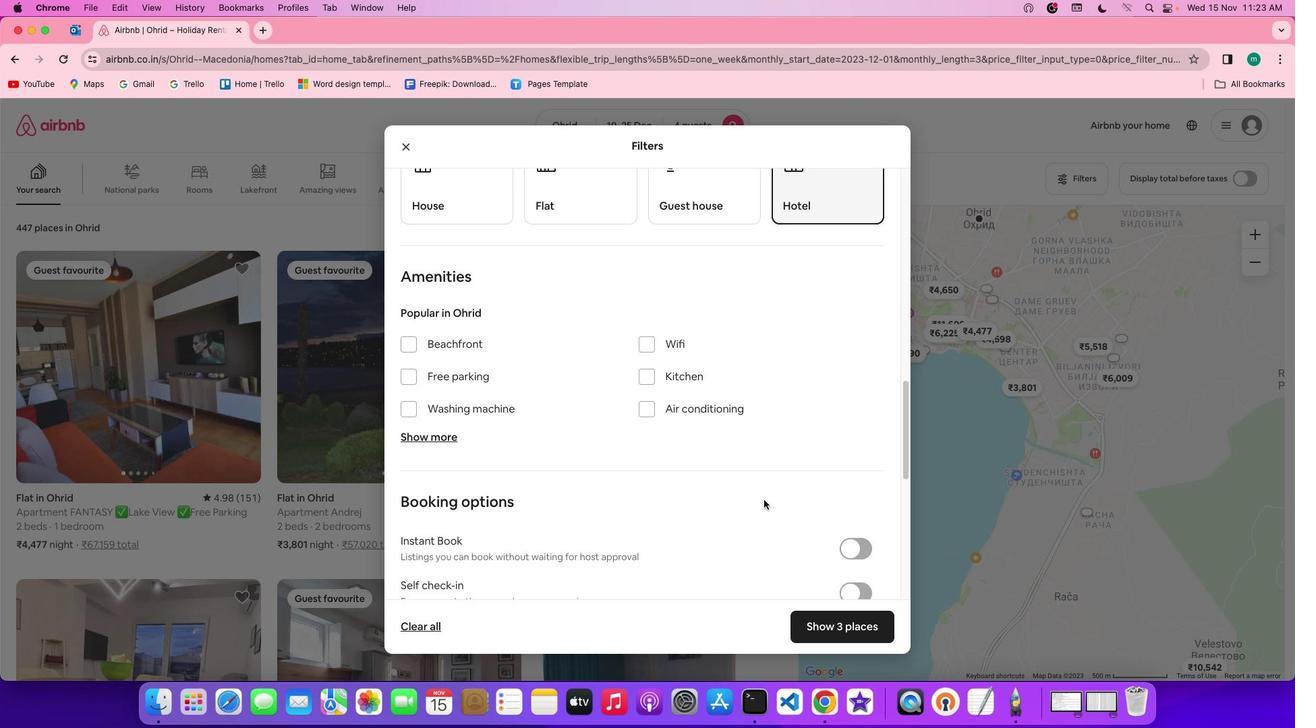 
Action: Mouse scrolled (764, 500) with delta (0, 0)
Screenshot: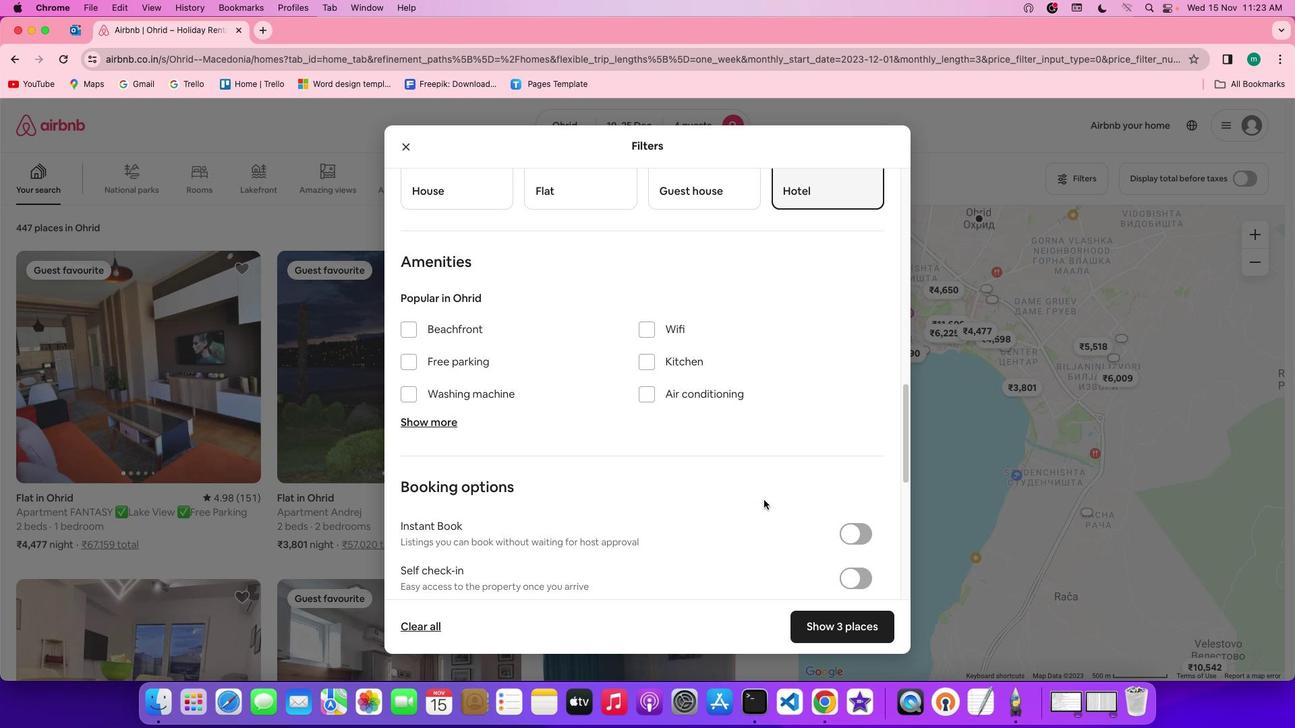 
Action: Mouse moved to (438, 417)
Screenshot: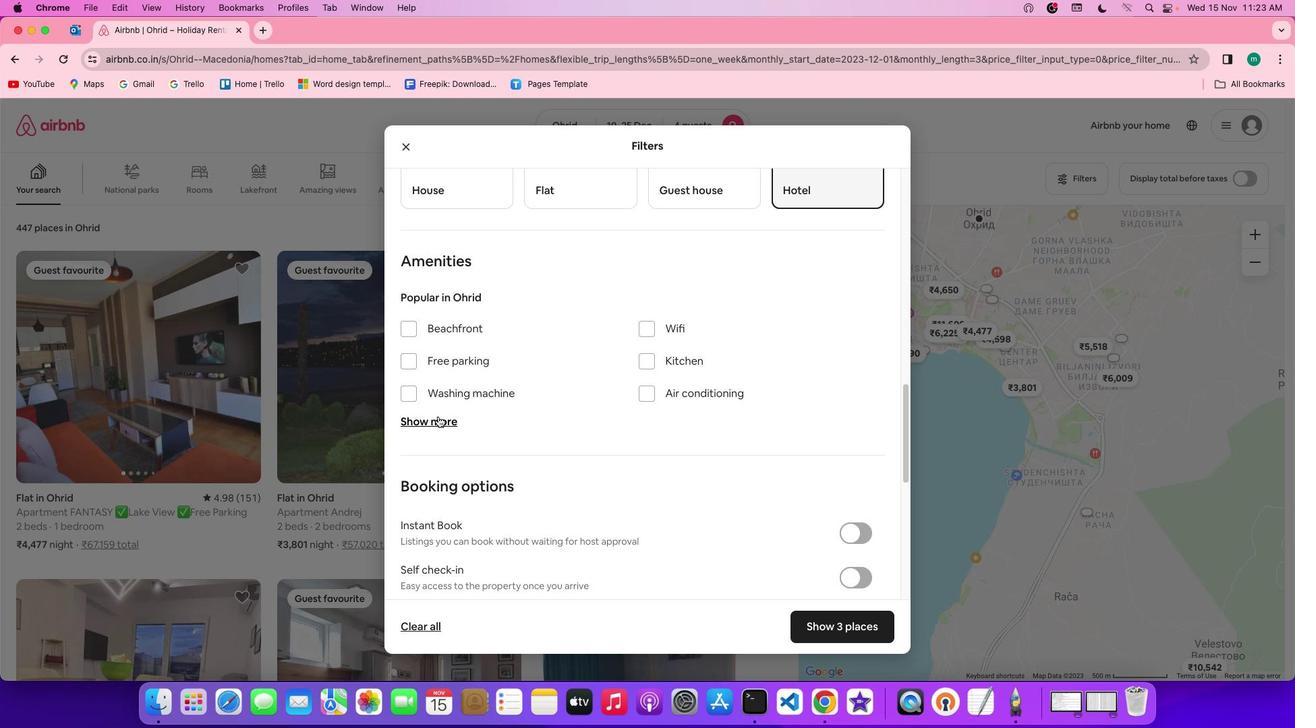 
Action: Mouse pressed left at (438, 417)
Screenshot: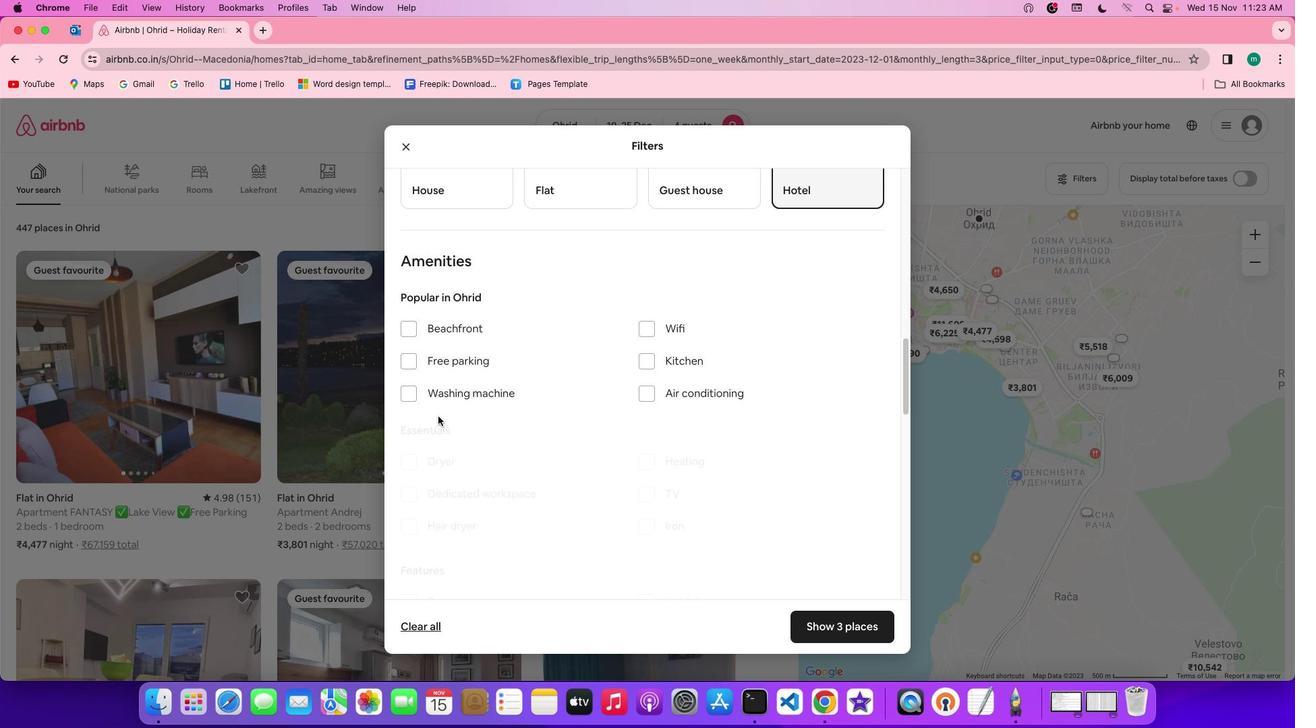 
Action: Mouse moved to (647, 329)
Screenshot: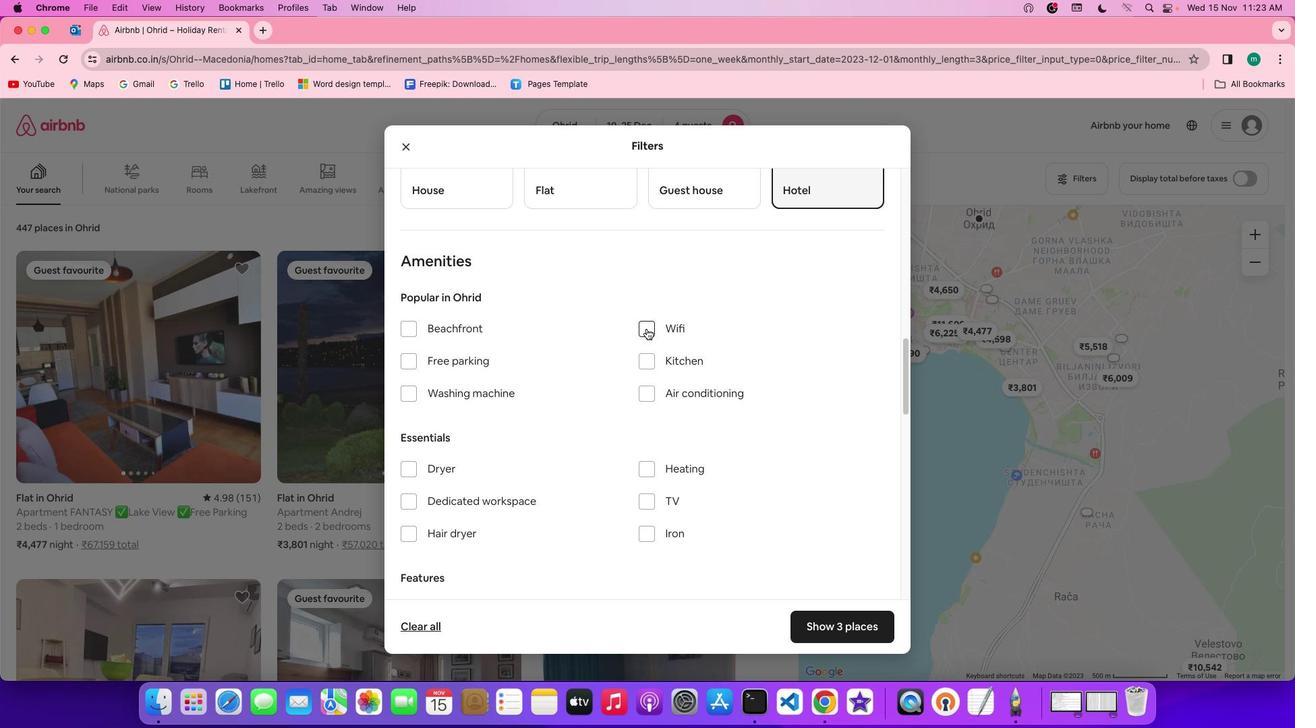 
Action: Mouse pressed left at (647, 329)
Screenshot: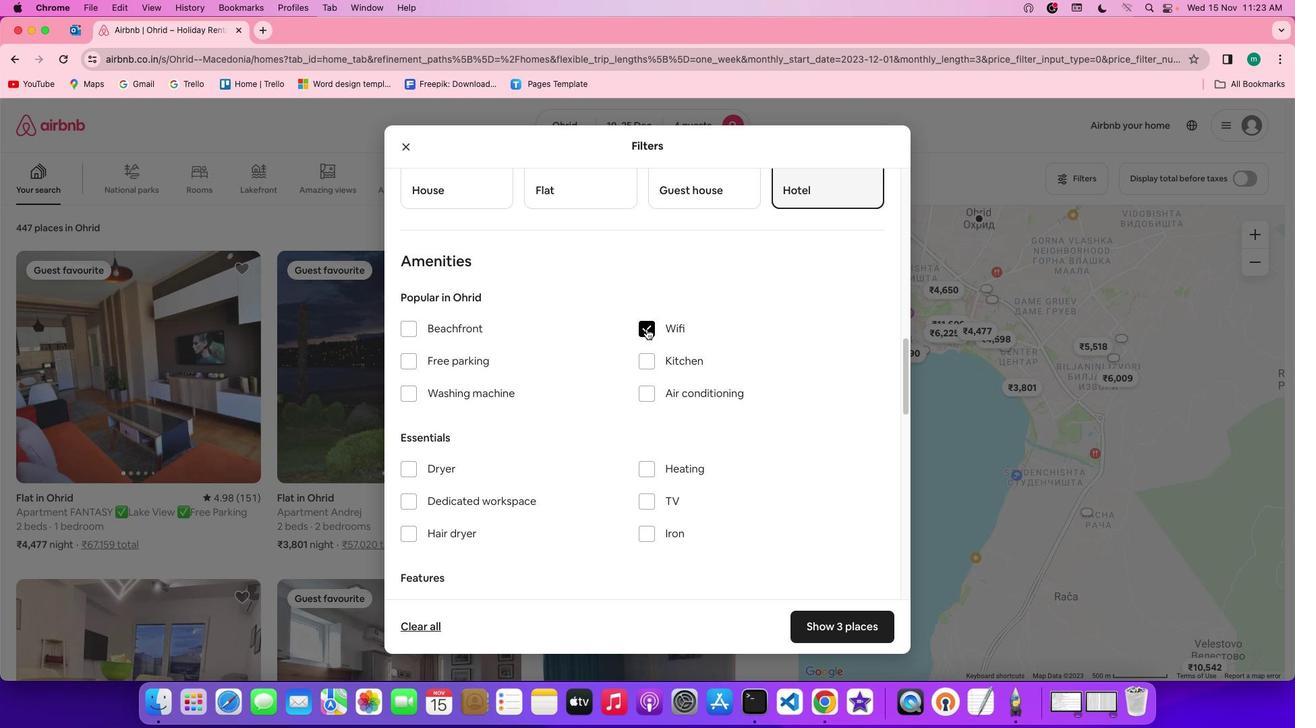 
Action: Mouse moved to (647, 498)
Screenshot: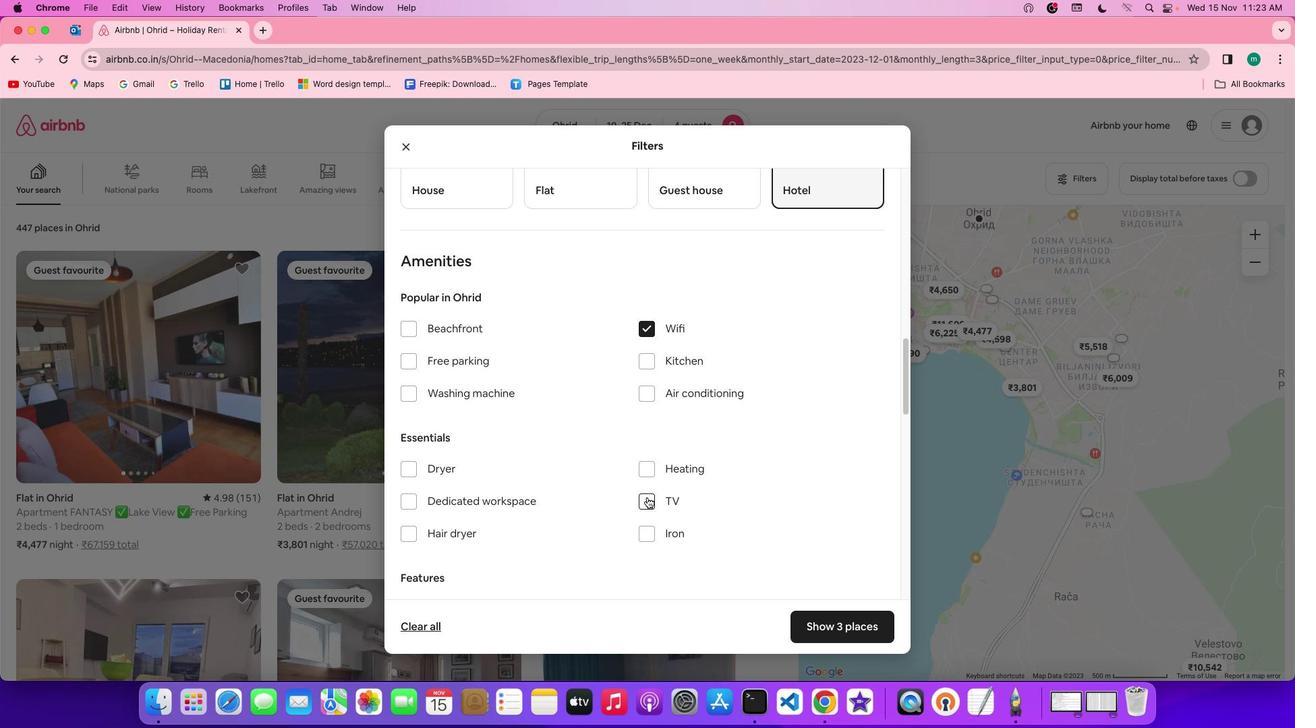 
Action: Mouse pressed left at (647, 498)
Screenshot: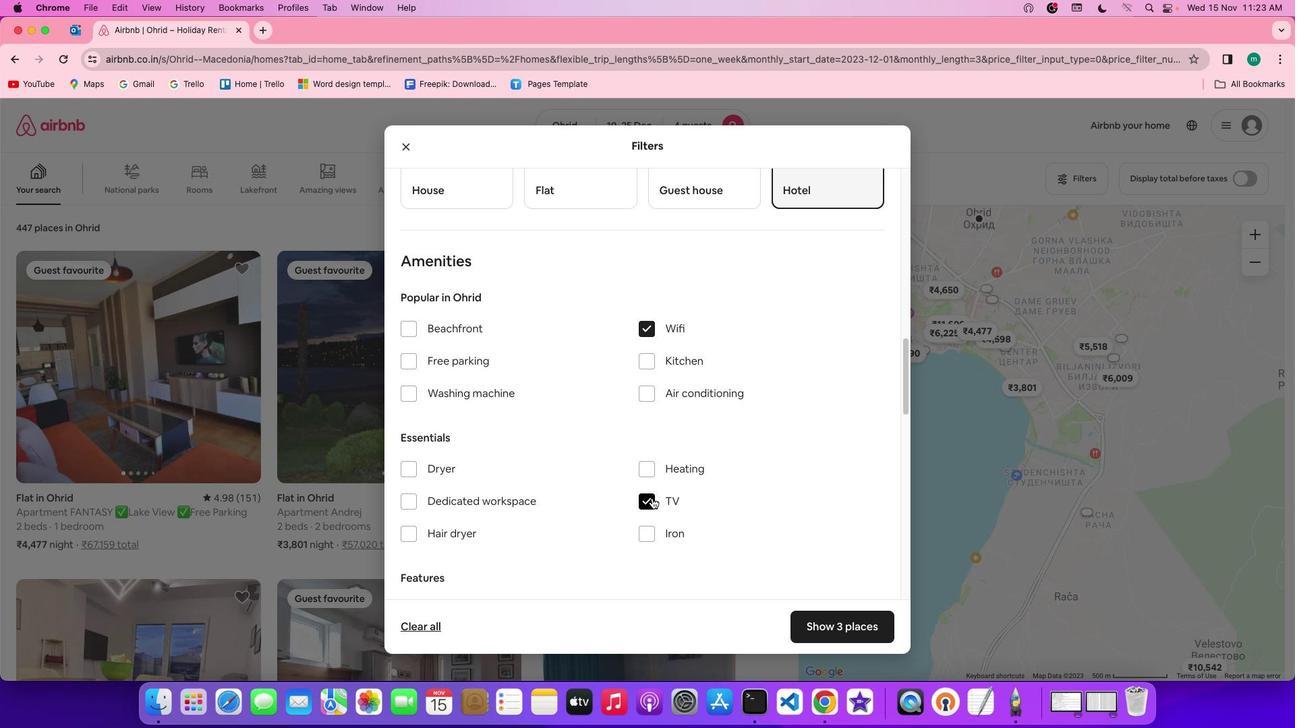 
Action: Mouse moved to (732, 488)
Screenshot: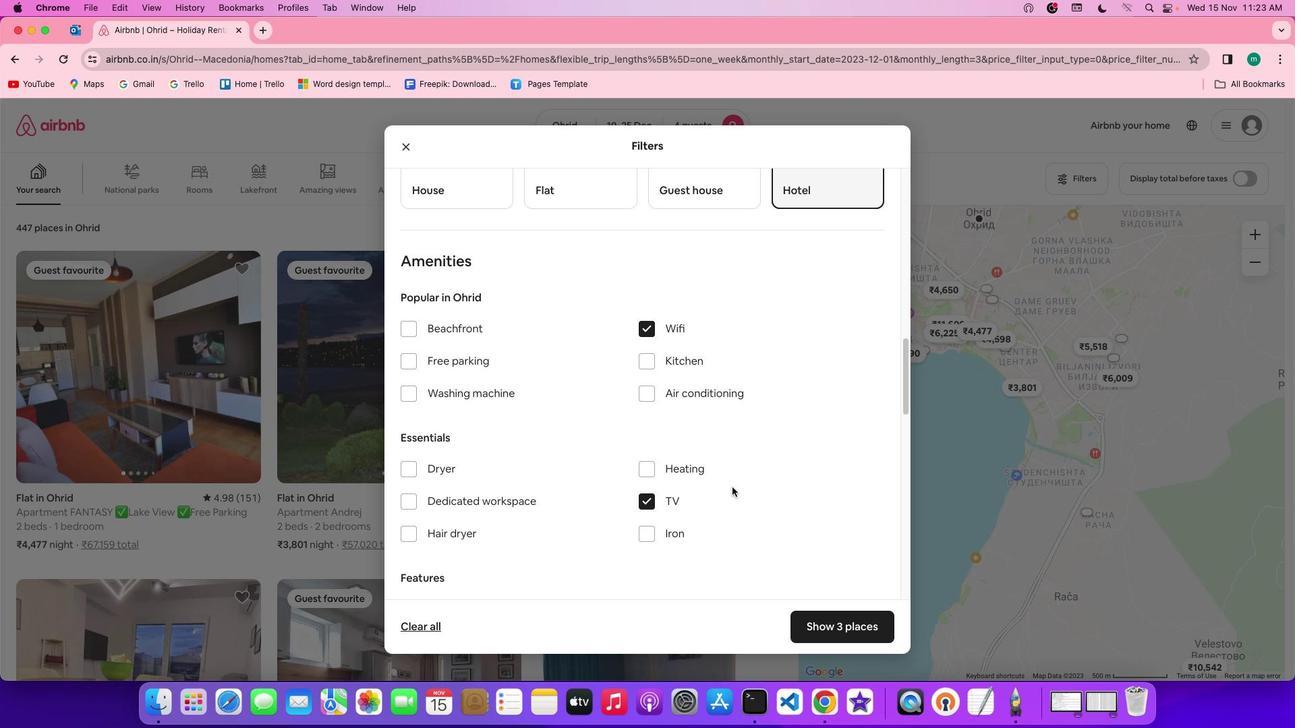
Action: Mouse scrolled (732, 488) with delta (0, 0)
Screenshot: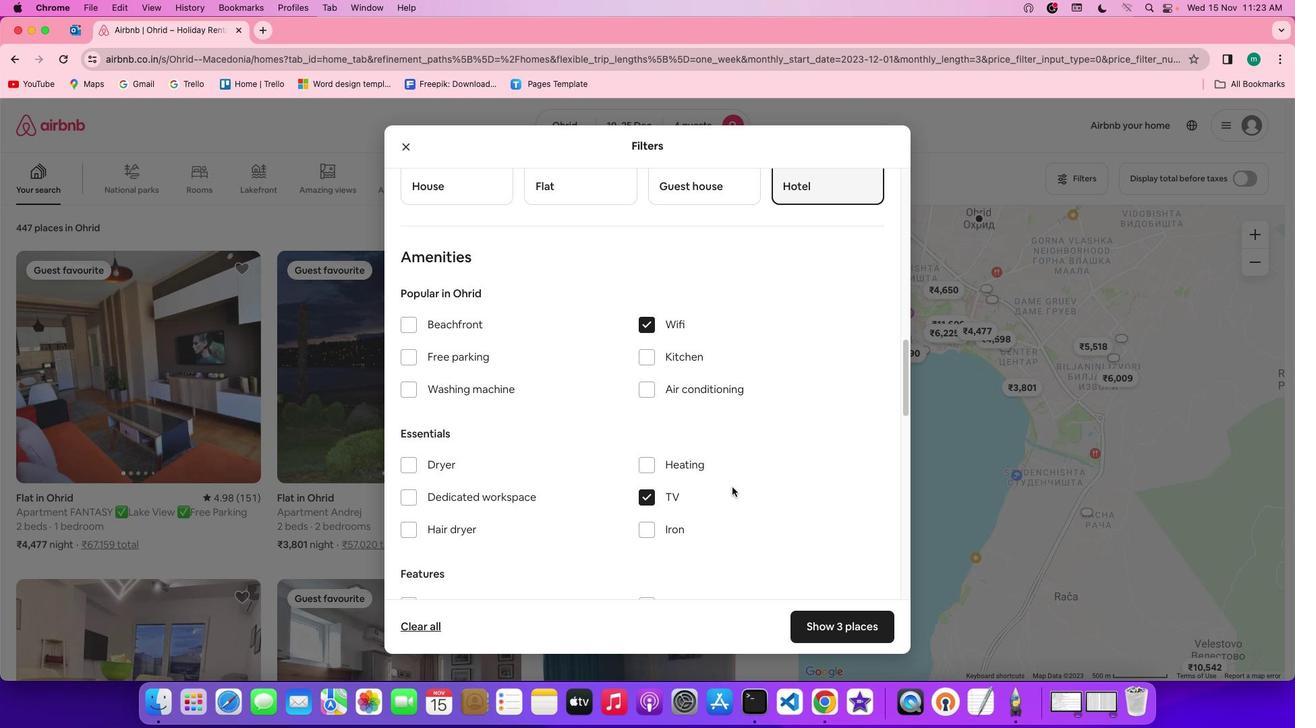 
Action: Mouse scrolled (732, 488) with delta (0, 0)
Screenshot: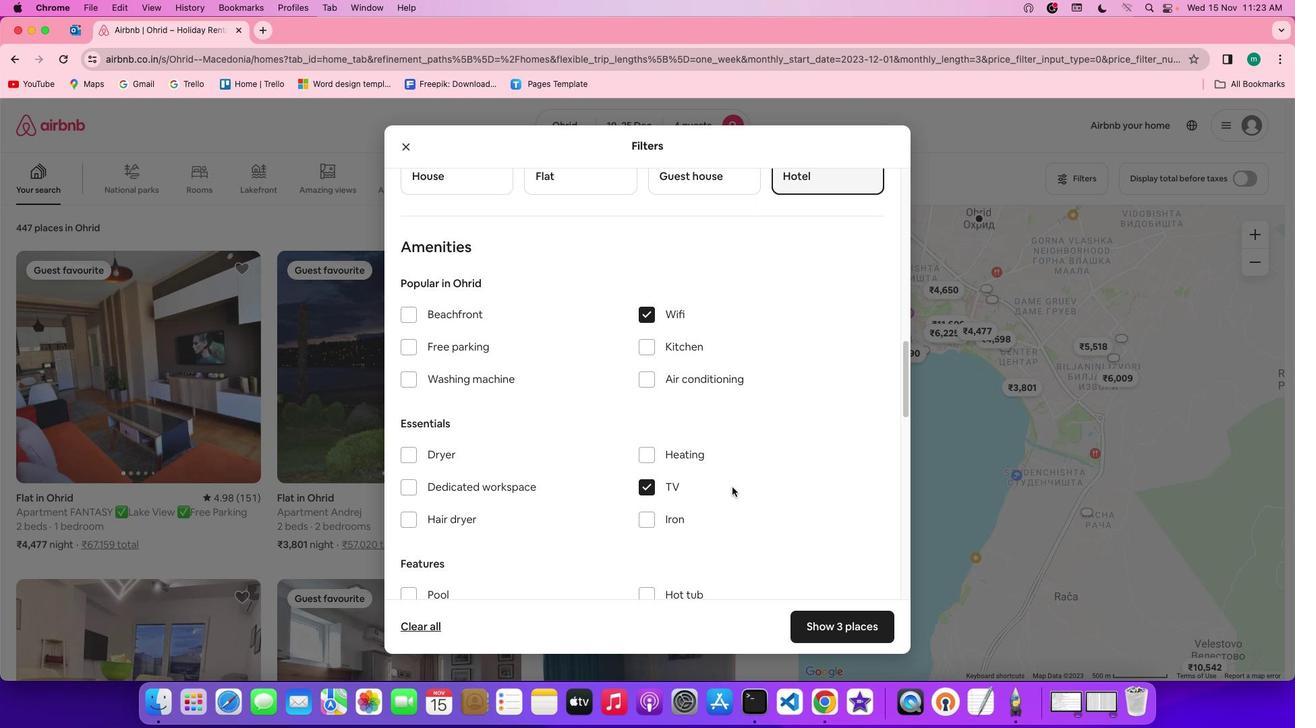 
Action: Mouse scrolled (732, 488) with delta (0, 0)
Screenshot: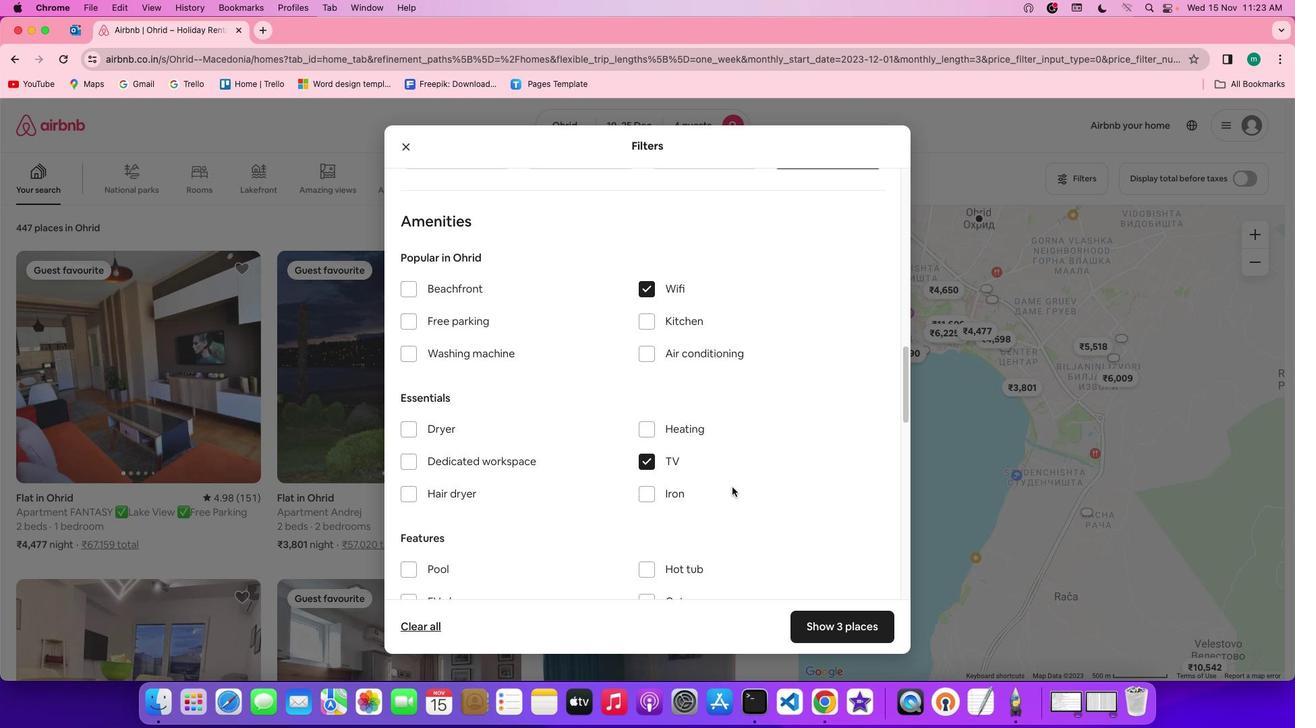 
Action: Mouse scrolled (732, 488) with delta (0, 0)
Screenshot: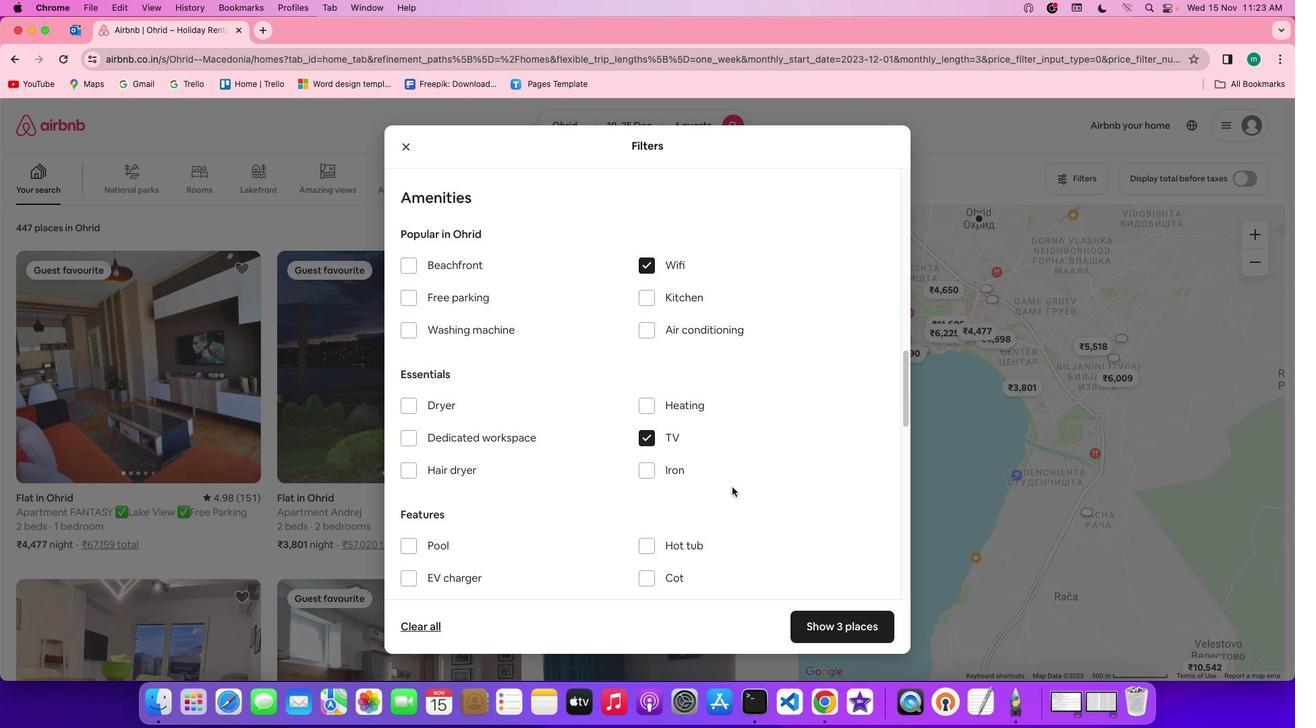 
Action: Mouse scrolled (732, 488) with delta (0, 0)
Screenshot: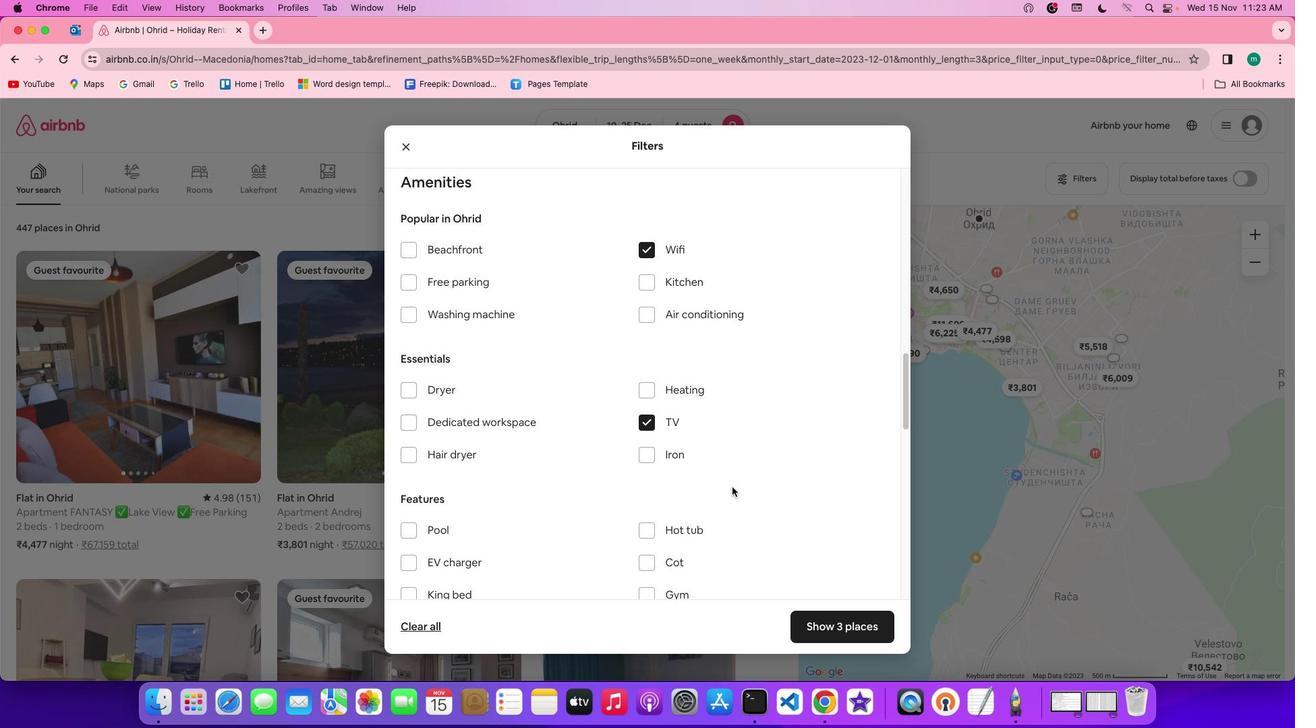 
Action: Mouse scrolled (732, 488) with delta (0, 0)
Screenshot: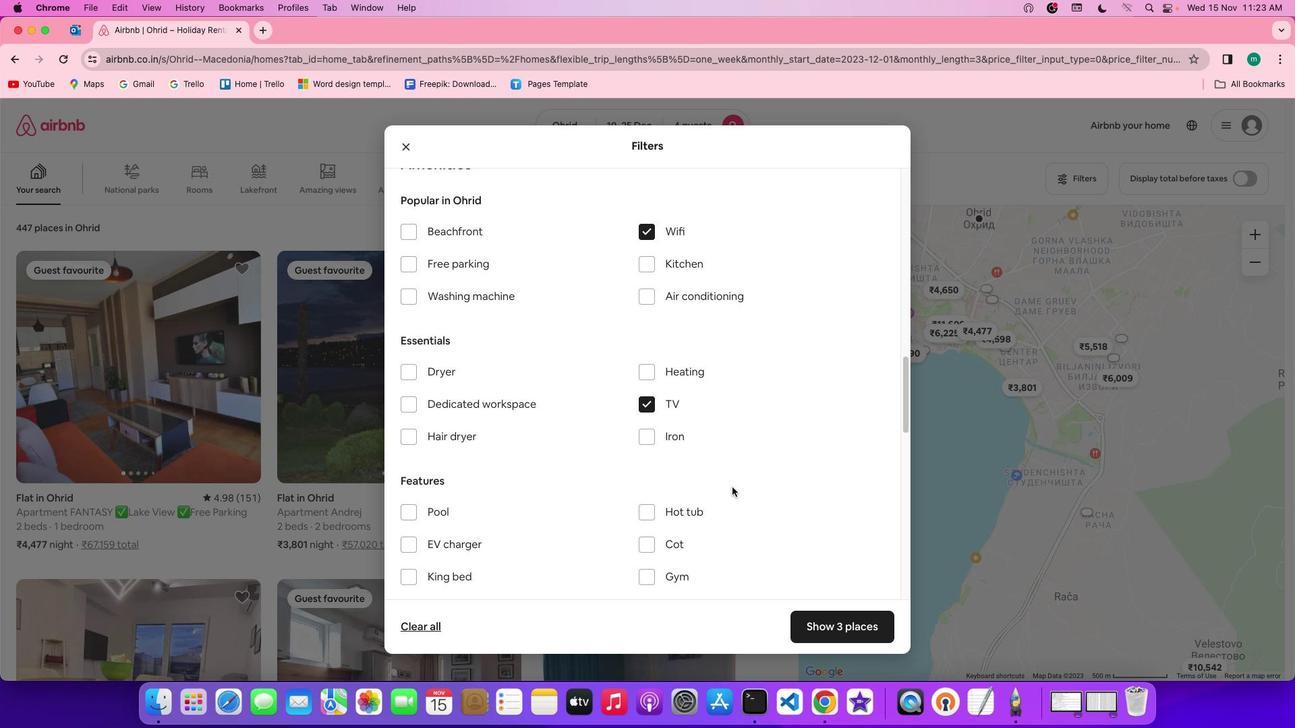 
Action: Mouse scrolled (732, 488) with delta (0, 0)
Screenshot: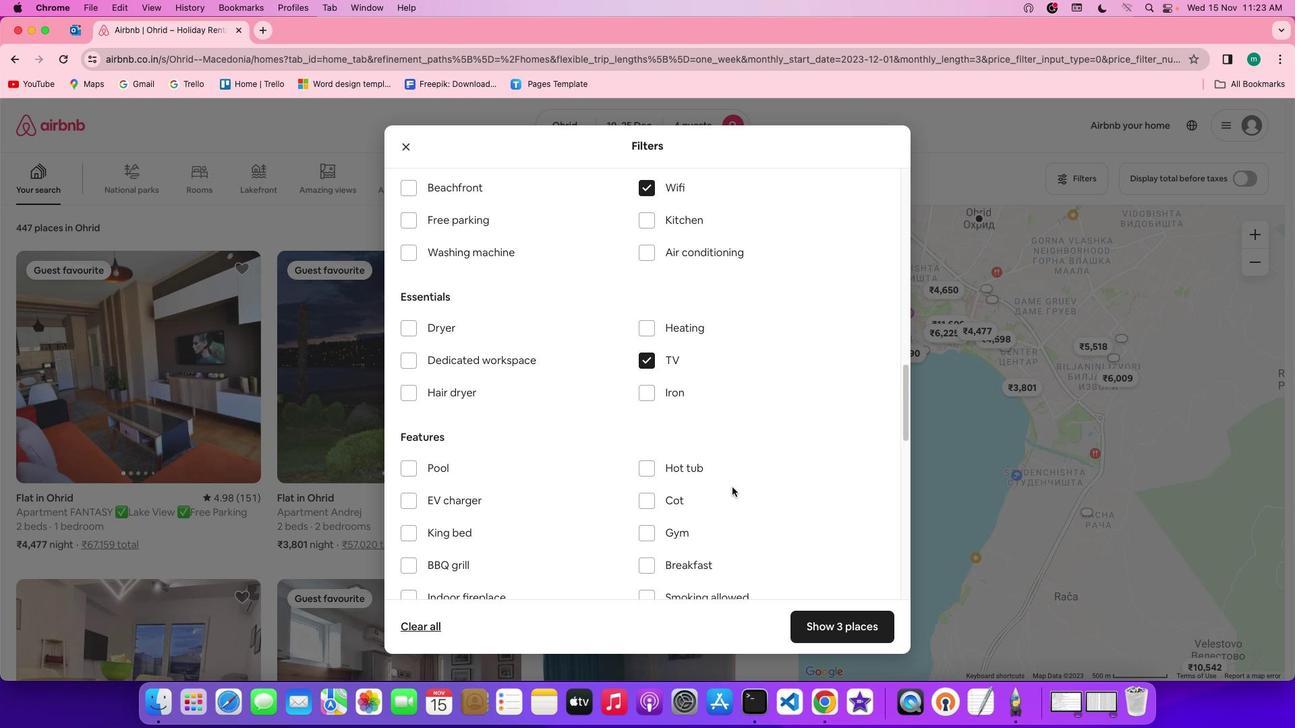 
Action: Mouse scrolled (732, 488) with delta (0, 0)
Screenshot: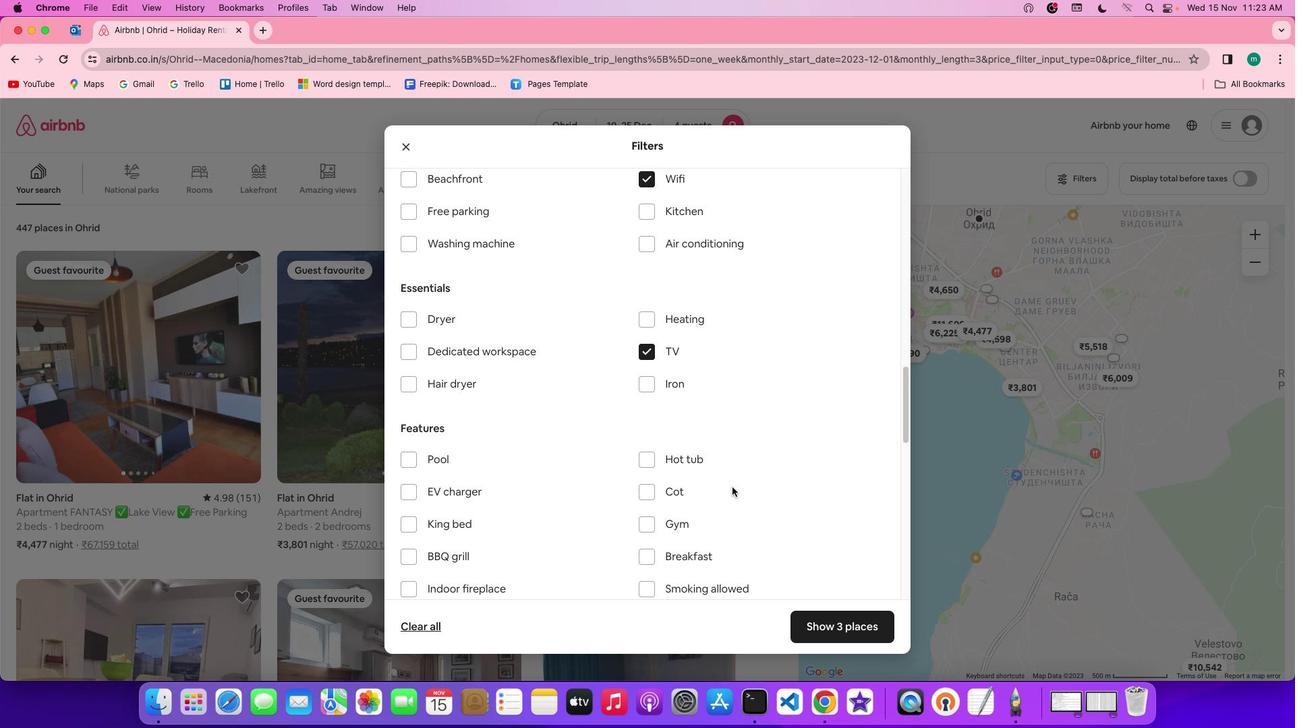 
Action: Mouse scrolled (732, 488) with delta (0, 0)
Screenshot: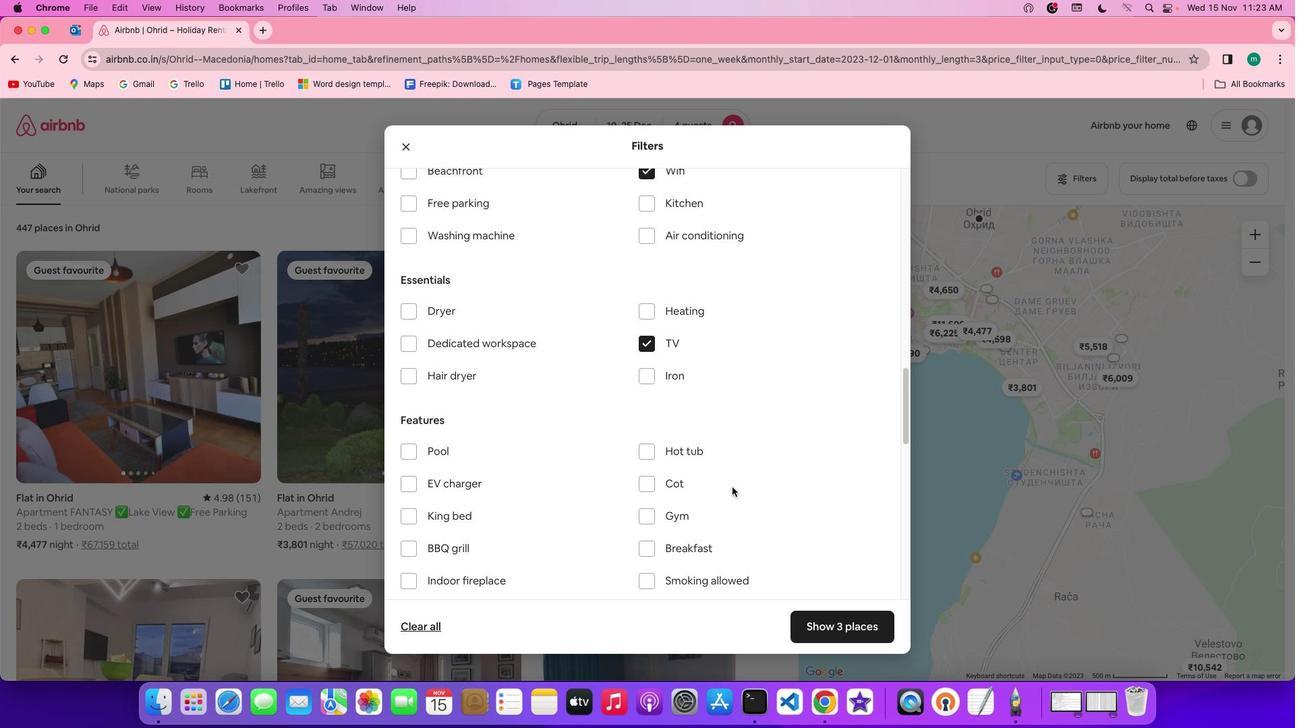 
Action: Mouse scrolled (732, 488) with delta (0, 0)
Screenshot: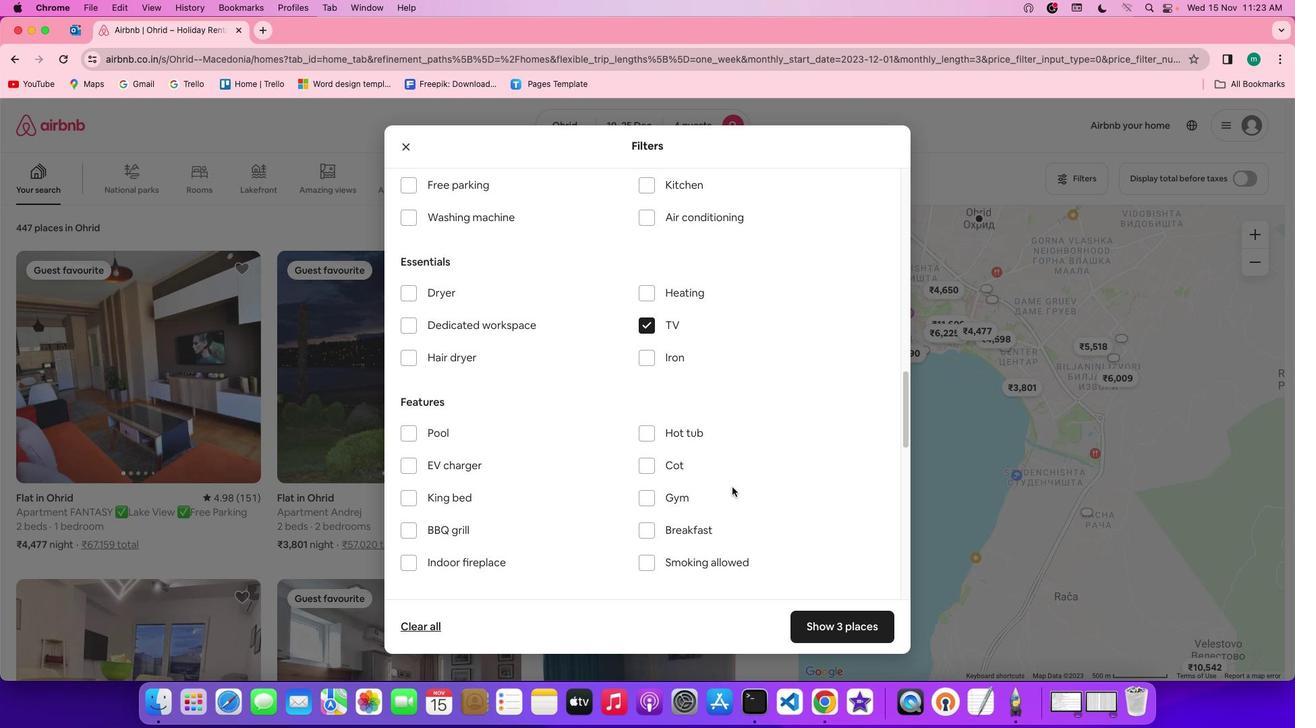 
Action: Mouse scrolled (732, 488) with delta (0, 0)
Screenshot: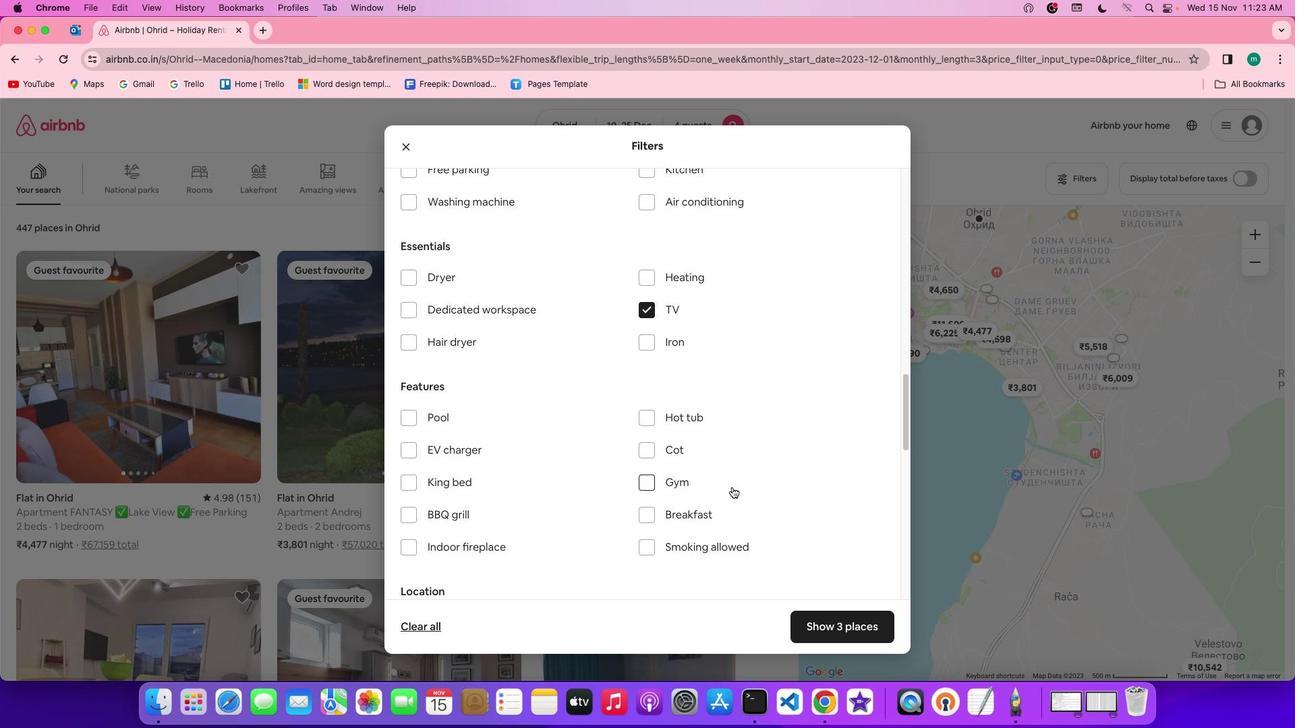 
Action: Mouse scrolled (732, 488) with delta (0, 0)
Screenshot: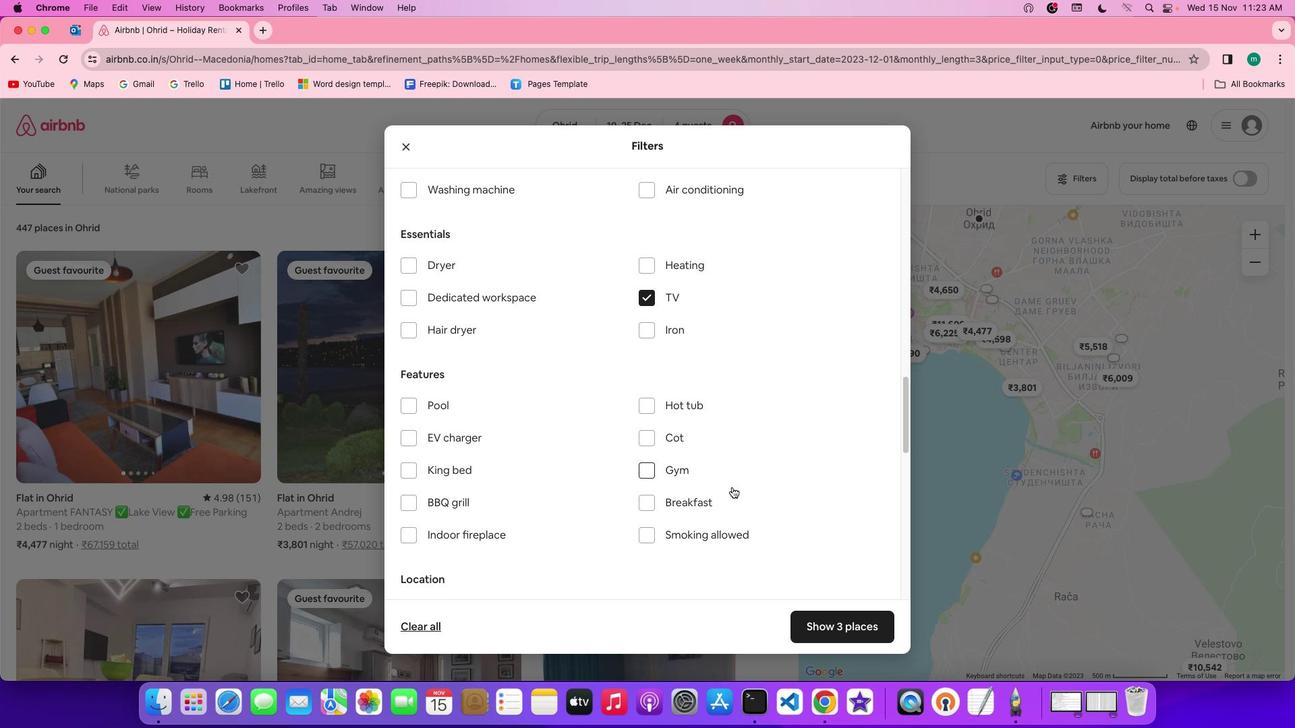 
Action: Mouse scrolled (732, 488) with delta (0, 0)
Screenshot: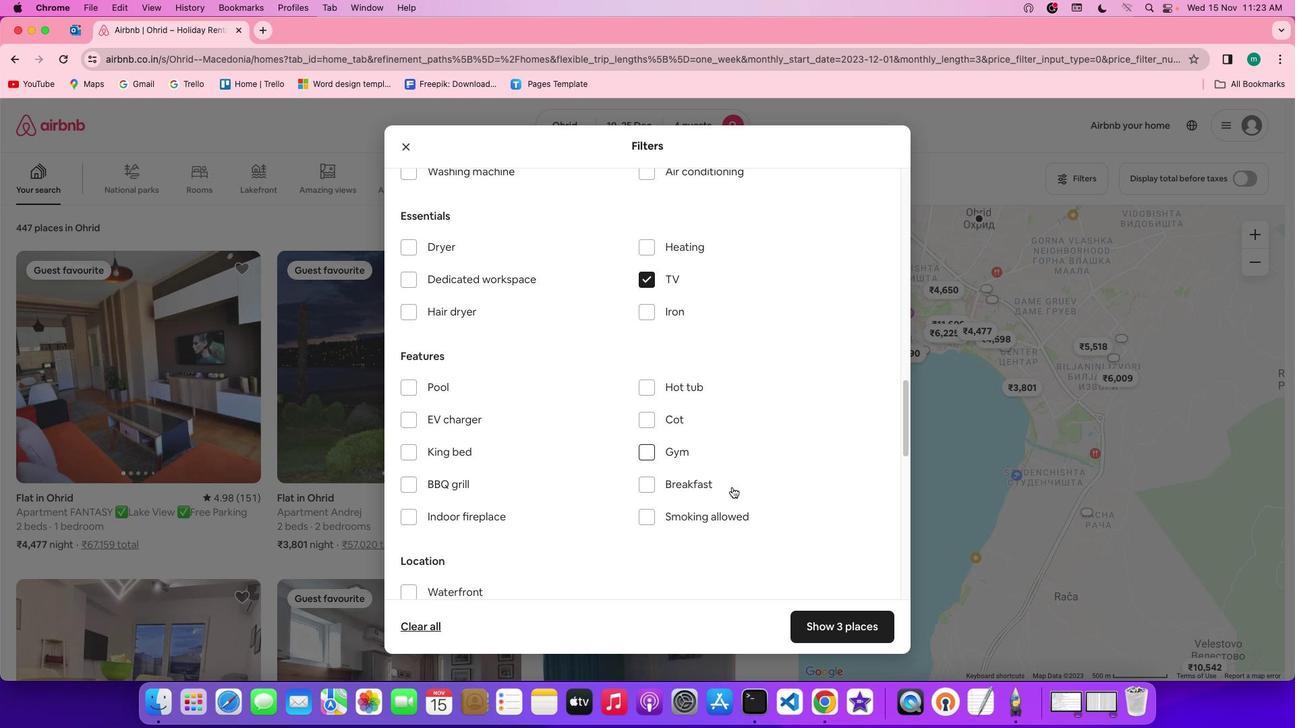 
Action: Mouse moved to (591, 421)
Screenshot: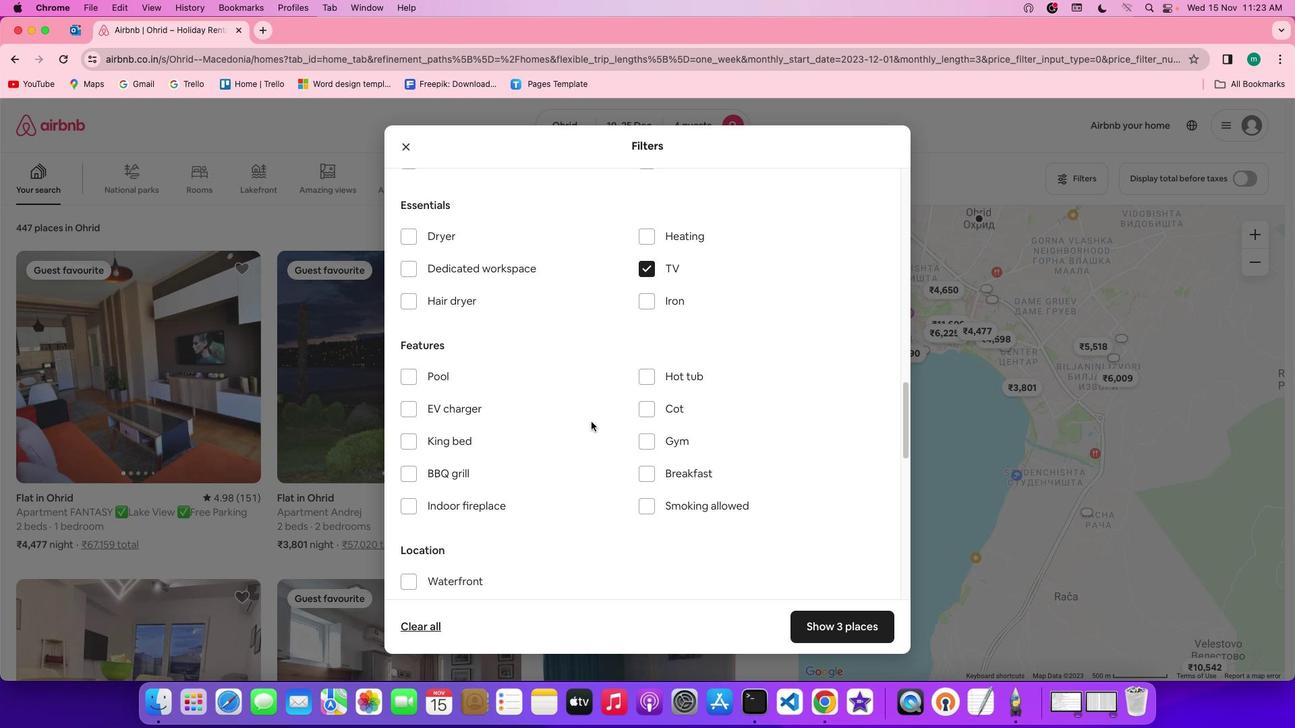 
Action: Mouse scrolled (591, 421) with delta (0, 0)
Screenshot: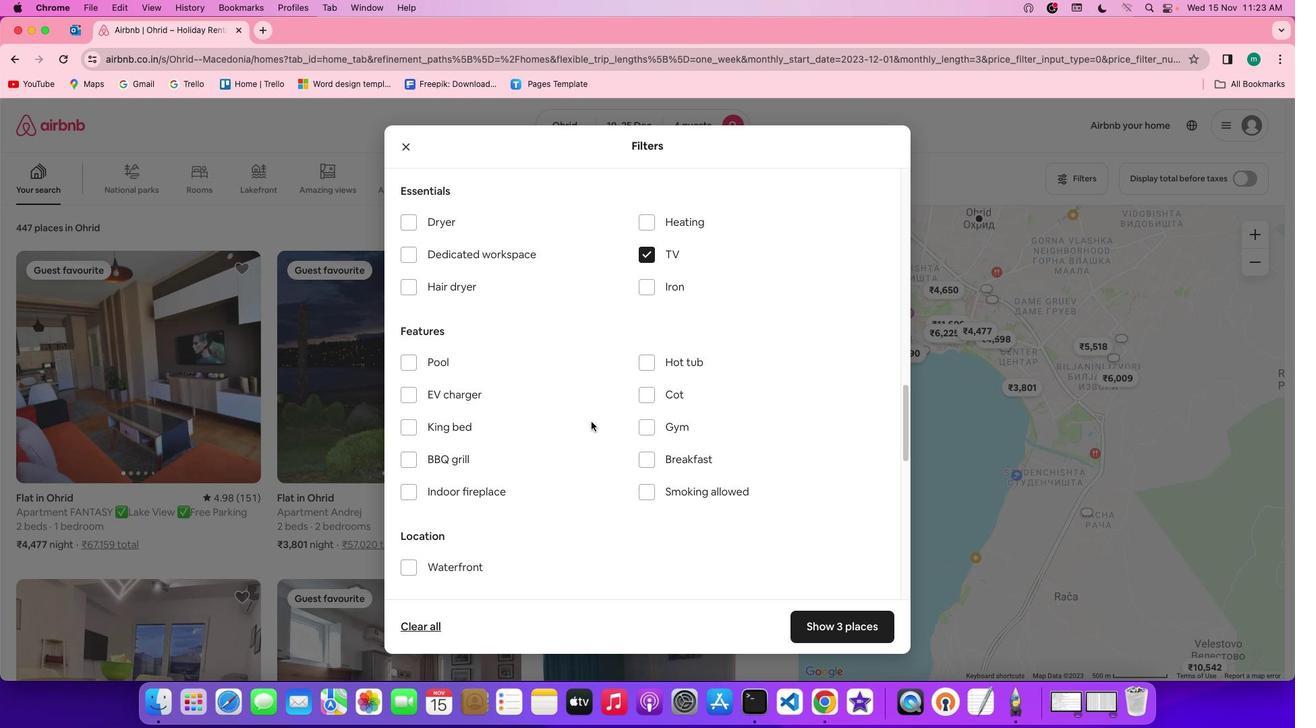 
Action: Mouse scrolled (591, 421) with delta (0, 0)
Screenshot: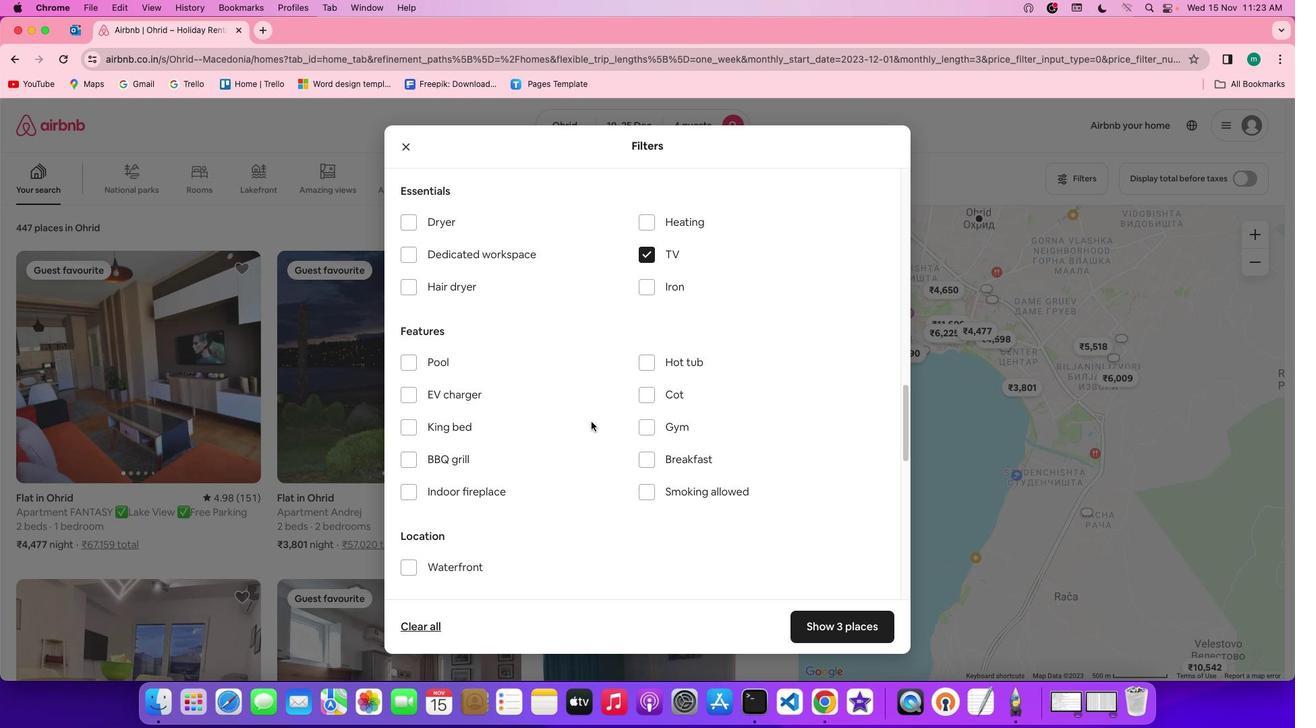 
Action: Mouse scrolled (591, 421) with delta (0, 0)
Screenshot: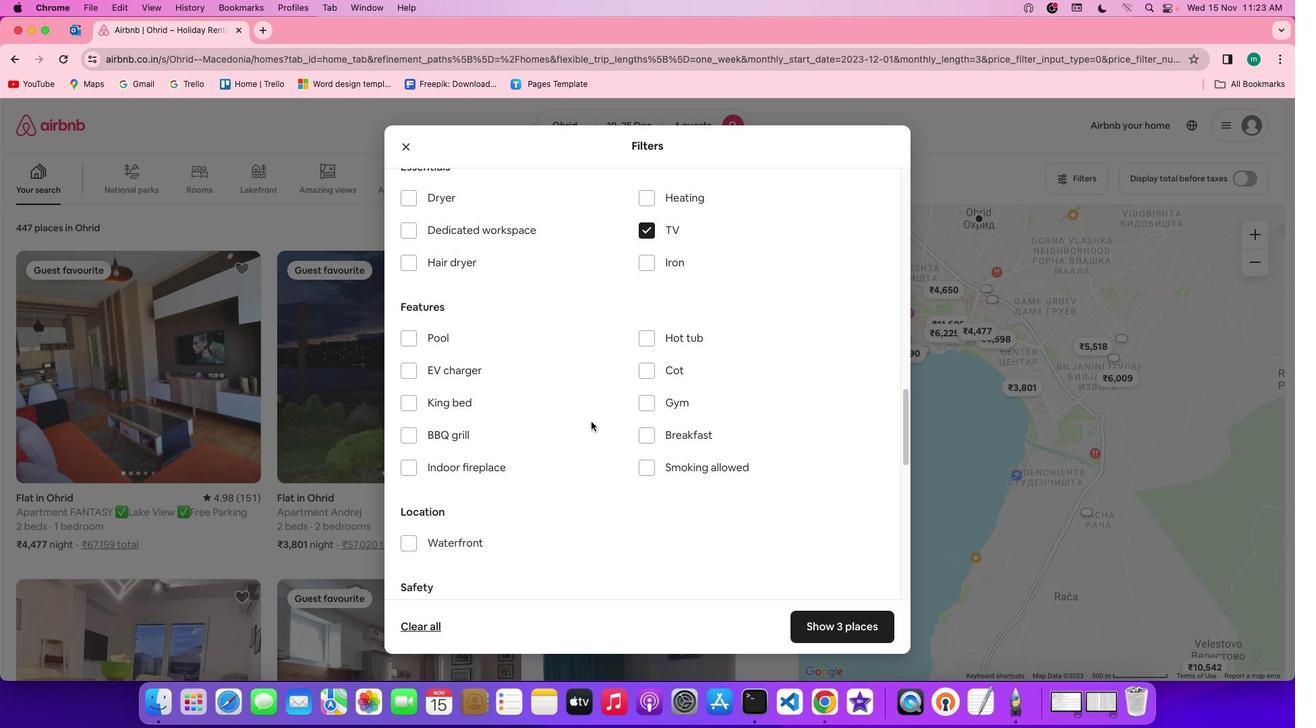 
Action: Mouse scrolled (591, 421) with delta (0, 0)
Screenshot: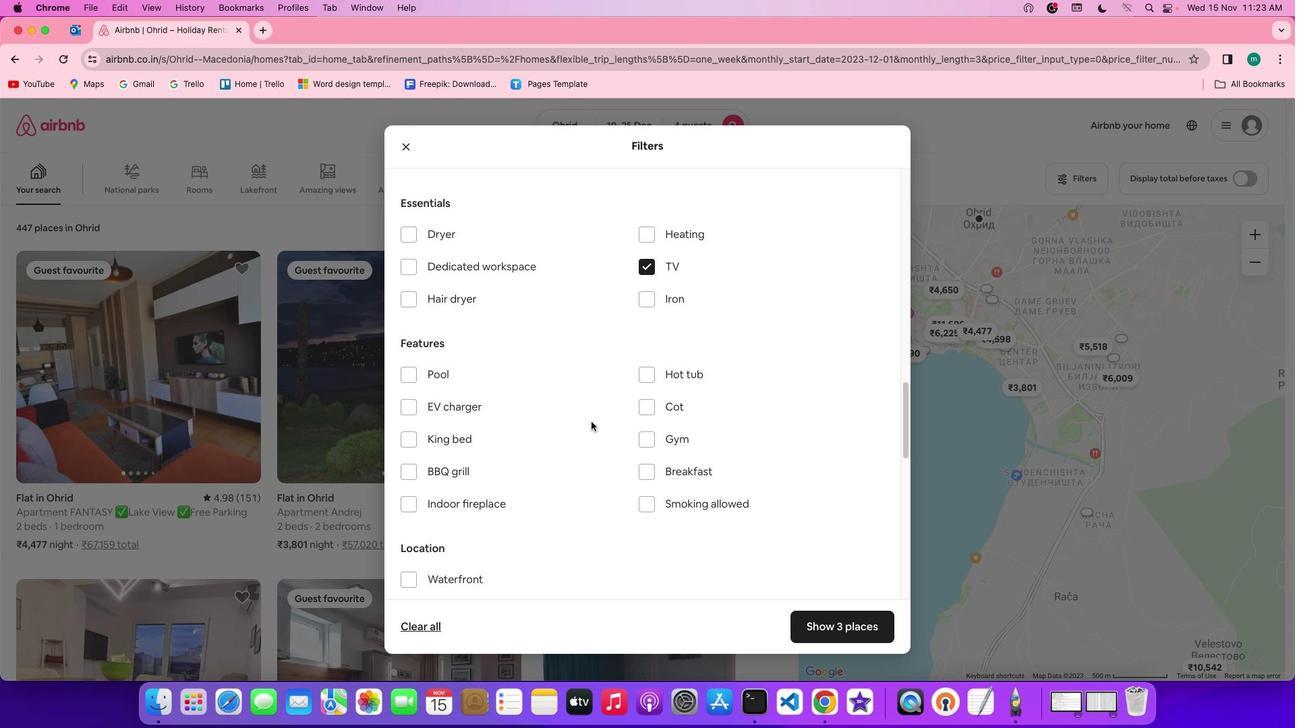 
Action: Mouse scrolled (591, 421) with delta (0, 0)
Screenshot: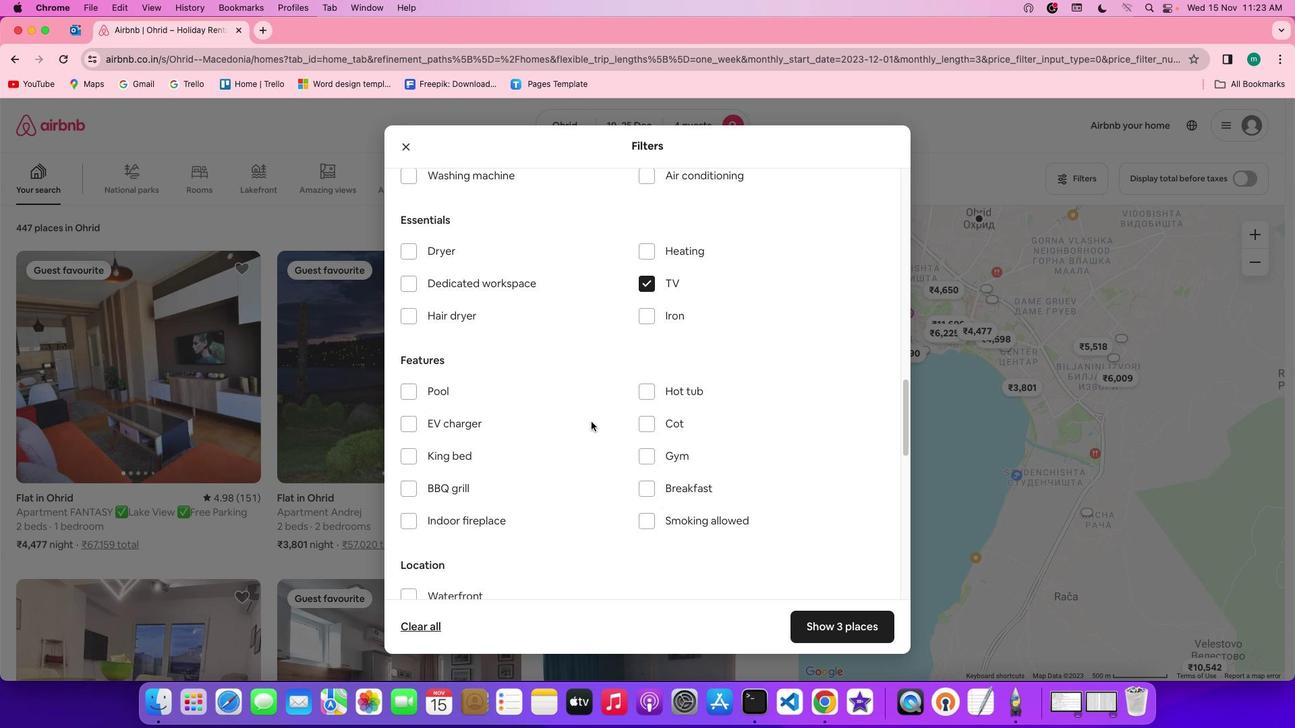 
Action: Mouse scrolled (591, 421) with delta (0, 2)
Screenshot: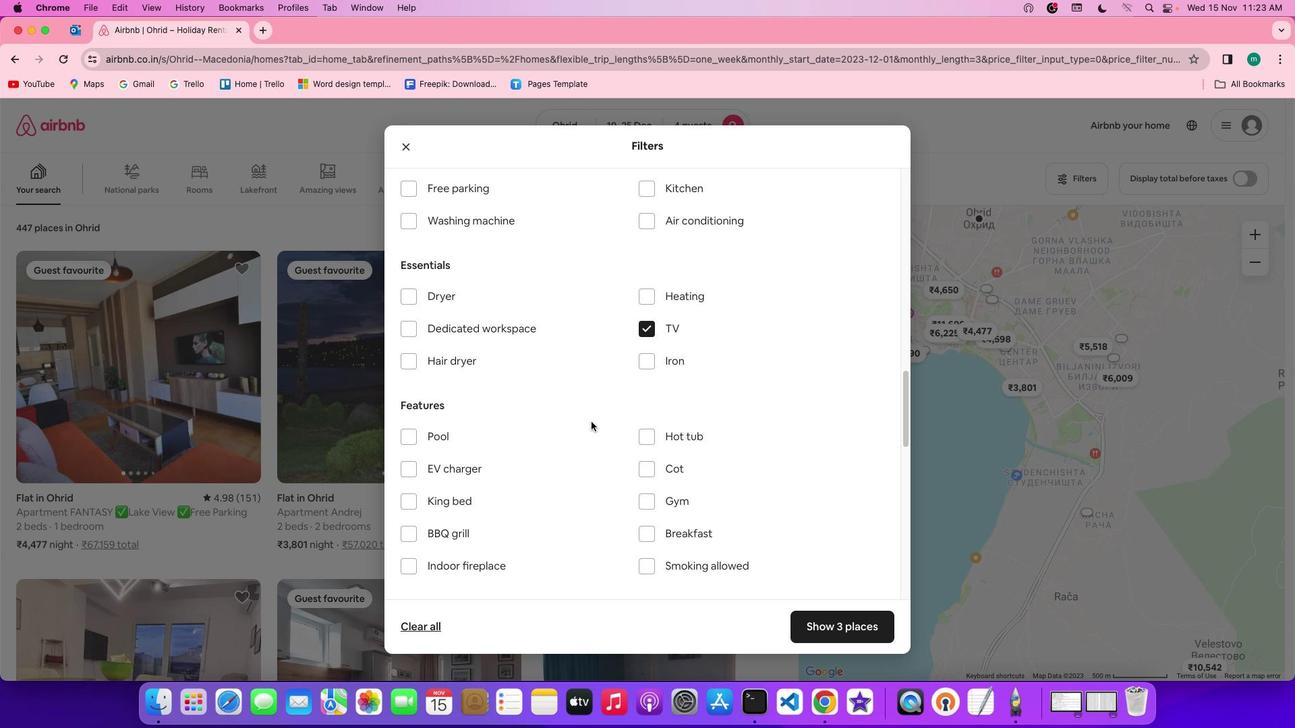 
Action: Mouse scrolled (591, 421) with delta (0, 0)
Screenshot: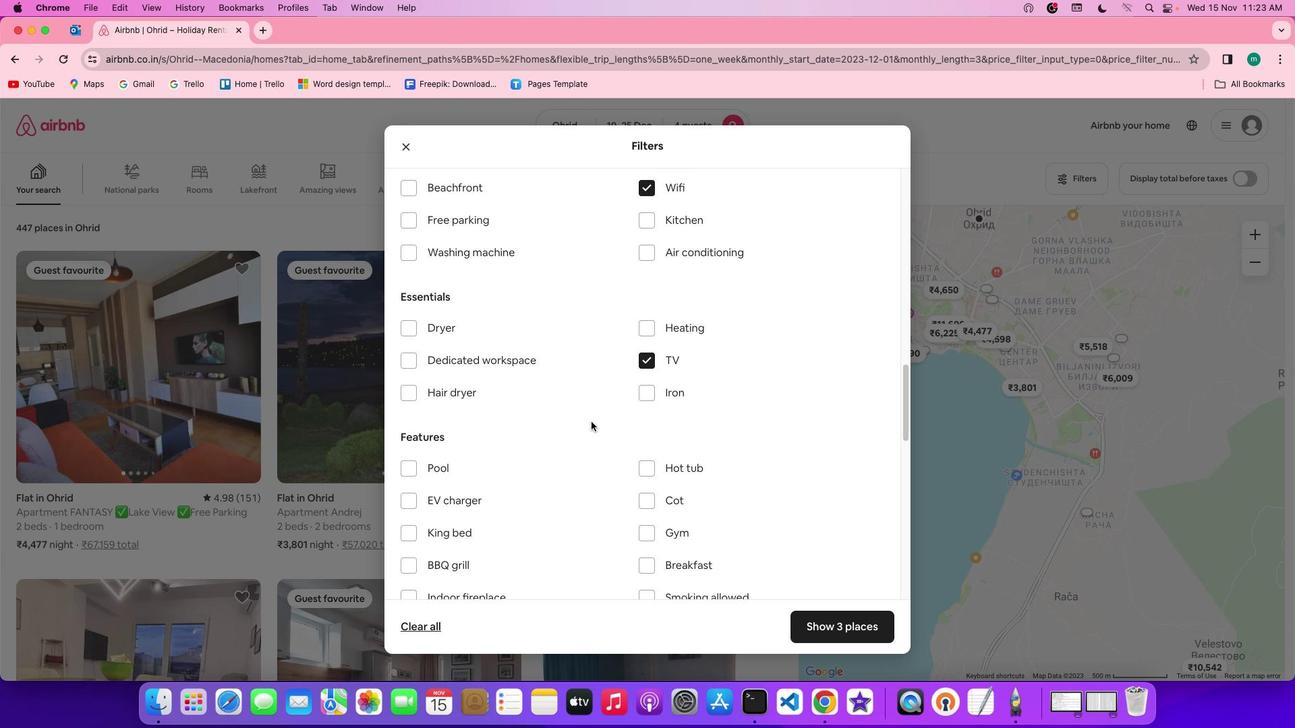 
Action: Mouse scrolled (591, 421) with delta (0, 0)
Screenshot: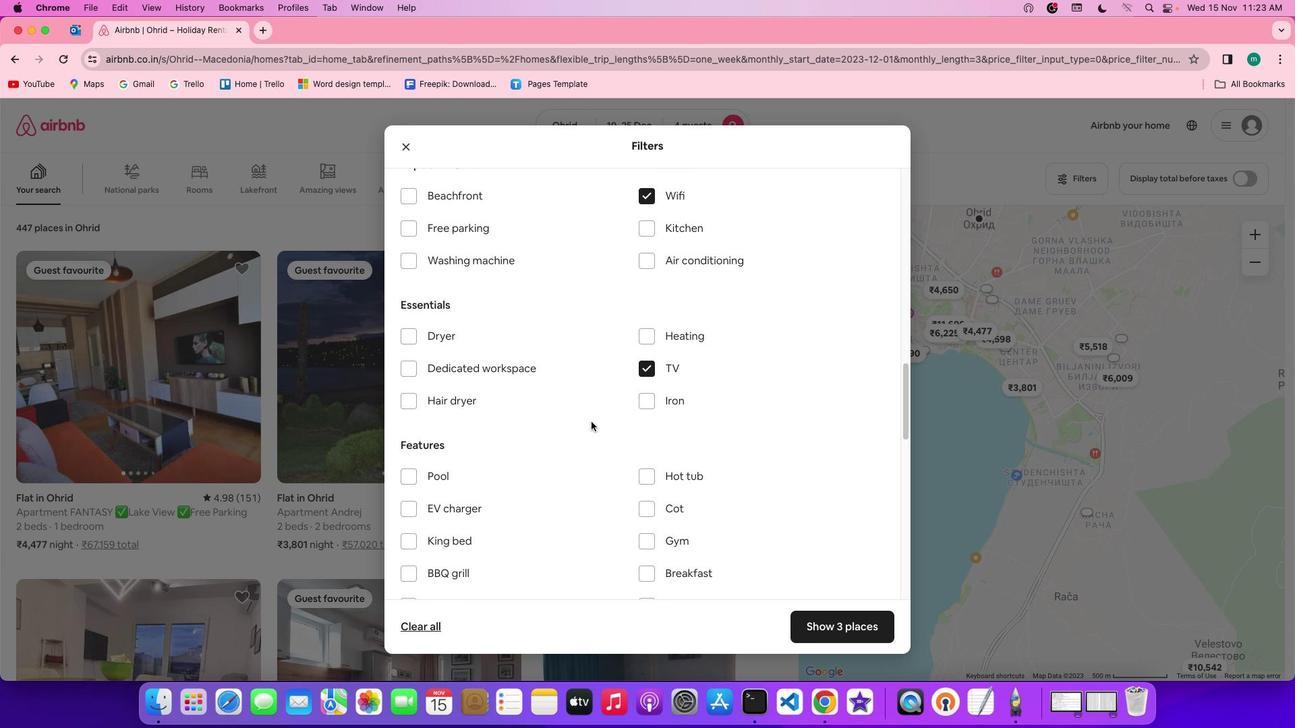
Action: Mouse scrolled (591, 421) with delta (0, 1)
Screenshot: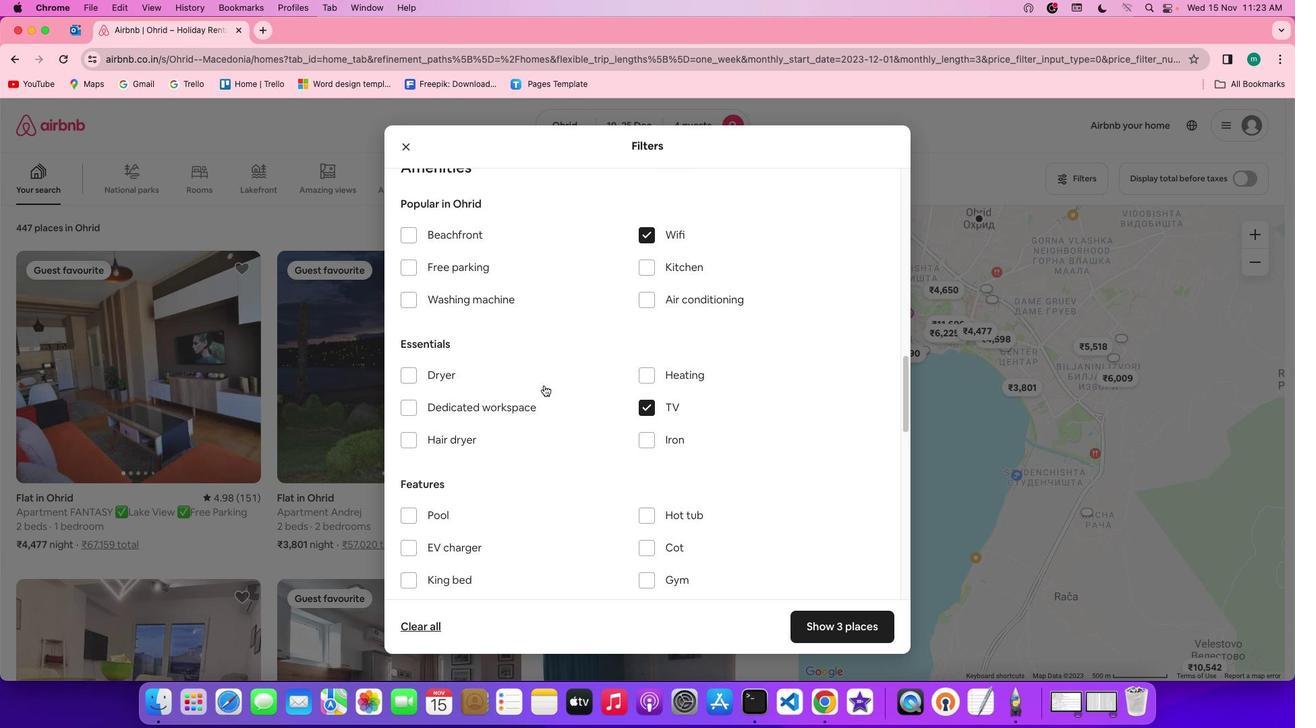 
Action: Mouse moved to (470, 288)
Screenshot: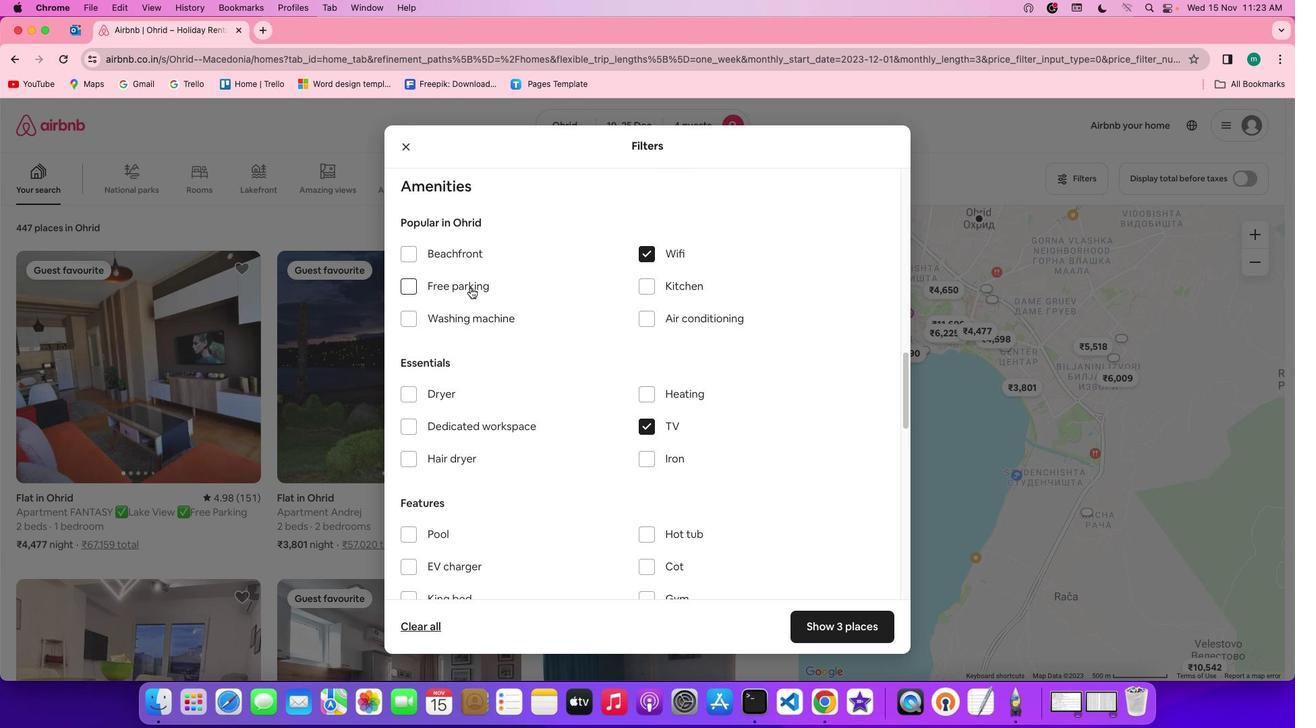 
Action: Mouse pressed left at (470, 288)
Screenshot: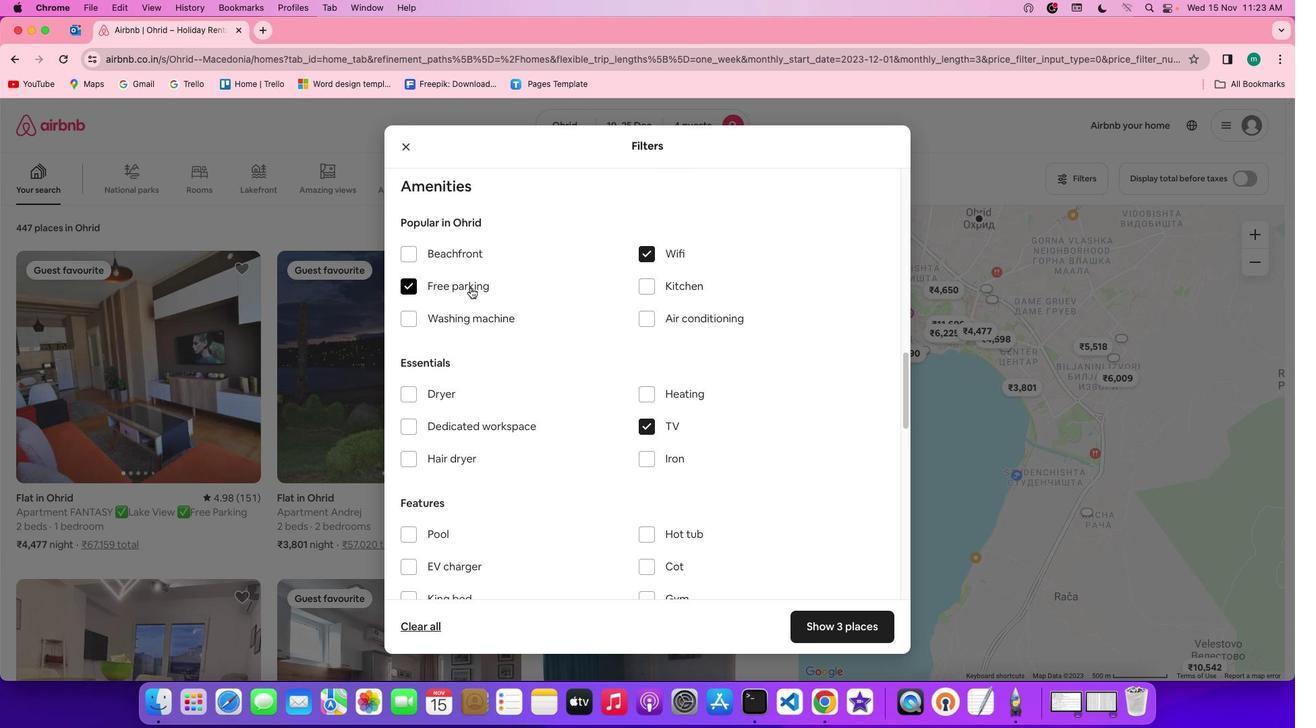 
Action: Mouse moved to (550, 363)
Screenshot: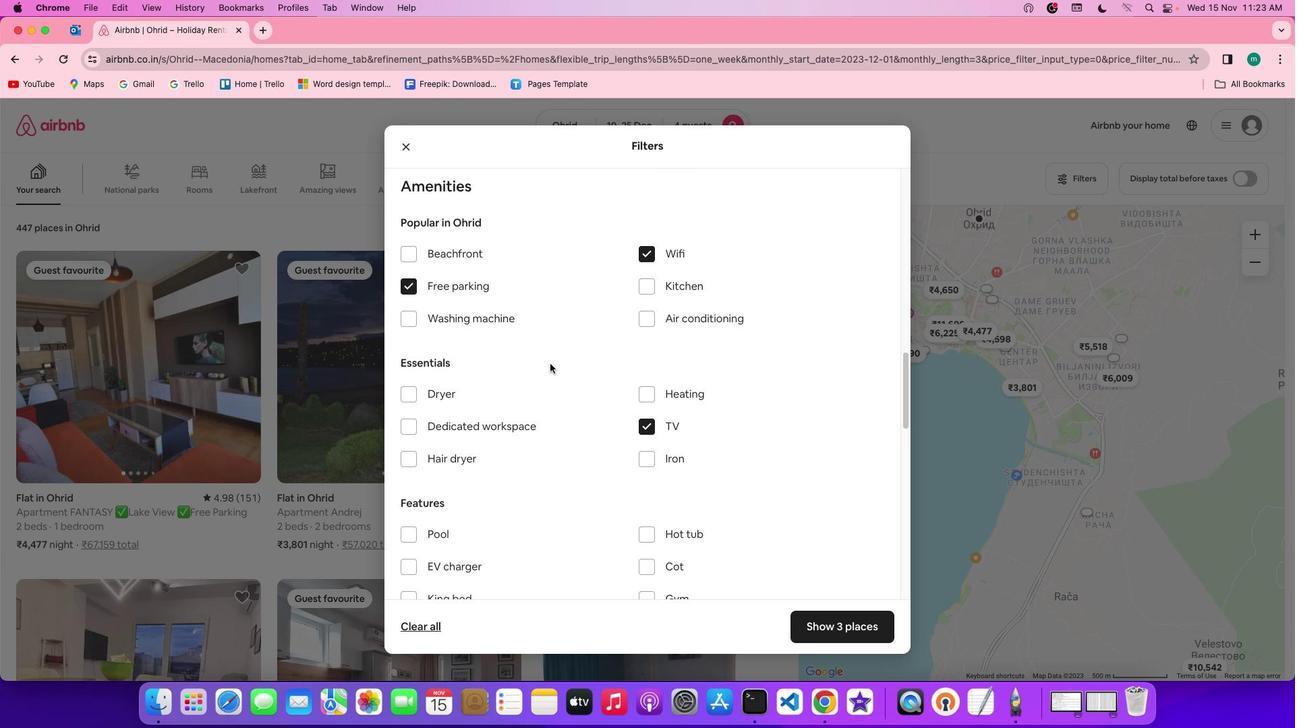 
Action: Mouse scrolled (550, 363) with delta (0, 0)
Screenshot: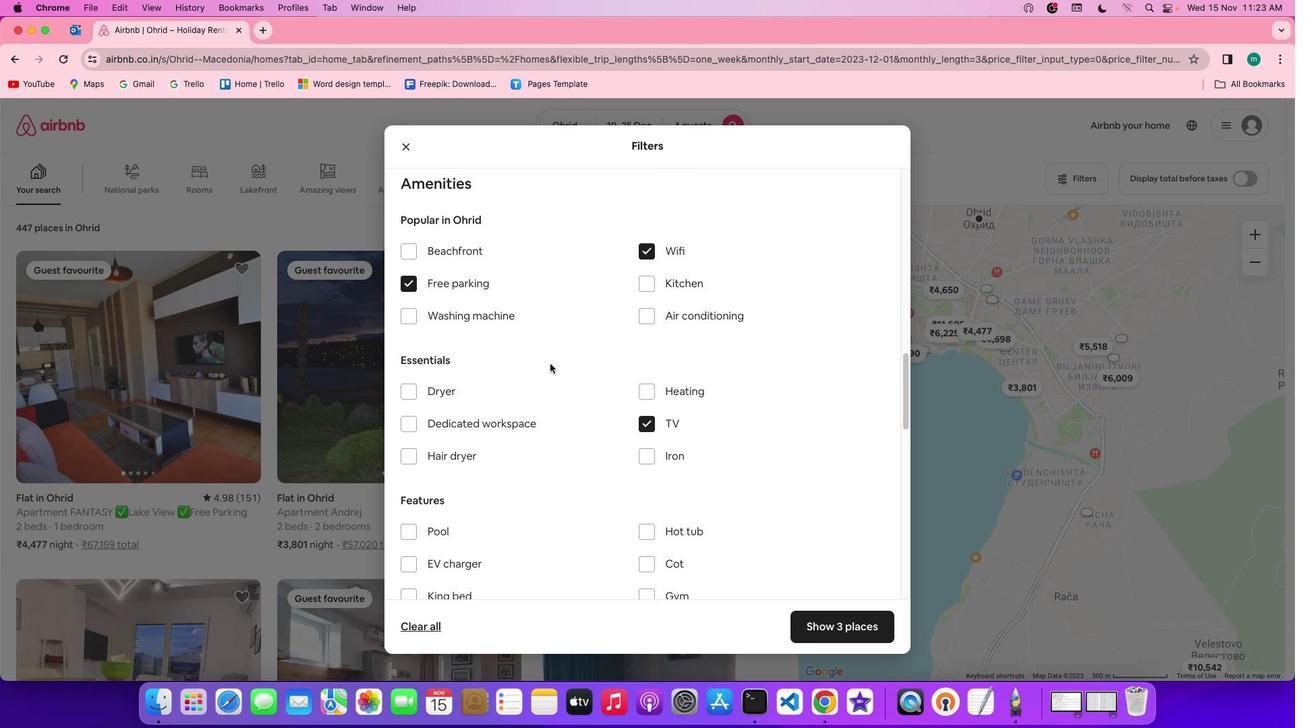 
Action: Mouse scrolled (550, 363) with delta (0, 0)
Screenshot: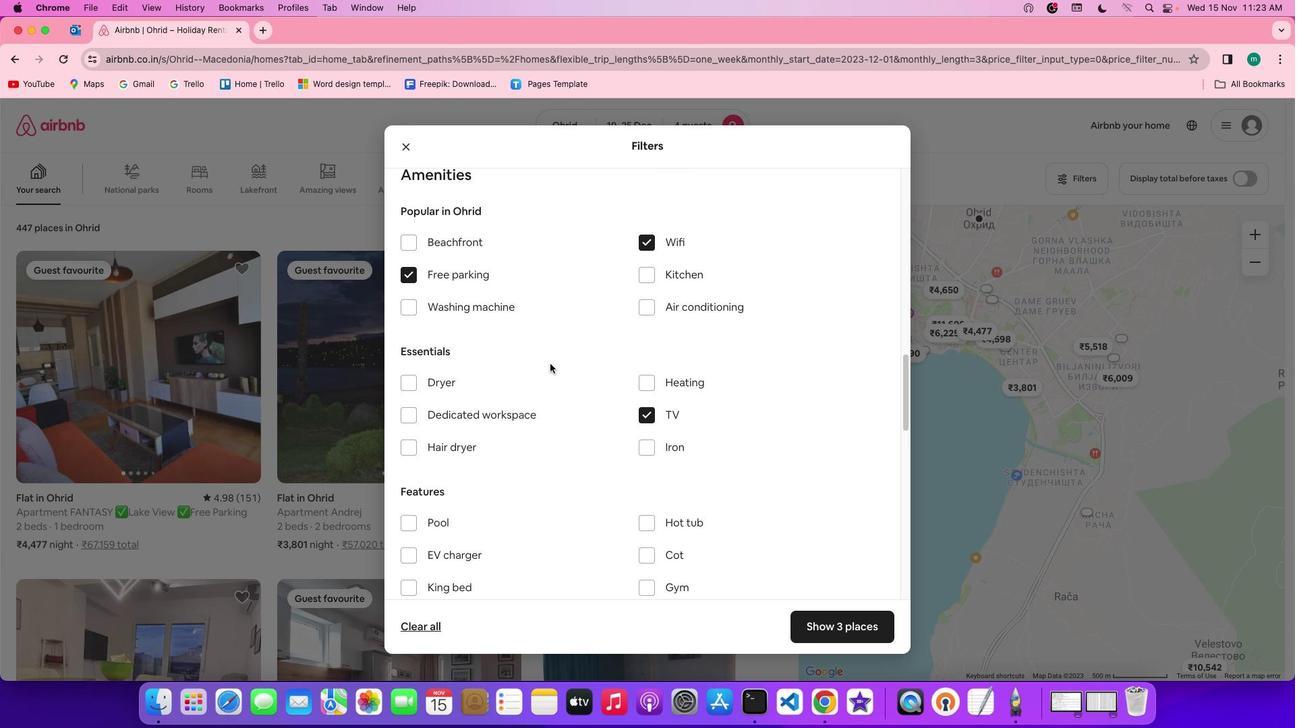 
Action: Mouse scrolled (550, 363) with delta (0, 0)
Screenshot: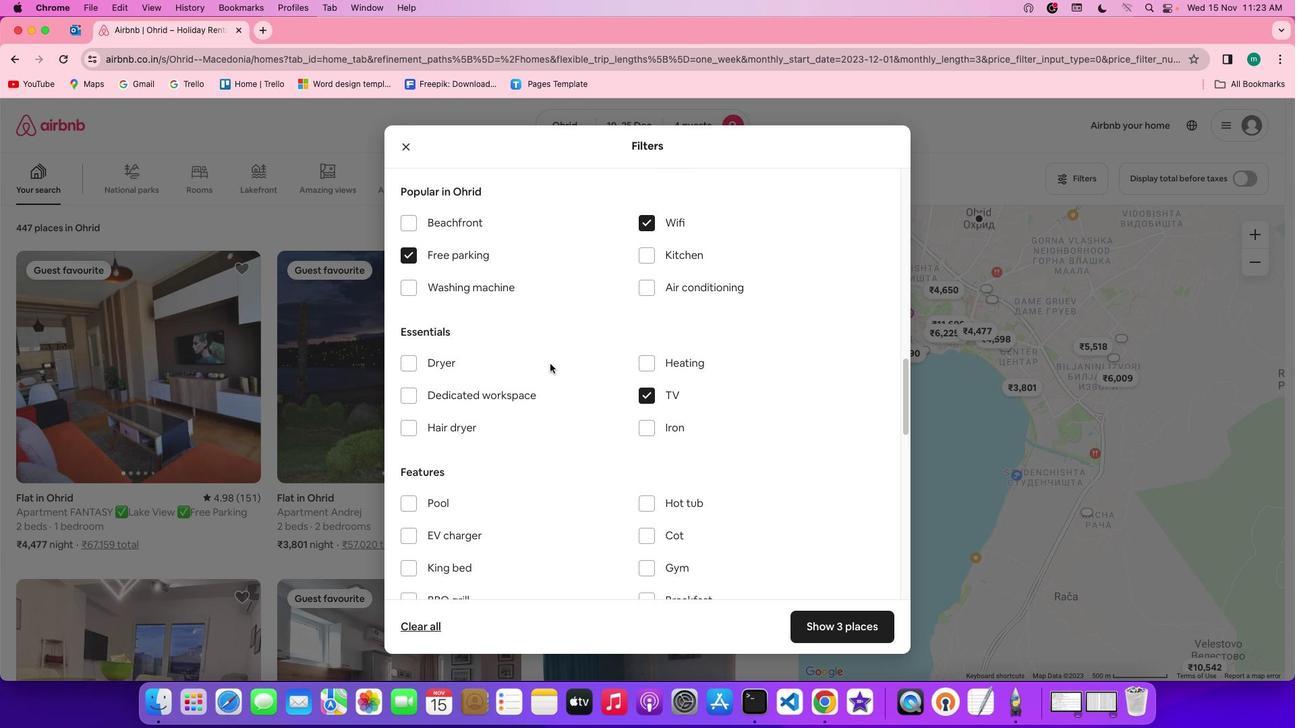 
Action: Mouse scrolled (550, 363) with delta (0, 0)
Screenshot: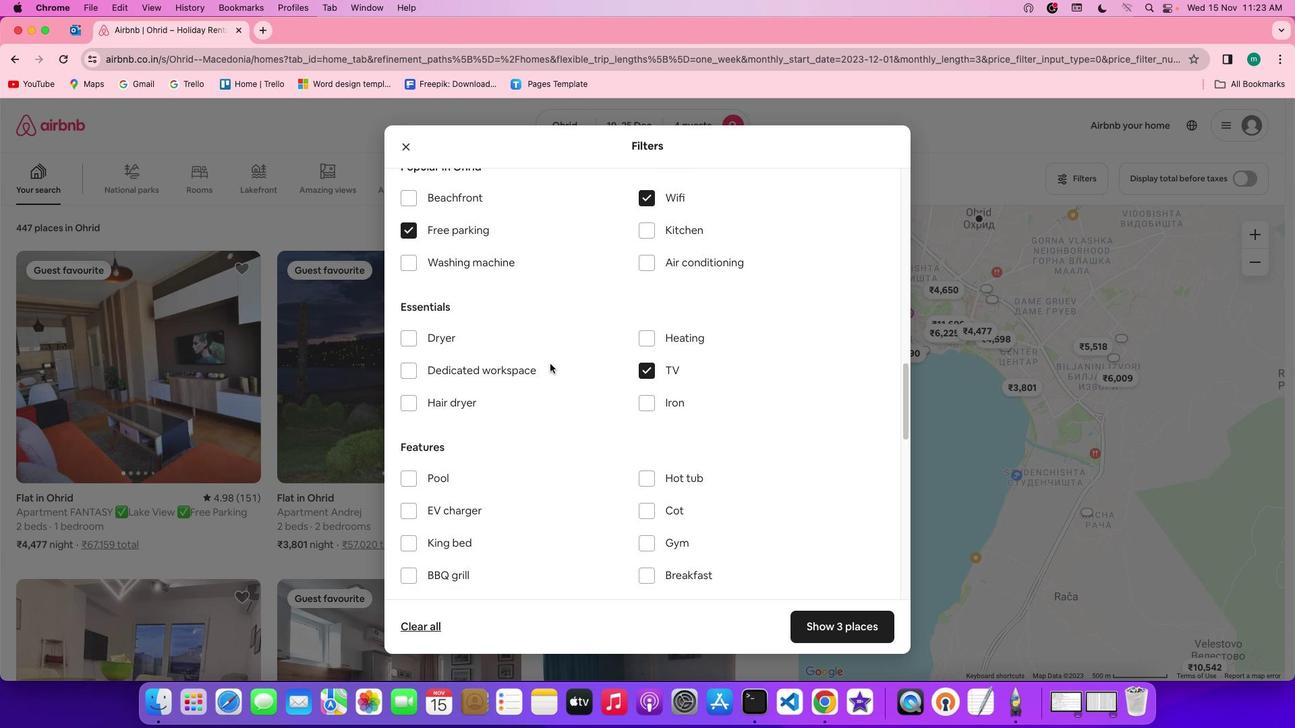 
Action: Mouse scrolled (550, 363) with delta (0, 0)
Screenshot: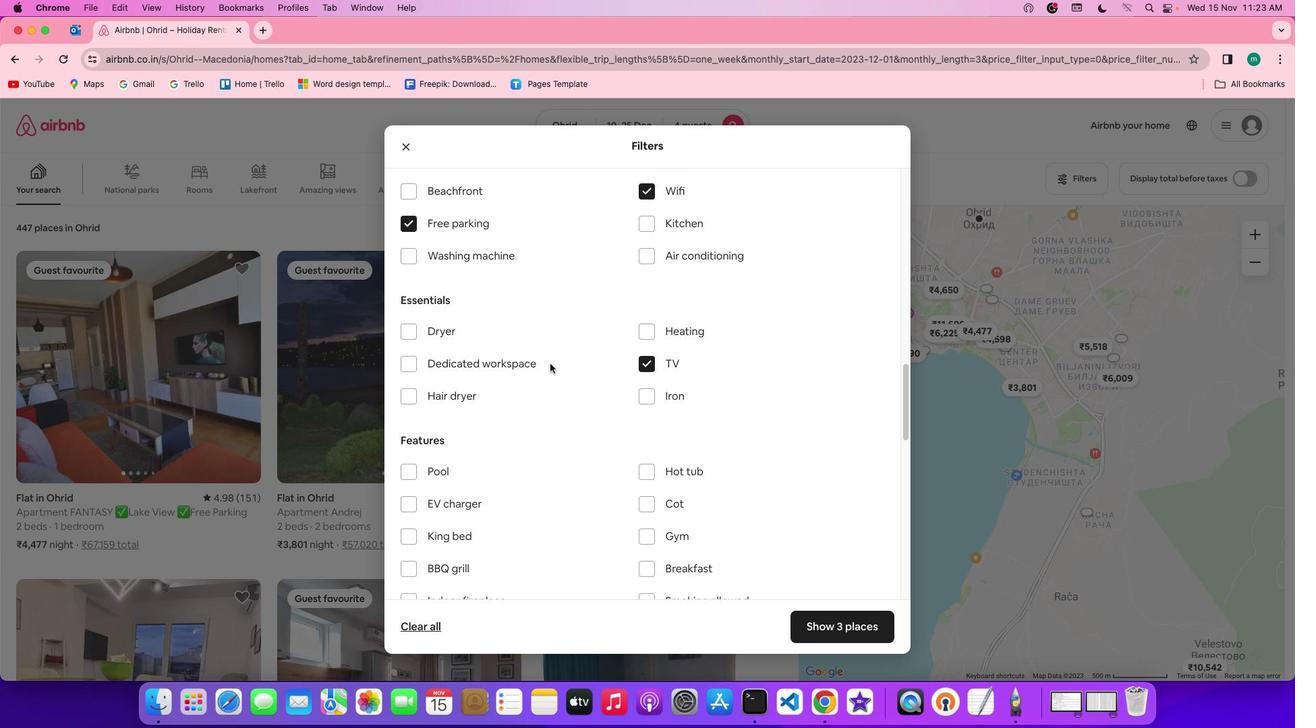 
Action: Mouse scrolled (550, 363) with delta (0, 0)
Screenshot: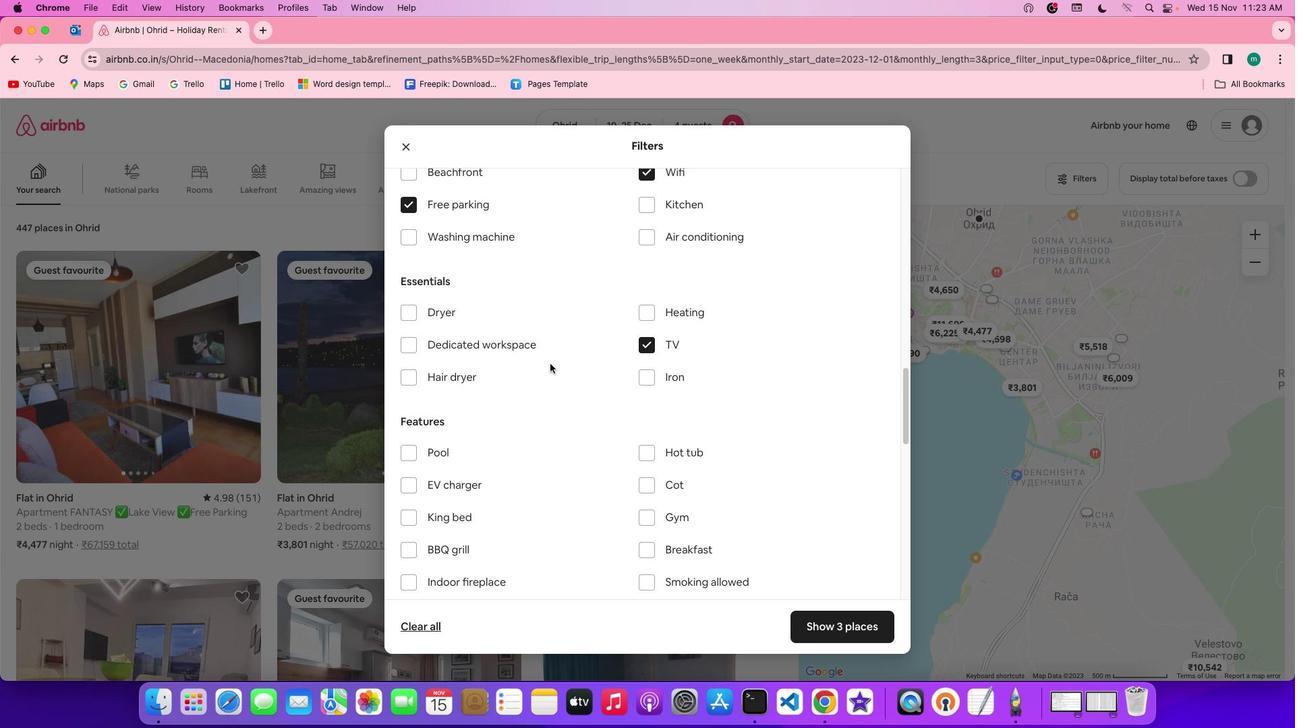 
Action: Mouse scrolled (550, 363) with delta (0, 0)
Screenshot: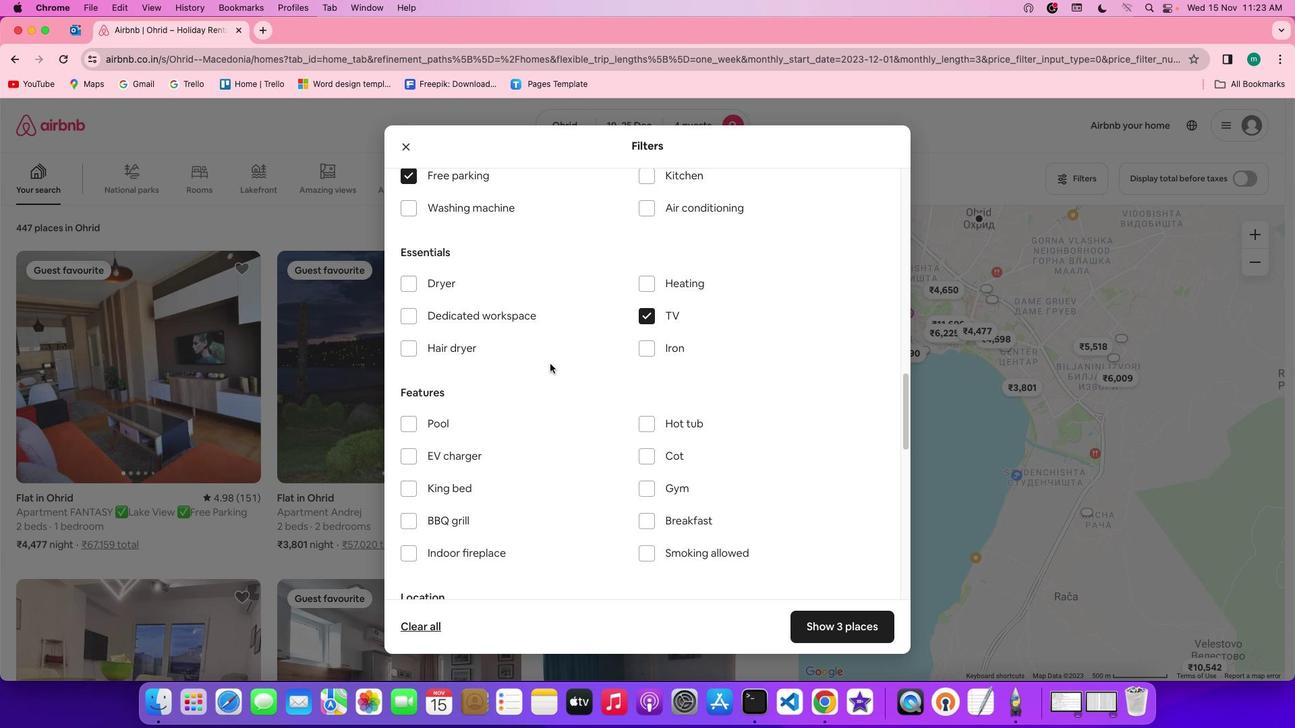 
Action: Mouse scrolled (550, 363) with delta (0, 0)
Screenshot: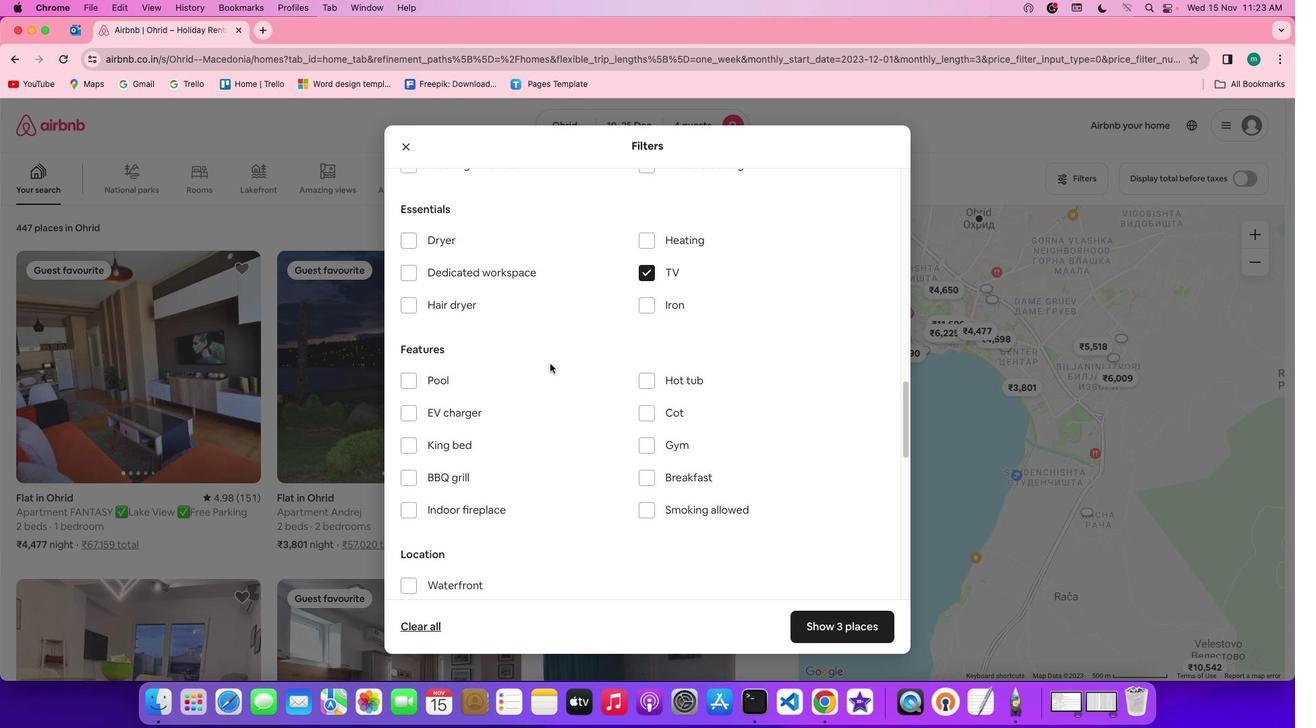 
Action: Mouse scrolled (550, 363) with delta (0, 0)
Screenshot: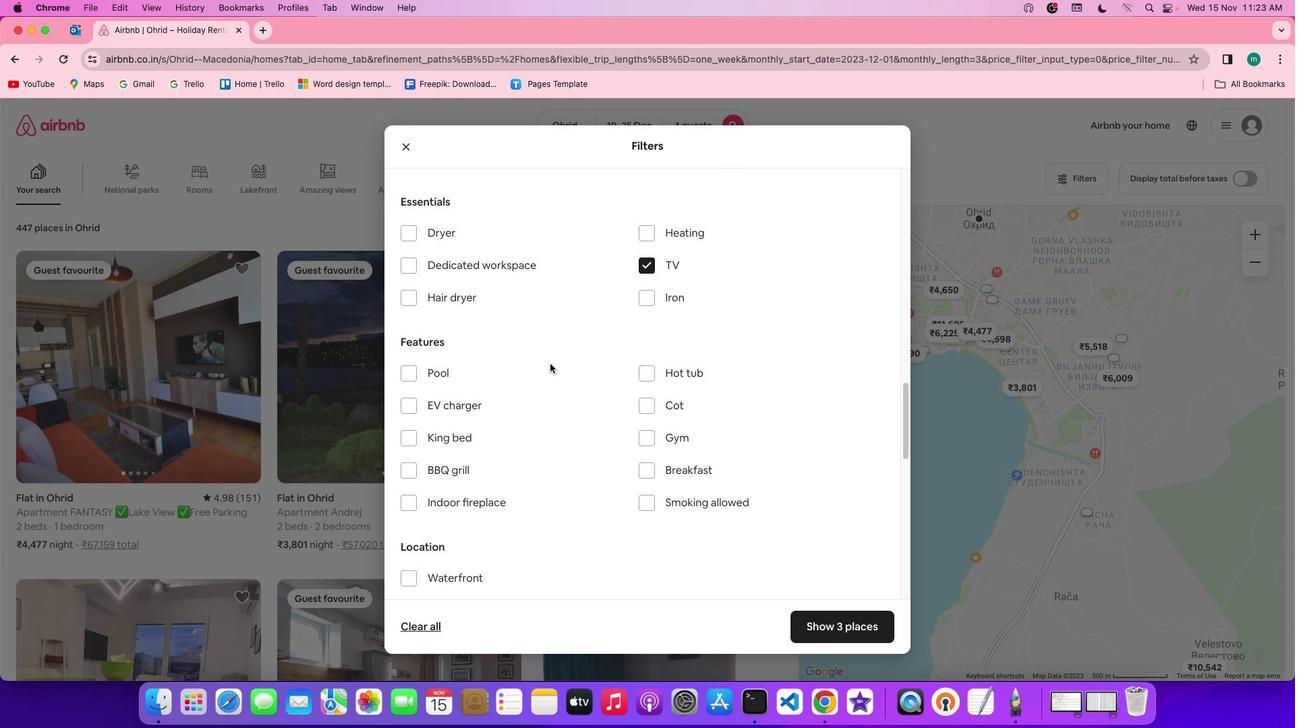 
Action: Mouse scrolled (550, 363) with delta (0, 0)
Screenshot: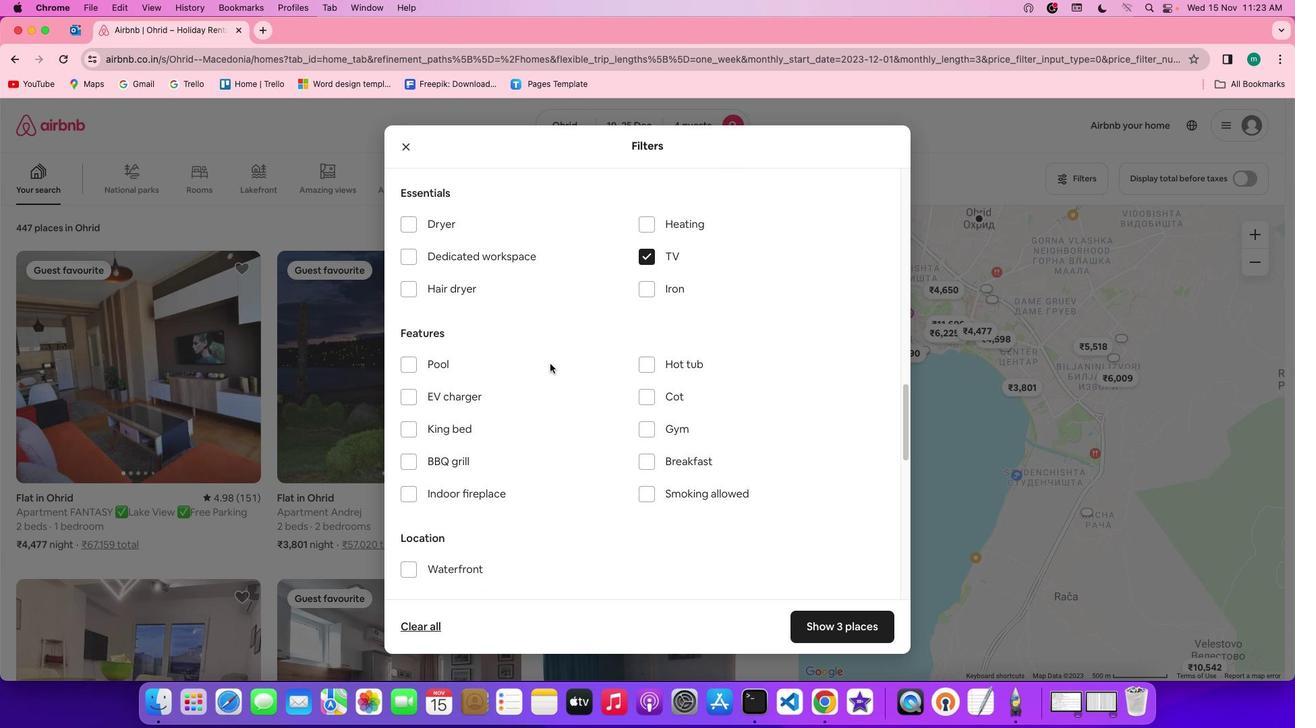 
Action: Mouse scrolled (550, 363) with delta (0, 0)
Screenshot: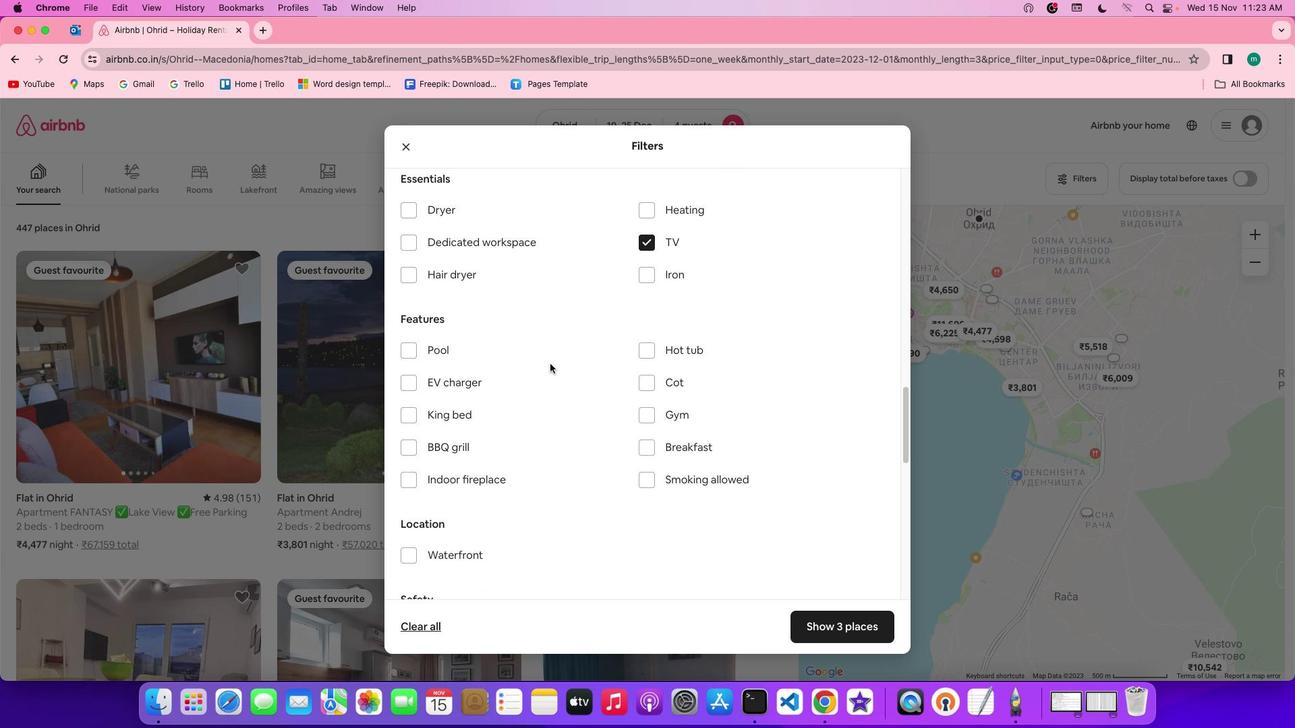 
Action: Mouse scrolled (550, 363) with delta (0, 0)
Screenshot: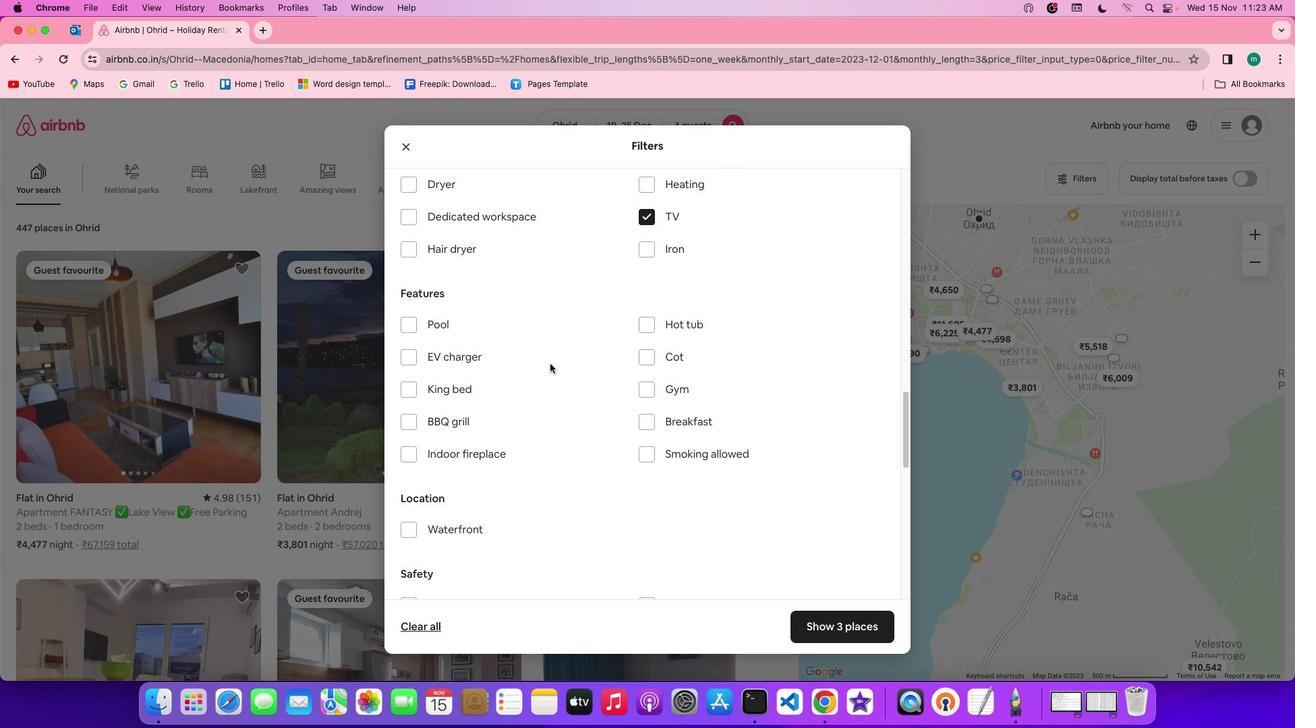 
Action: Mouse moved to (662, 377)
Screenshot: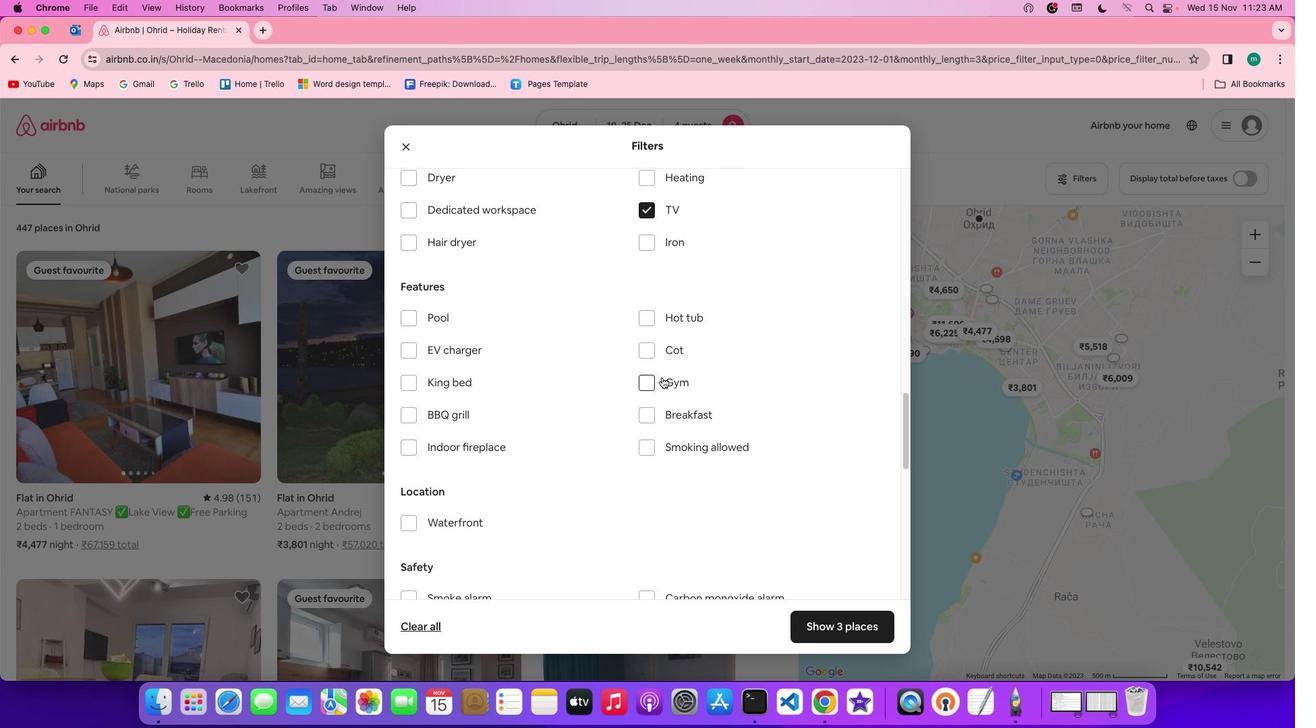 
Action: Mouse pressed left at (662, 377)
Screenshot: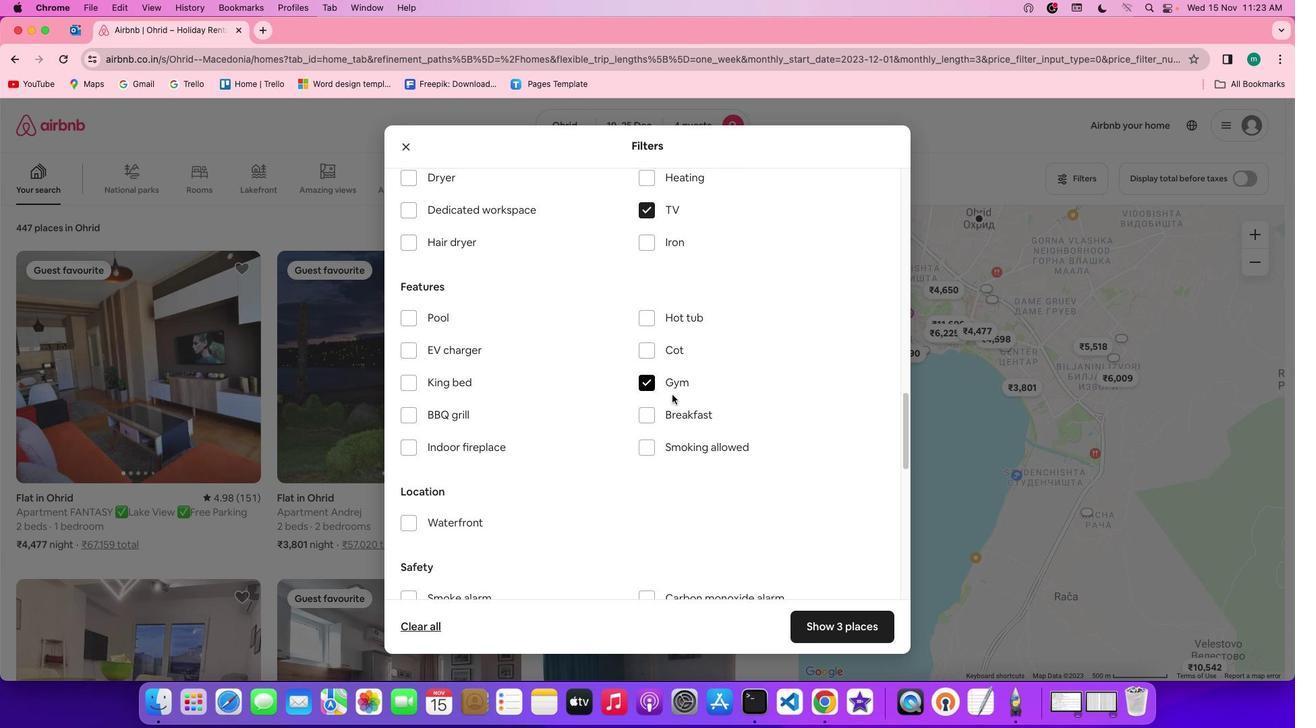 
Action: Mouse moved to (688, 410)
Screenshot: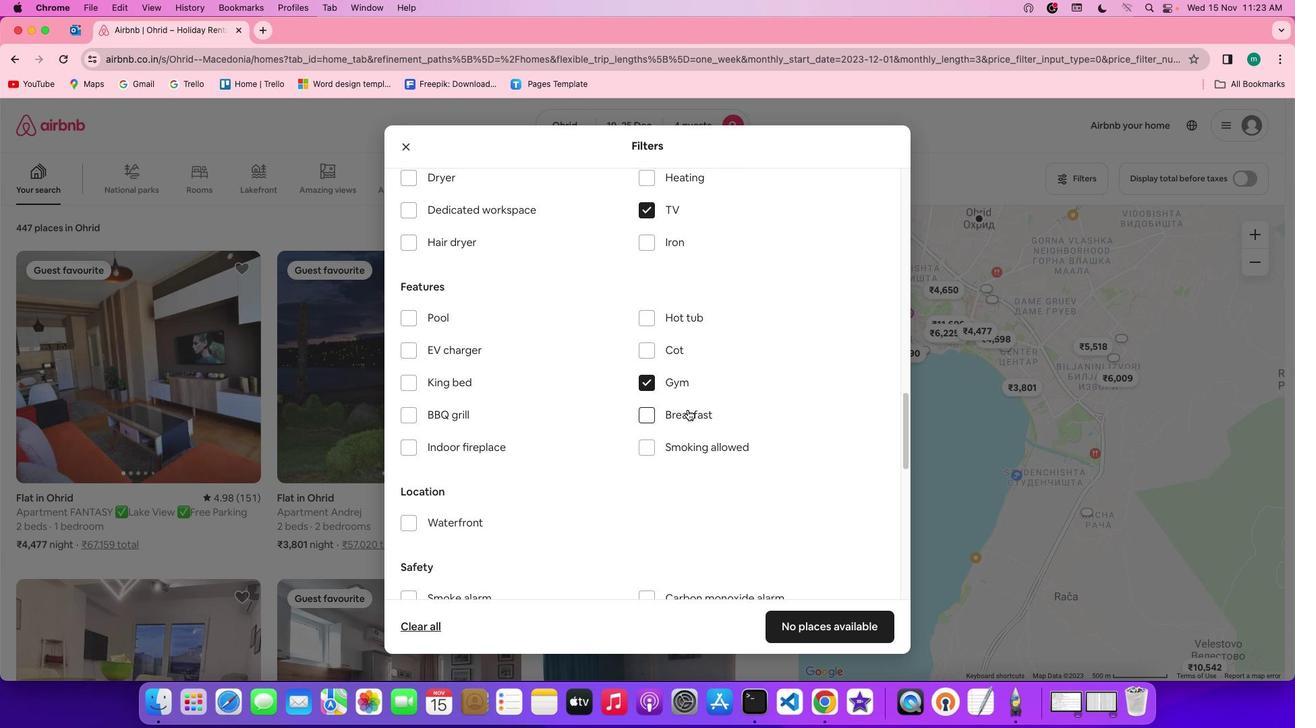 
Action: Mouse pressed left at (688, 410)
Screenshot: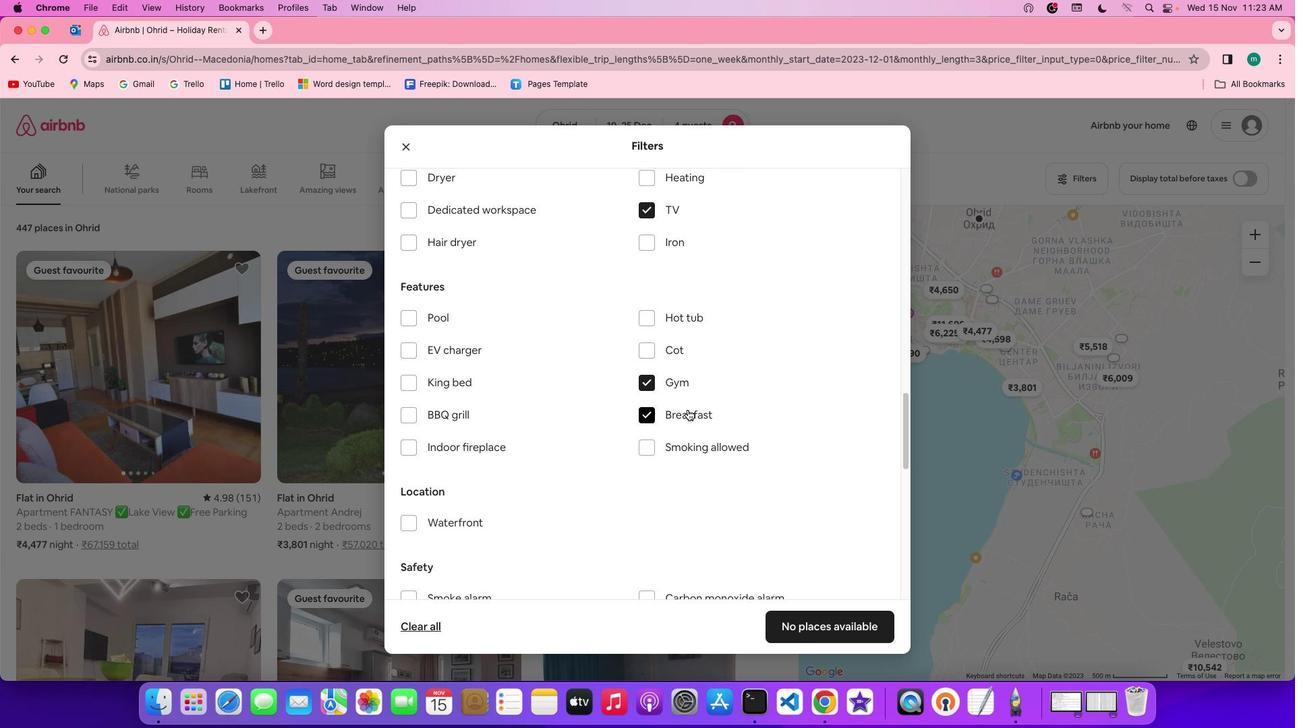 
Action: Mouse moved to (789, 470)
Screenshot: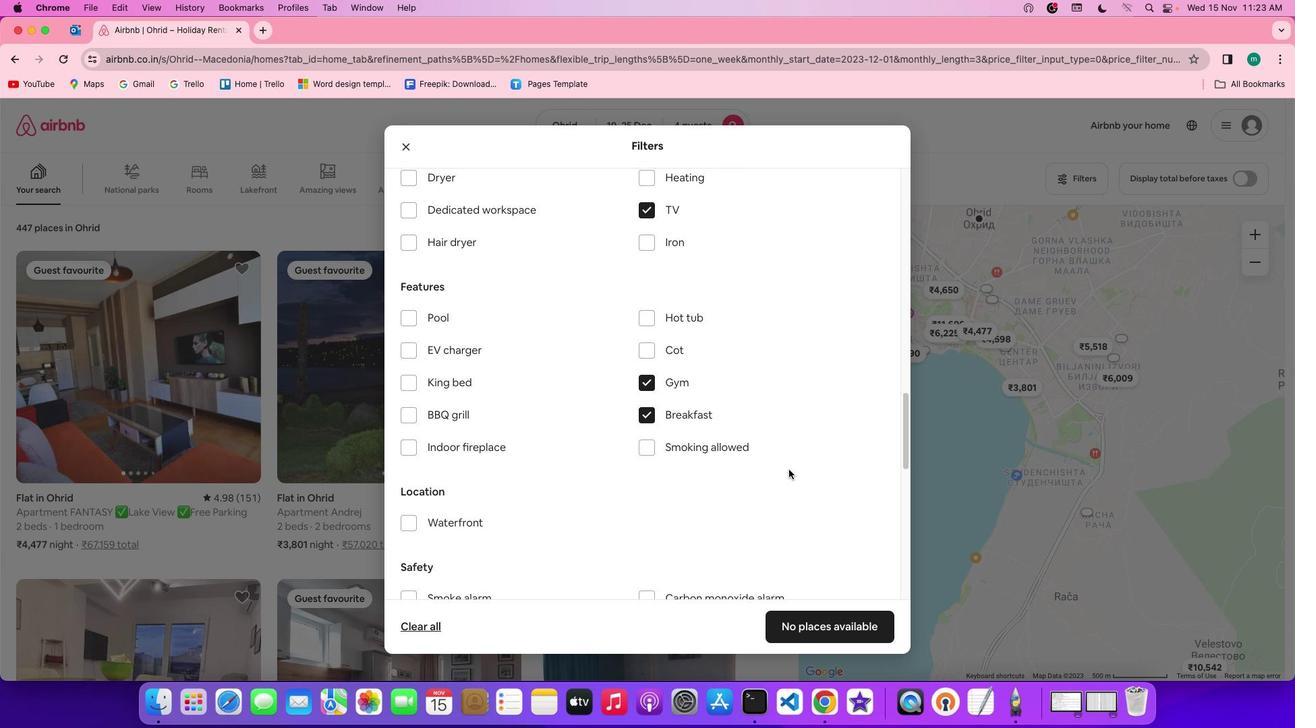 
Action: Mouse scrolled (789, 470) with delta (0, 0)
Screenshot: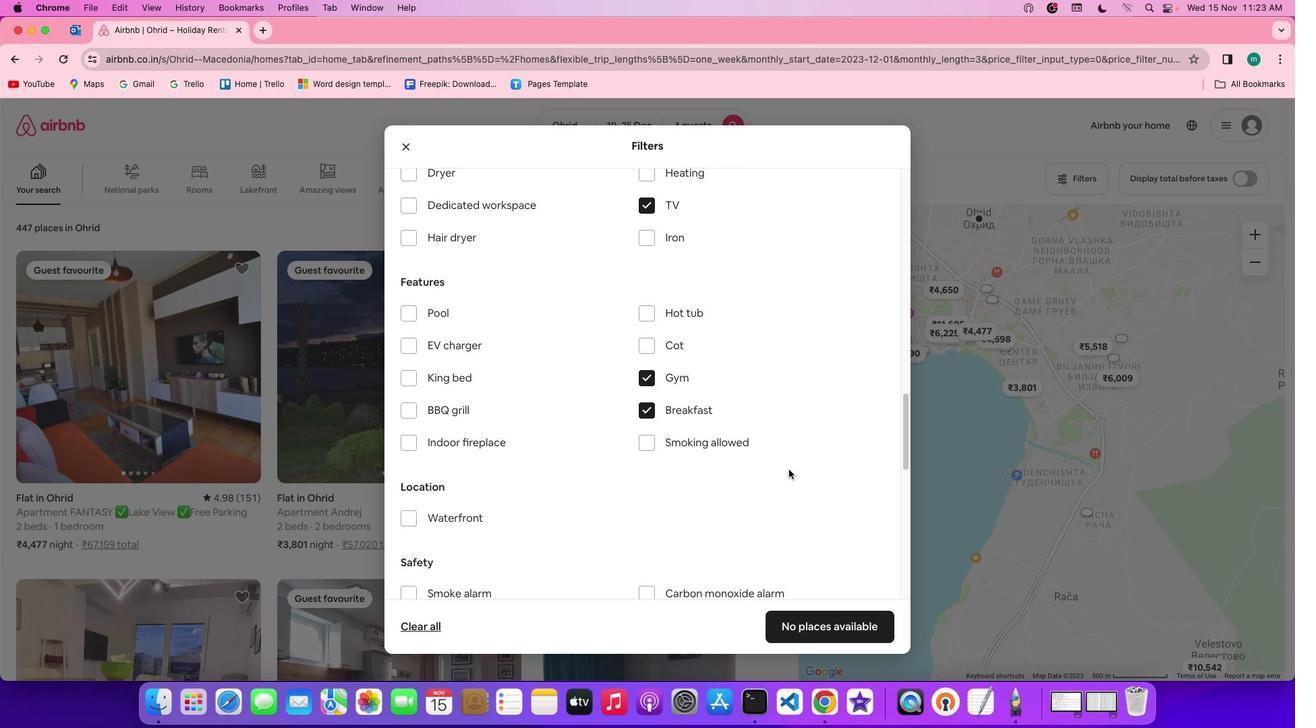 
Action: Mouse scrolled (789, 470) with delta (0, 0)
Screenshot: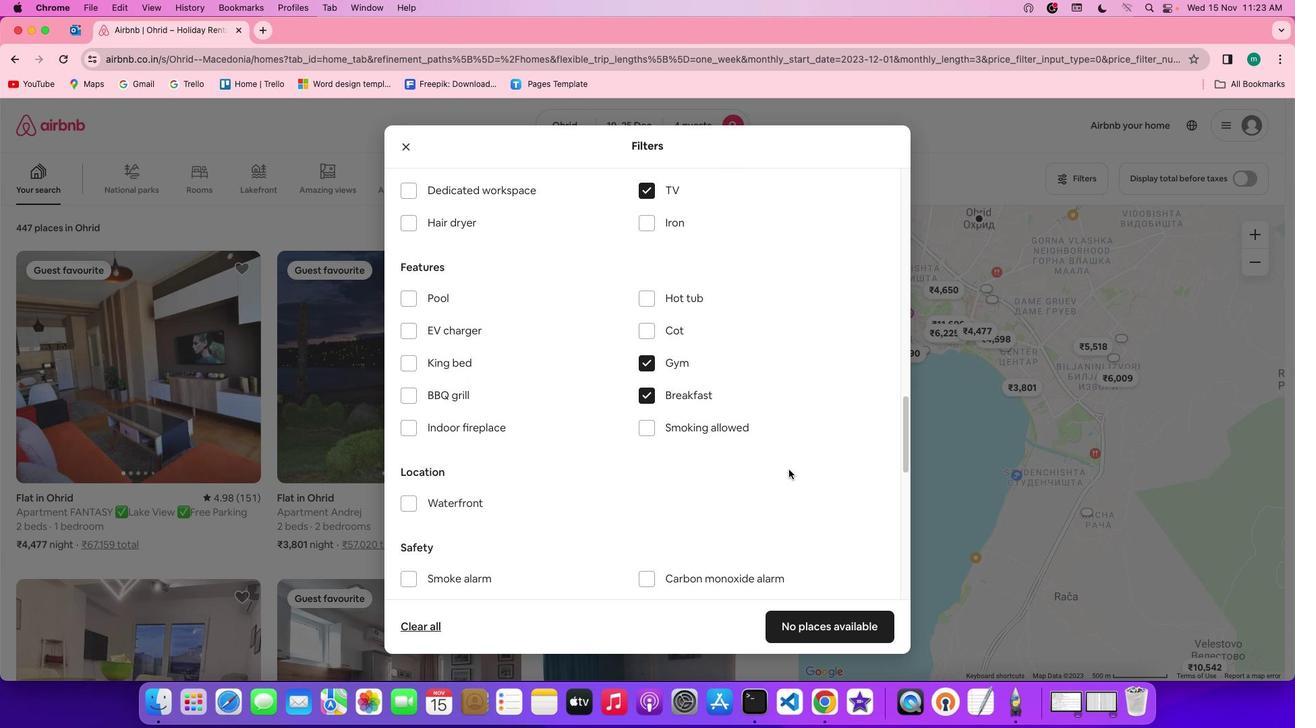 
Action: Mouse scrolled (789, 470) with delta (0, 0)
Screenshot: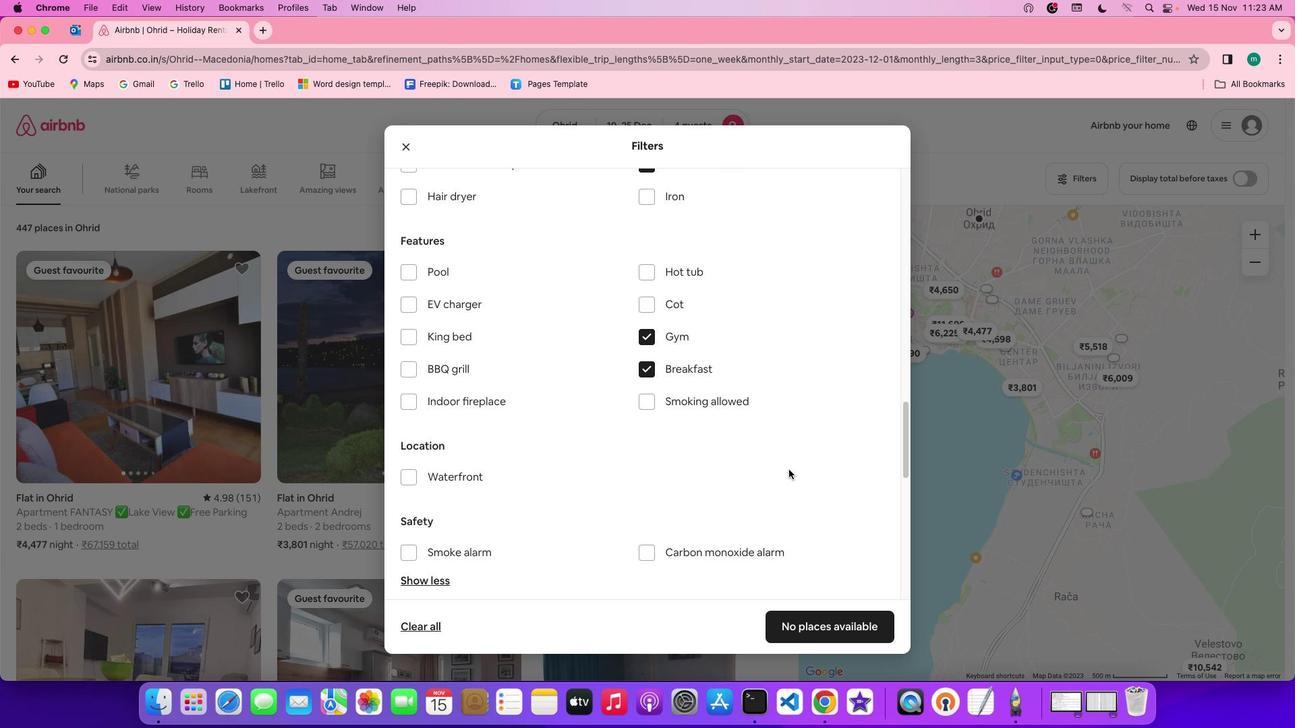 
Action: Mouse moved to (825, 485)
Screenshot: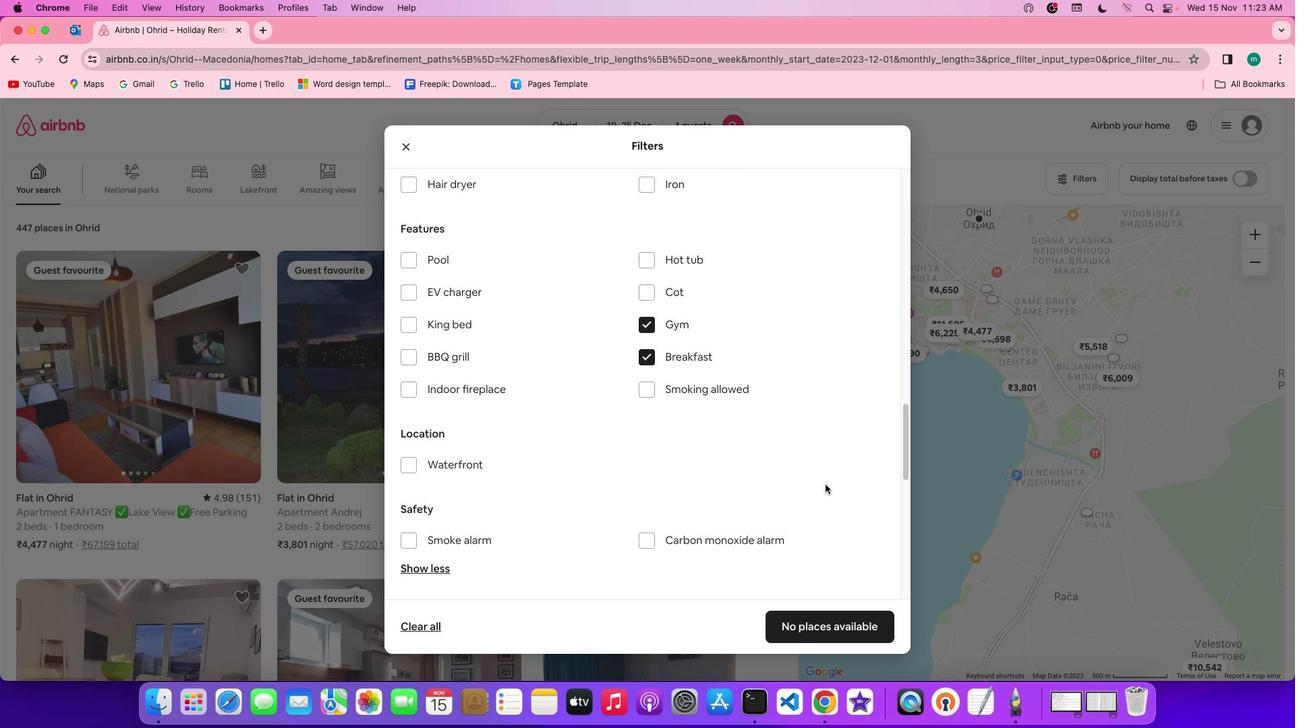 
Action: Mouse scrolled (825, 485) with delta (0, 0)
Screenshot: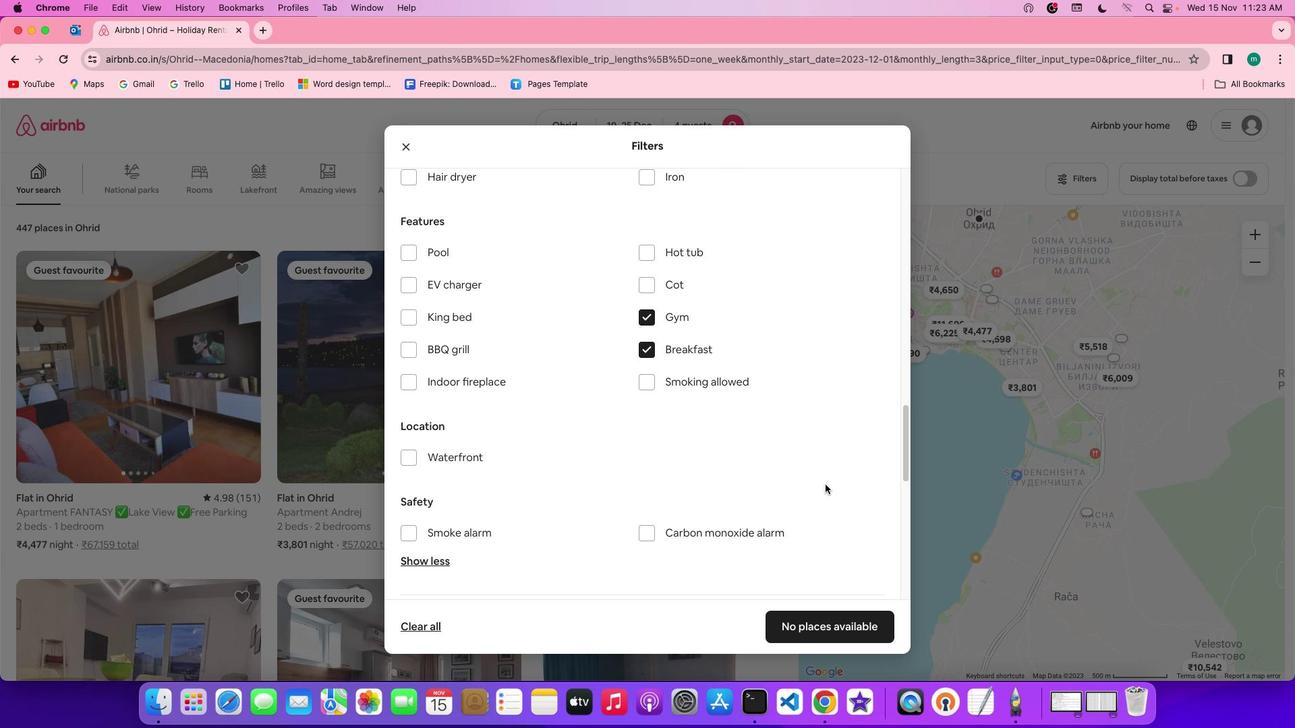 
Action: Mouse scrolled (825, 485) with delta (0, 0)
Screenshot: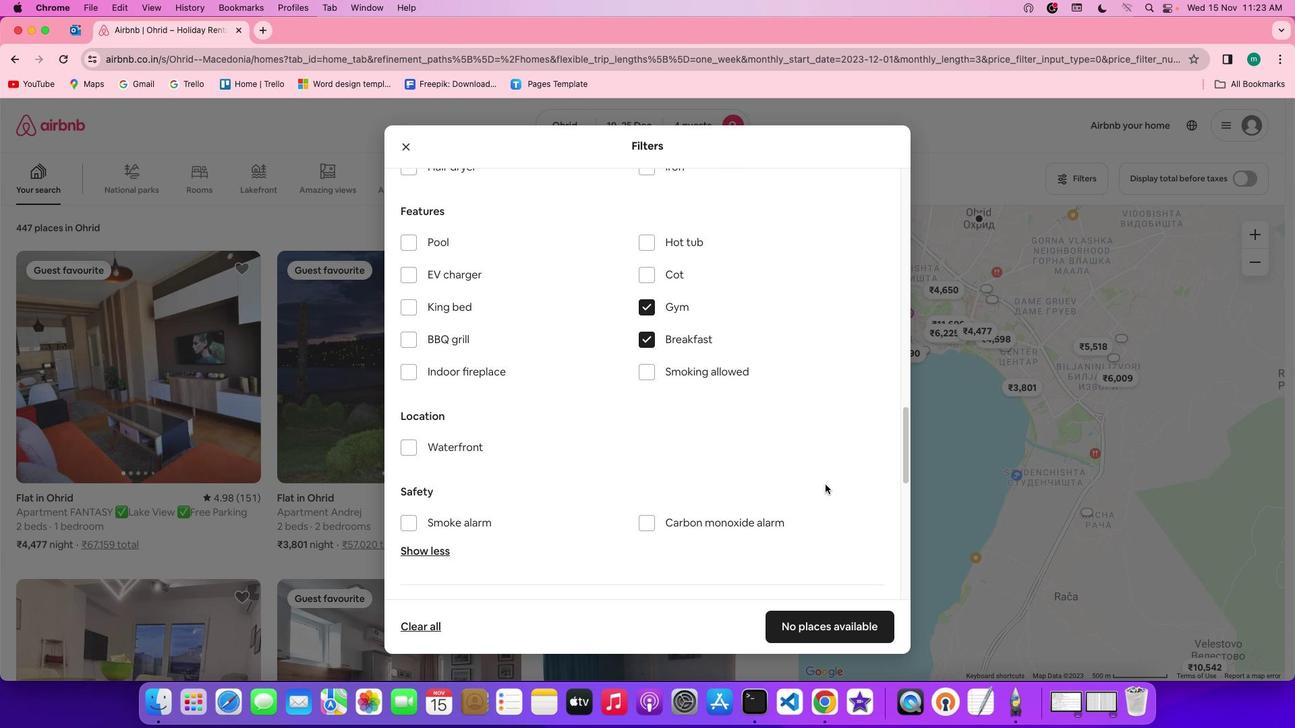 
Action: Mouse scrolled (825, 485) with delta (0, 0)
Screenshot: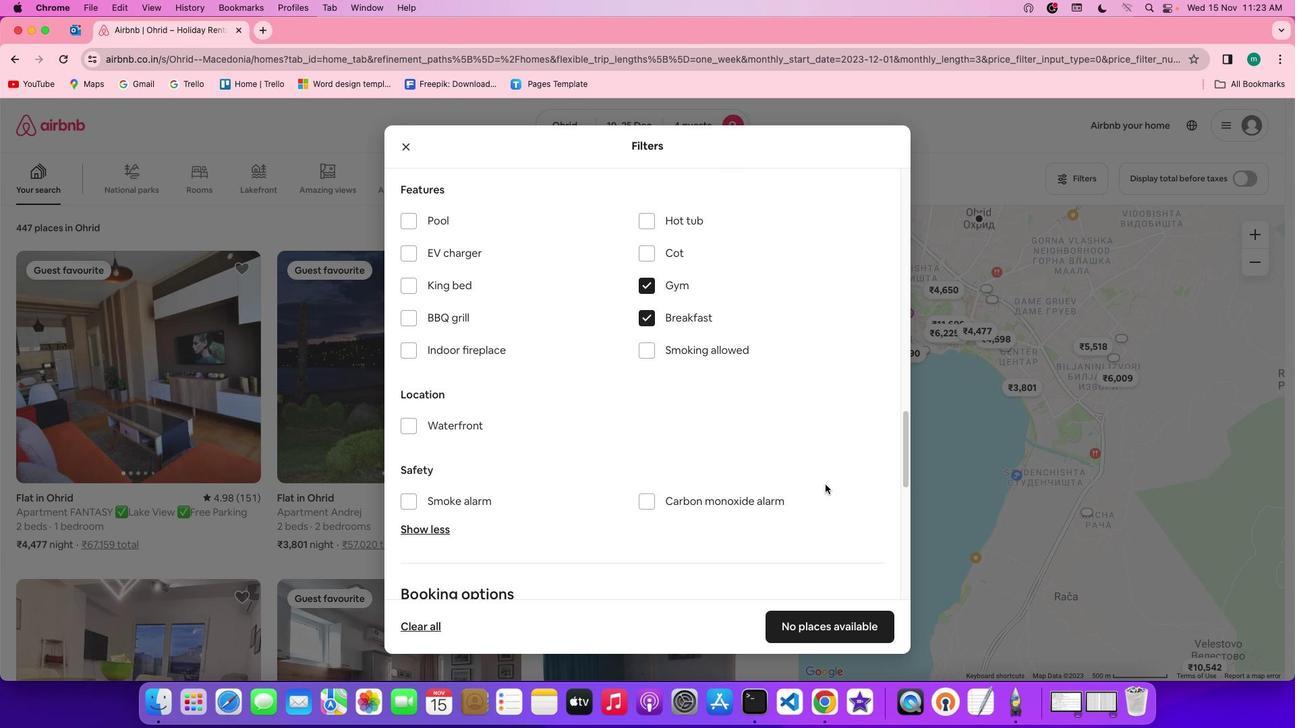 
Action: Mouse scrolled (825, 485) with delta (0, 0)
Screenshot: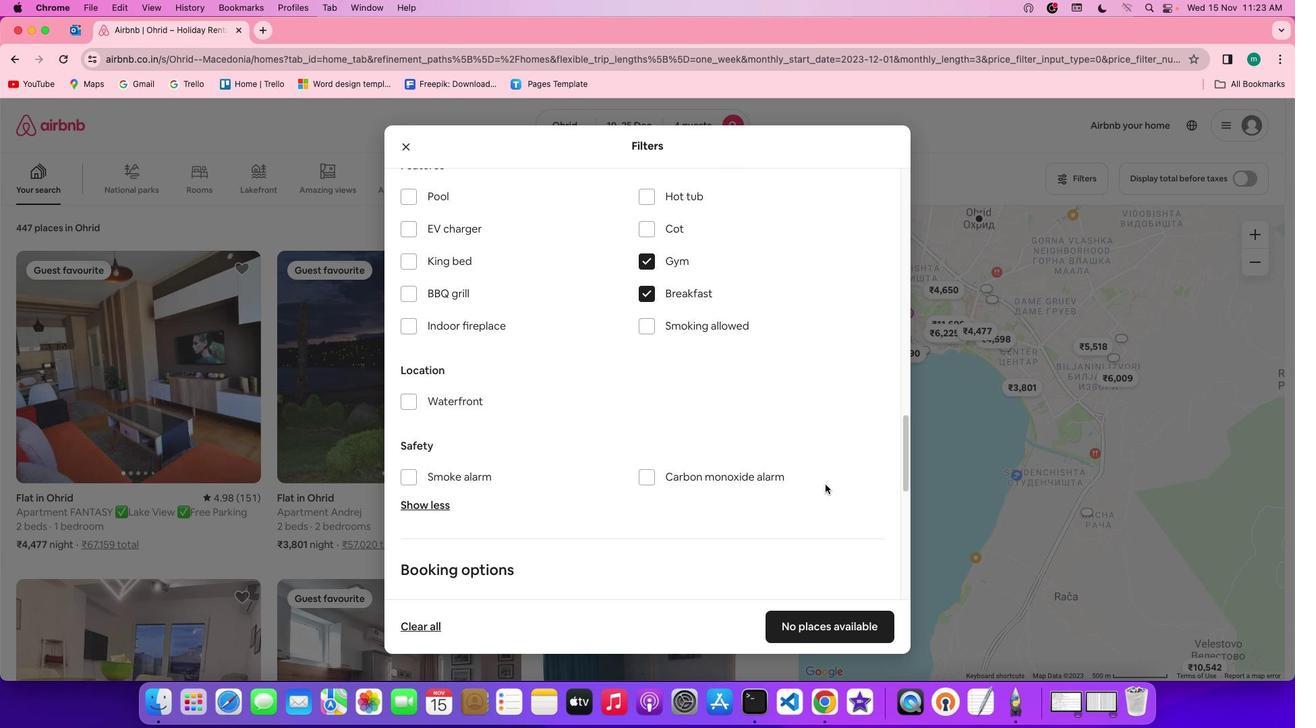 
Action: Mouse scrolled (825, 485) with delta (0, 0)
Screenshot: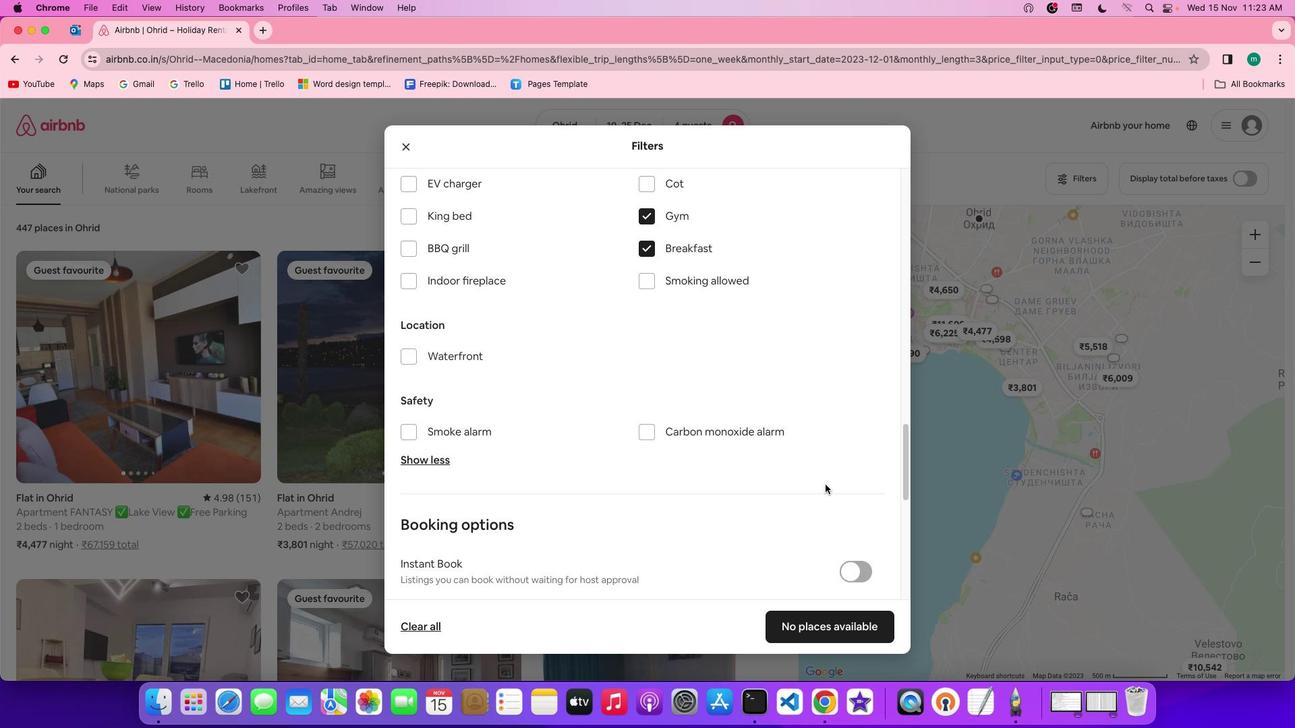 
Action: Mouse scrolled (825, 485) with delta (0, -1)
Screenshot: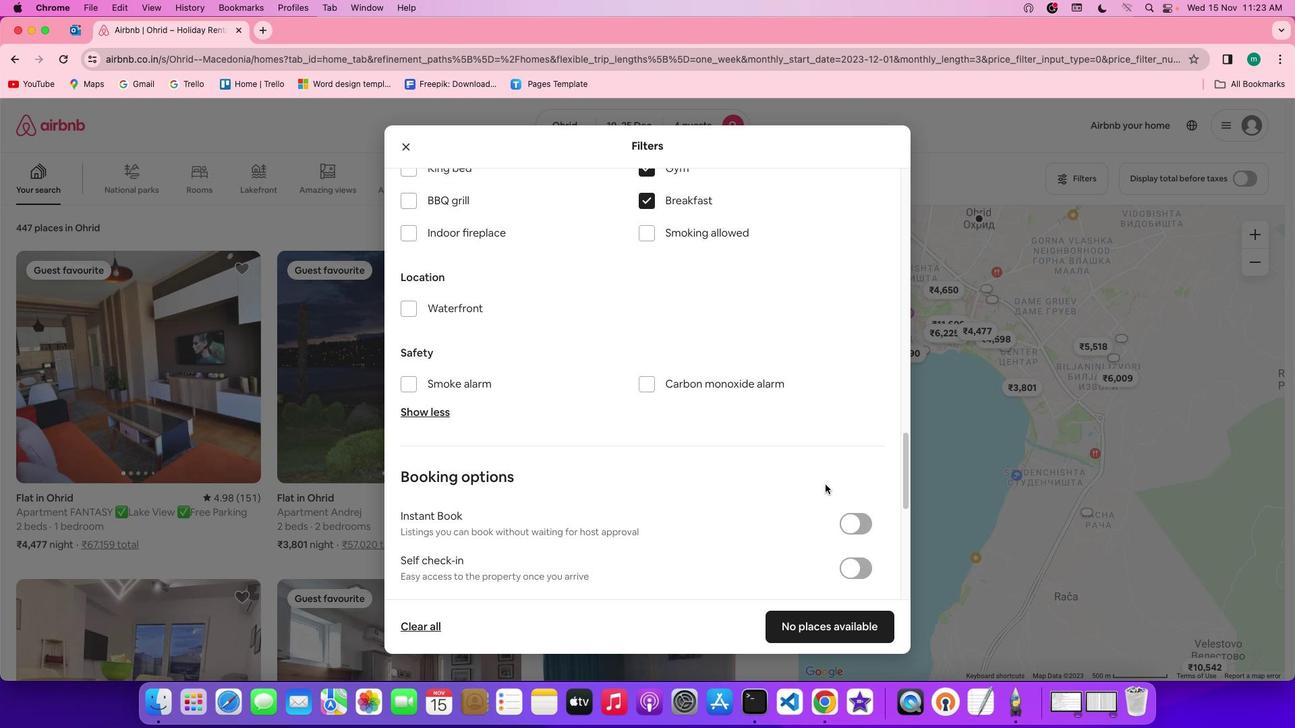 
Action: Mouse scrolled (825, 485) with delta (0, -2)
Screenshot: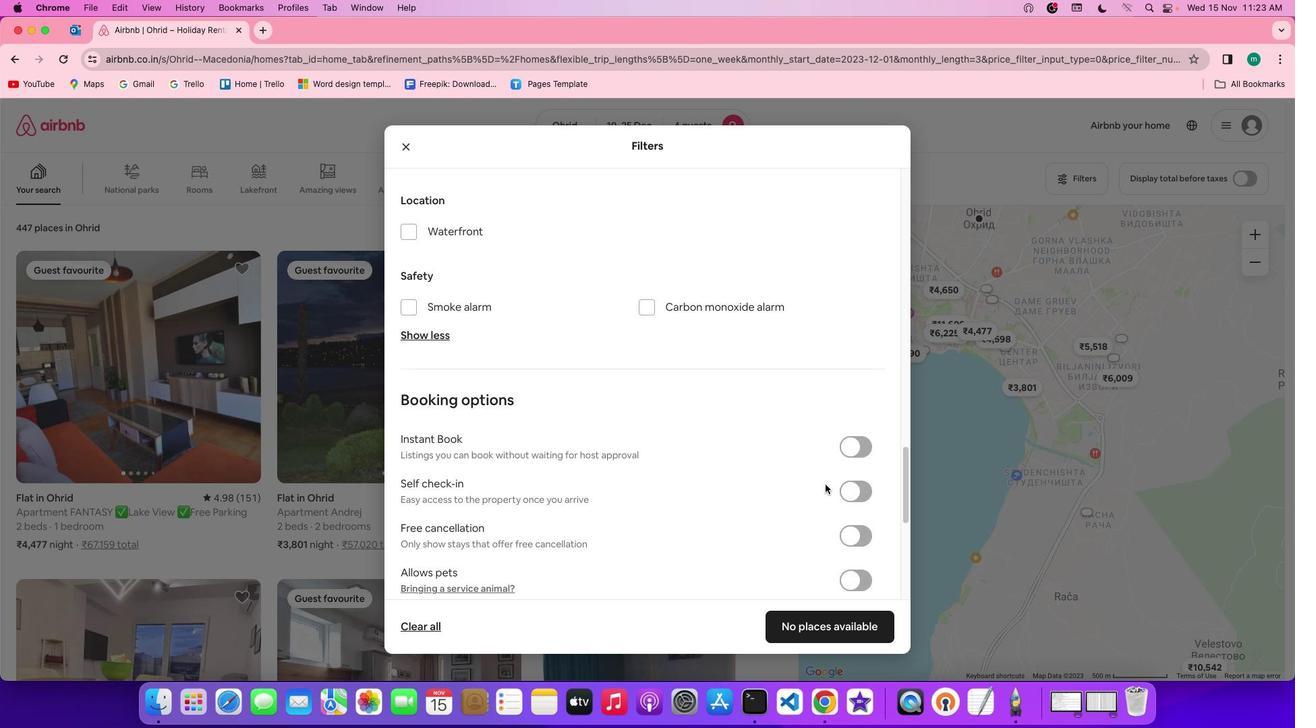 
Action: Mouse moved to (857, 490)
Screenshot: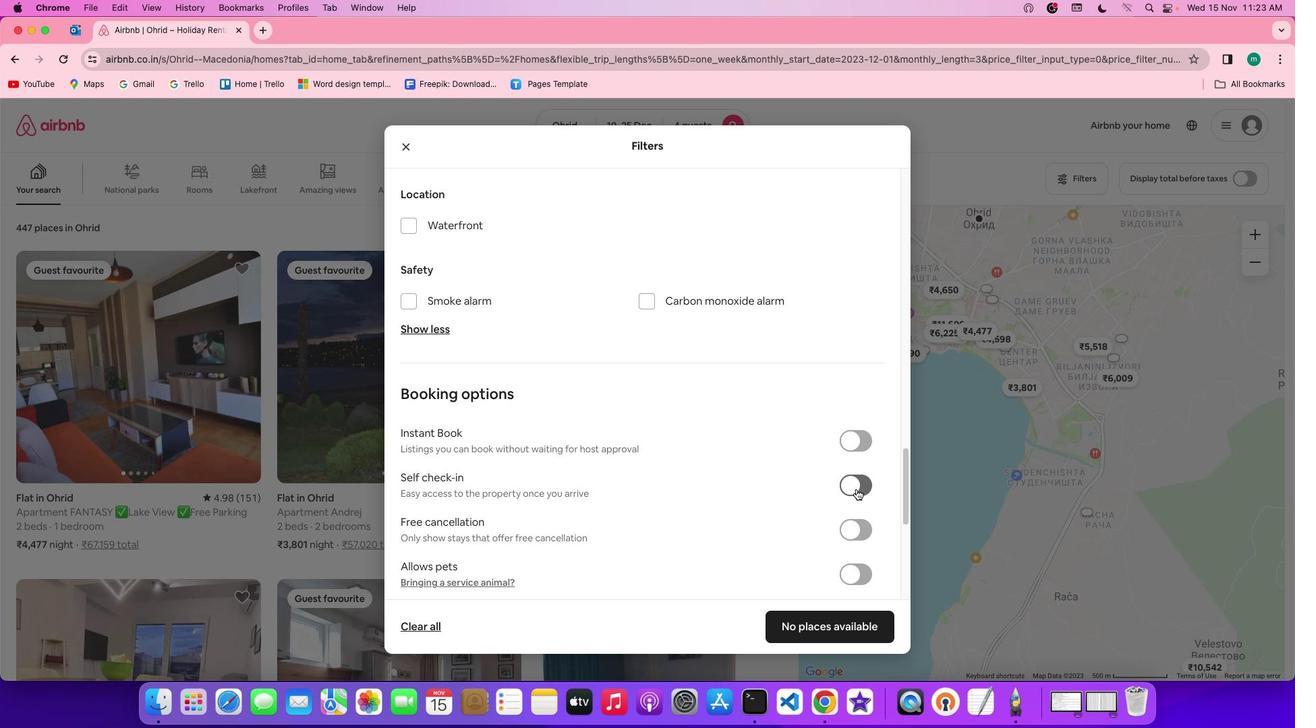 
Action: Mouse pressed left at (857, 490)
Screenshot: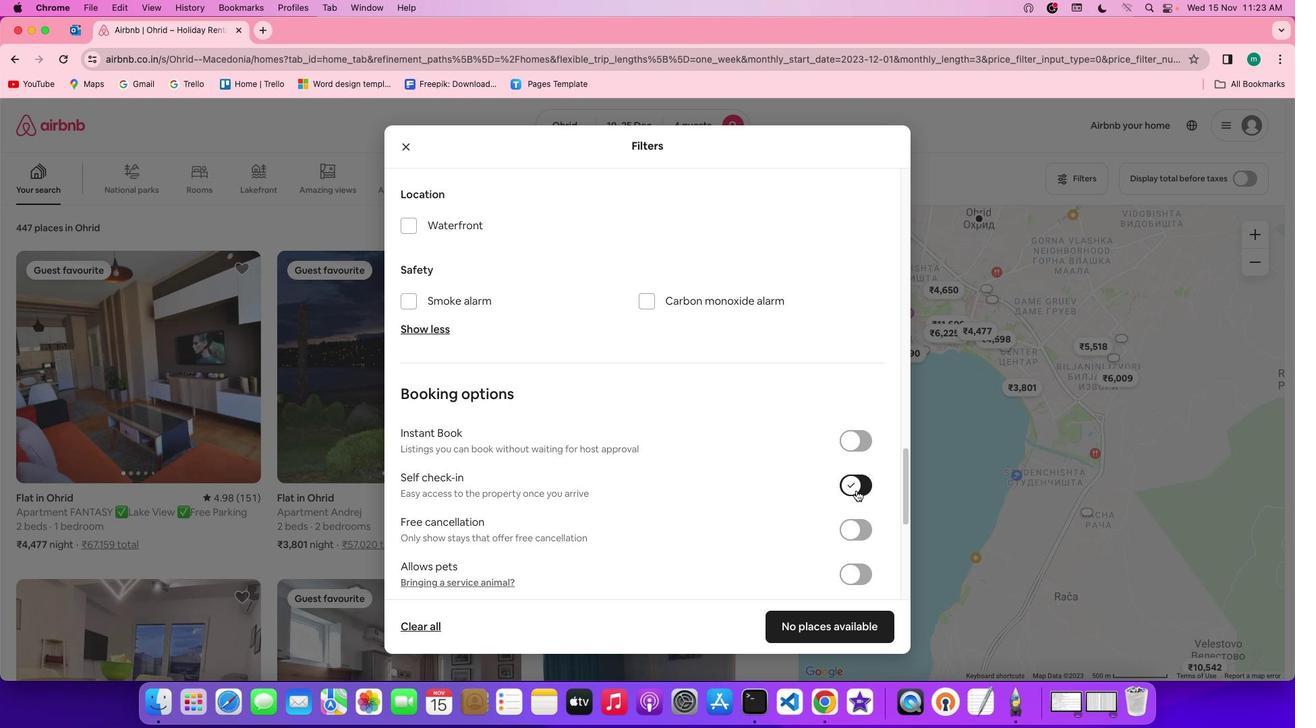 
Action: Mouse moved to (699, 525)
Screenshot: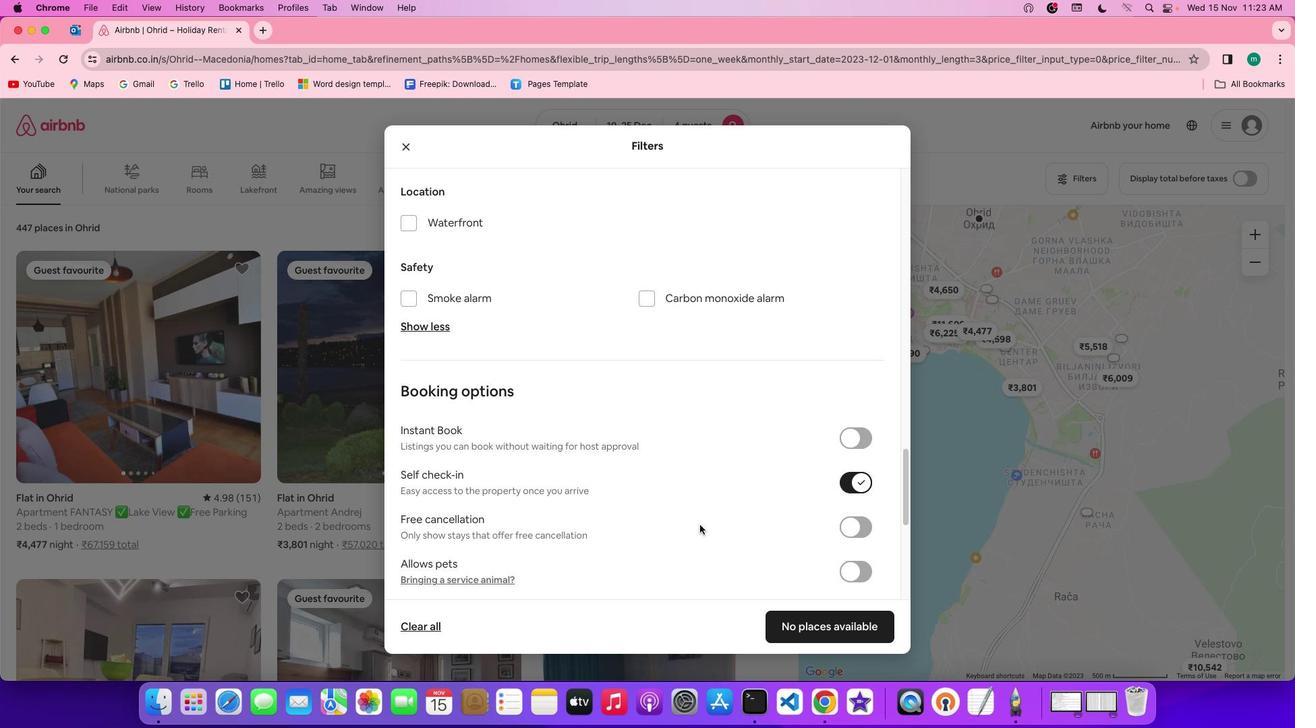 
Action: Mouse scrolled (699, 525) with delta (0, 0)
Screenshot: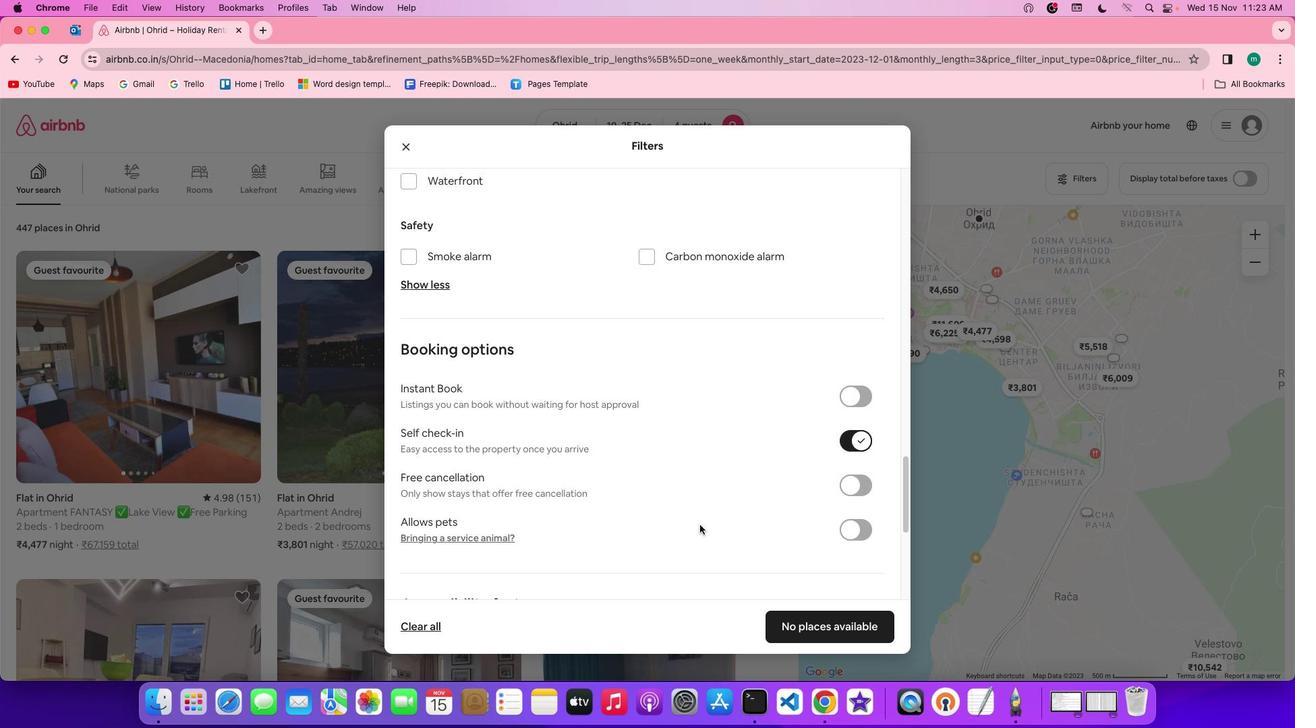 
Action: Mouse scrolled (699, 525) with delta (0, 0)
Screenshot: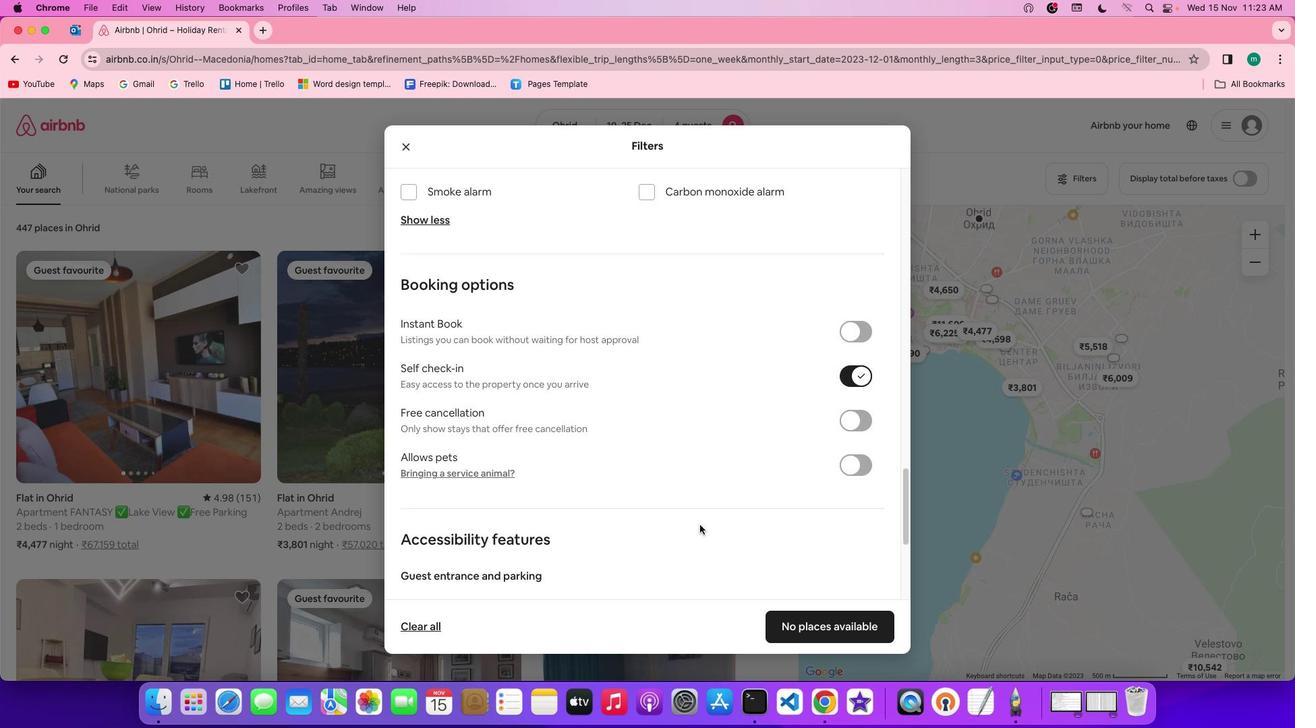 
Action: Mouse scrolled (699, 525) with delta (0, -1)
Screenshot: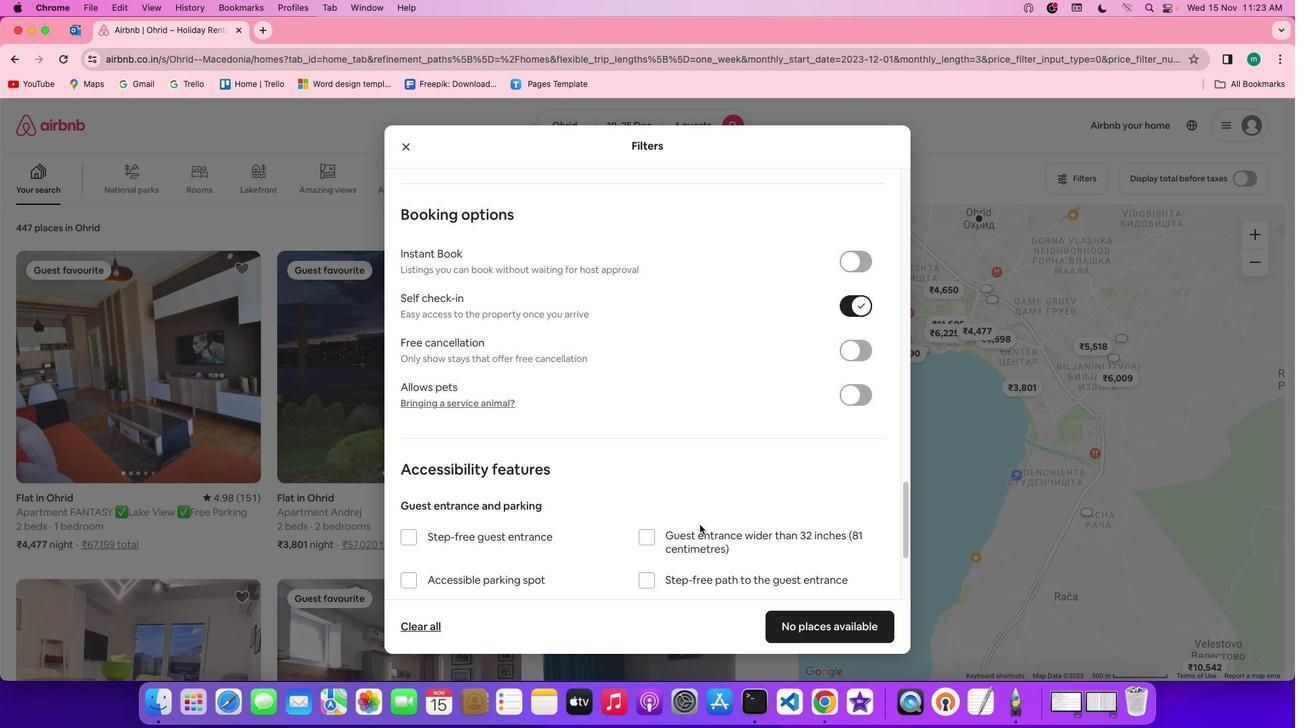 
Action: Mouse scrolled (699, 525) with delta (0, -2)
Screenshot: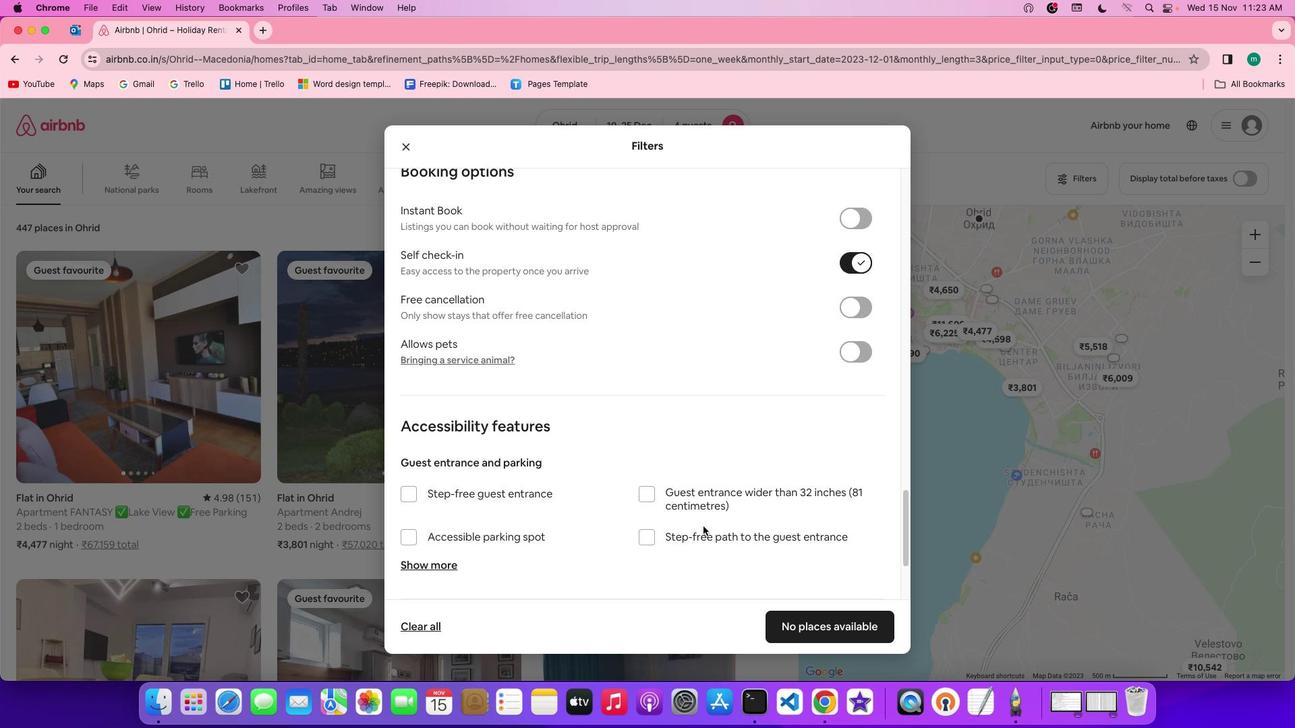 
Action: Mouse moved to (834, 619)
Screenshot: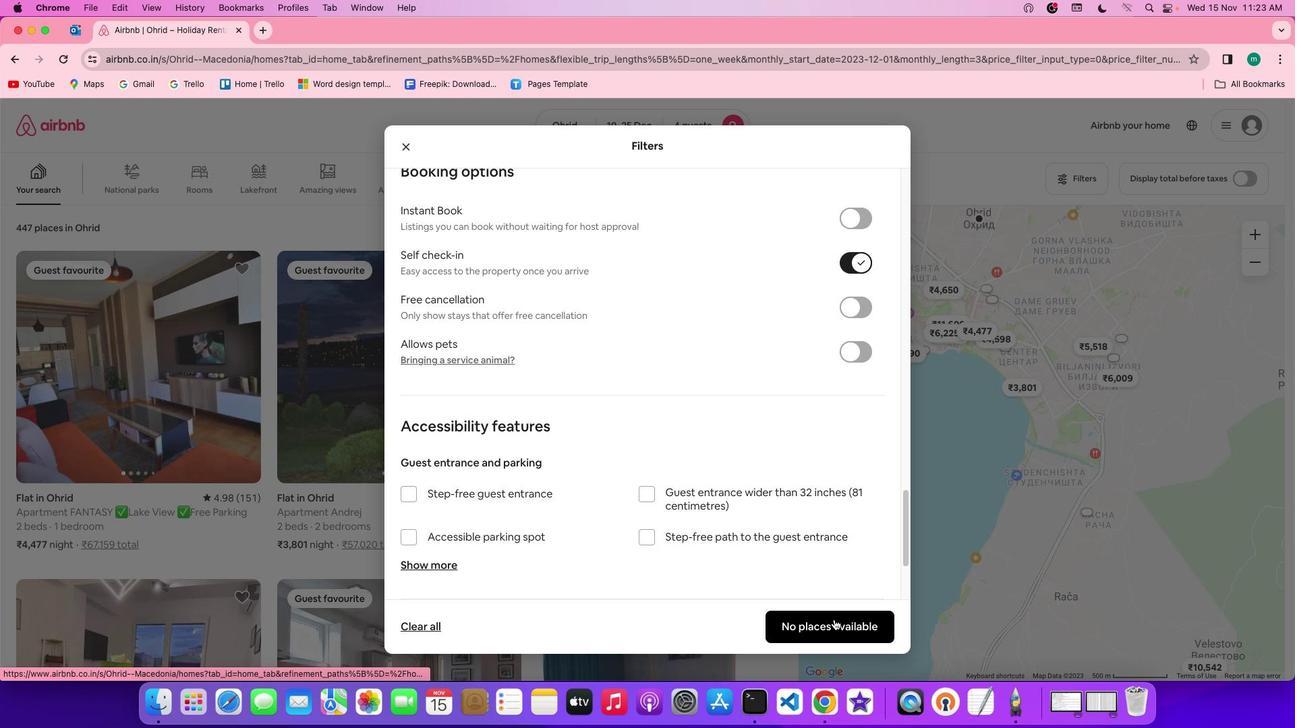 
Action: Mouse pressed left at (834, 619)
Screenshot: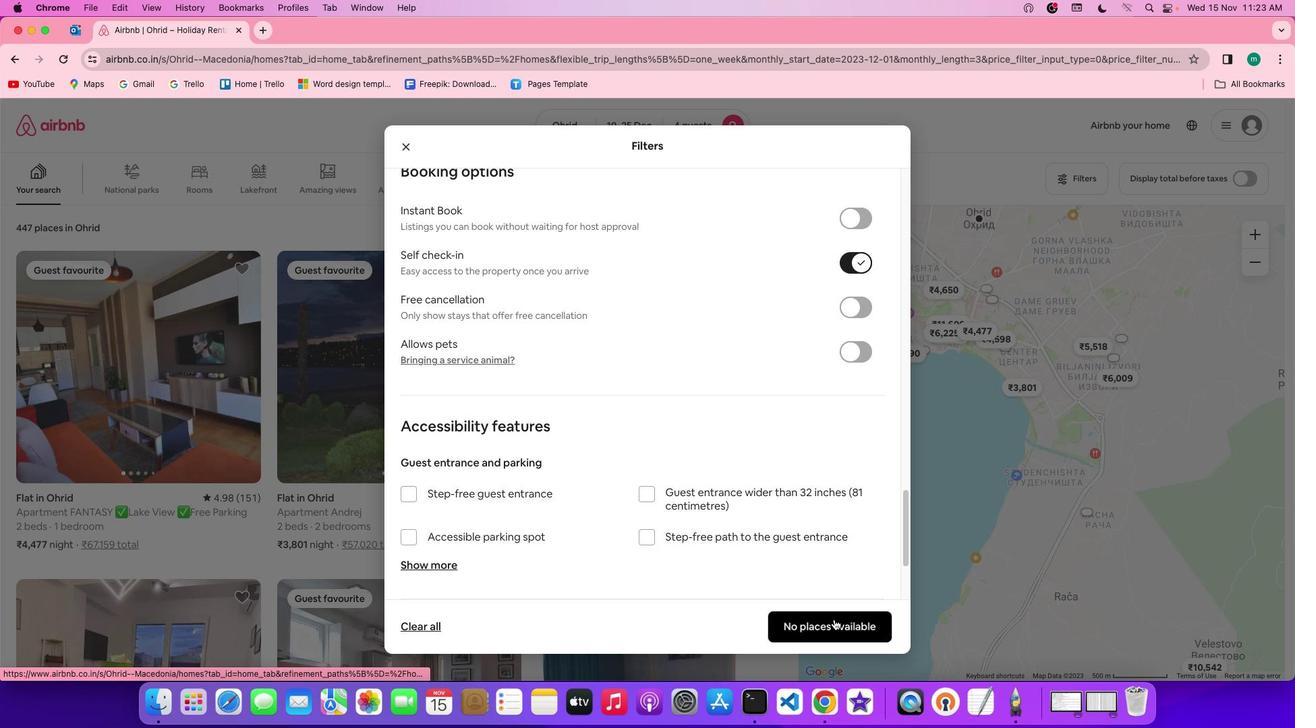 
Action: Mouse moved to (466, 451)
Screenshot: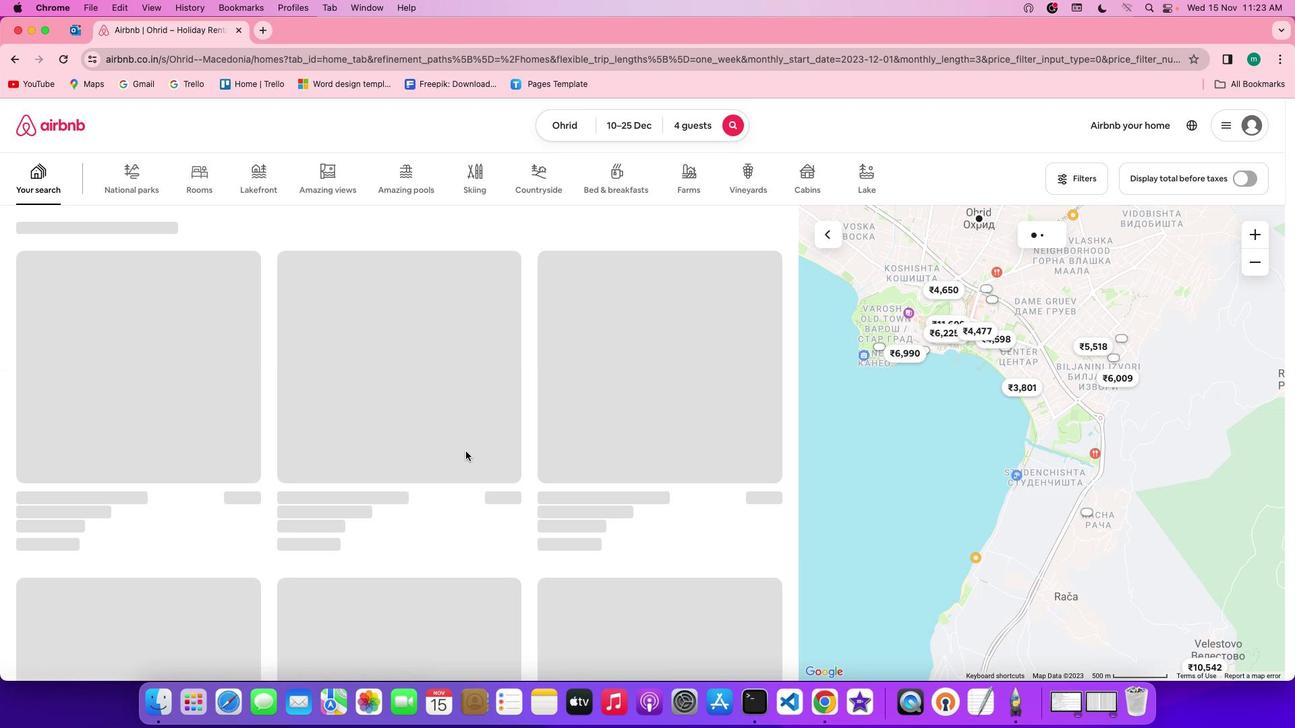 
